 Task: Look for space in Unaí, Brazil from 6th June, 2023 to 8th June, 2023 for 2 adults in price range Rs.7000 to Rs.12000. Place can be private room with 1  bedroom having 2 beds and 1 bathroom. Property type can be flat. Amenities needed are: wifi, washing machine, . Booking option can be shelf check-in. Required host language is Spanish.
Action: Mouse moved to (443, 128)
Screenshot: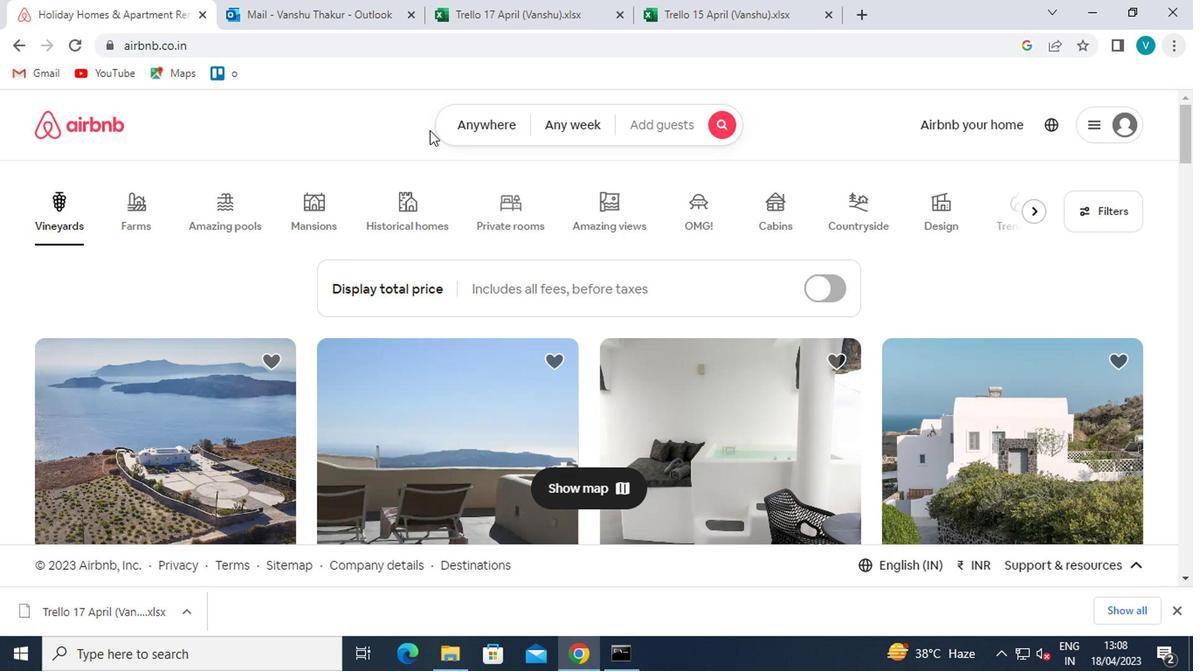 
Action: Mouse pressed left at (443, 128)
Screenshot: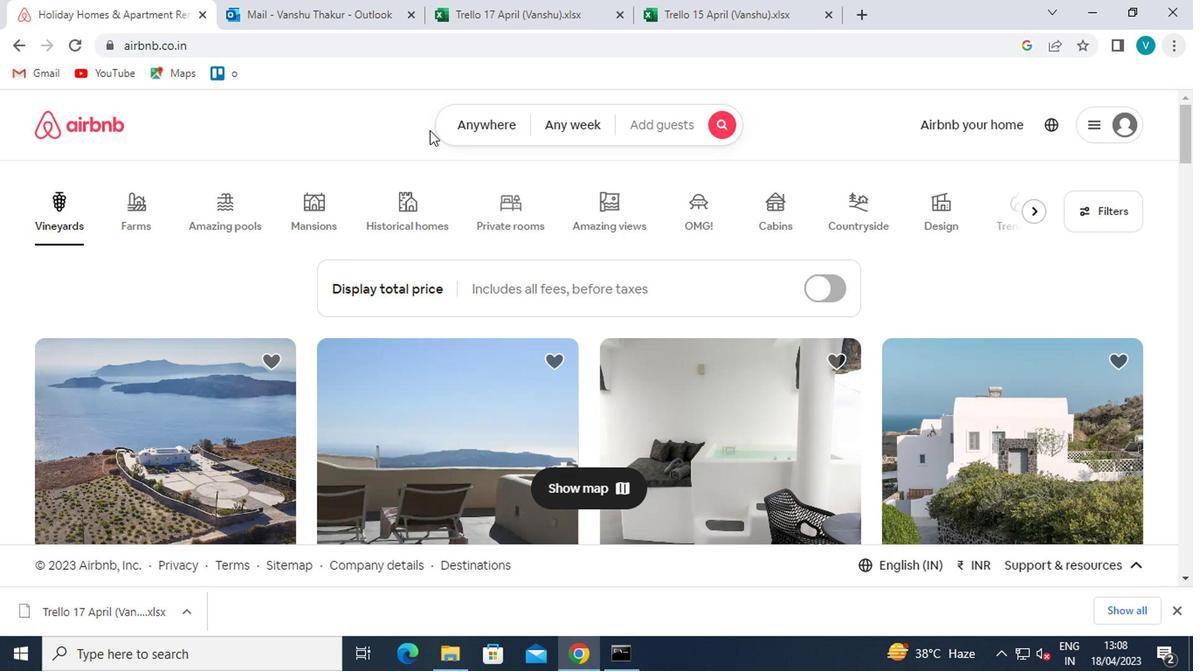 
Action: Mouse moved to (349, 198)
Screenshot: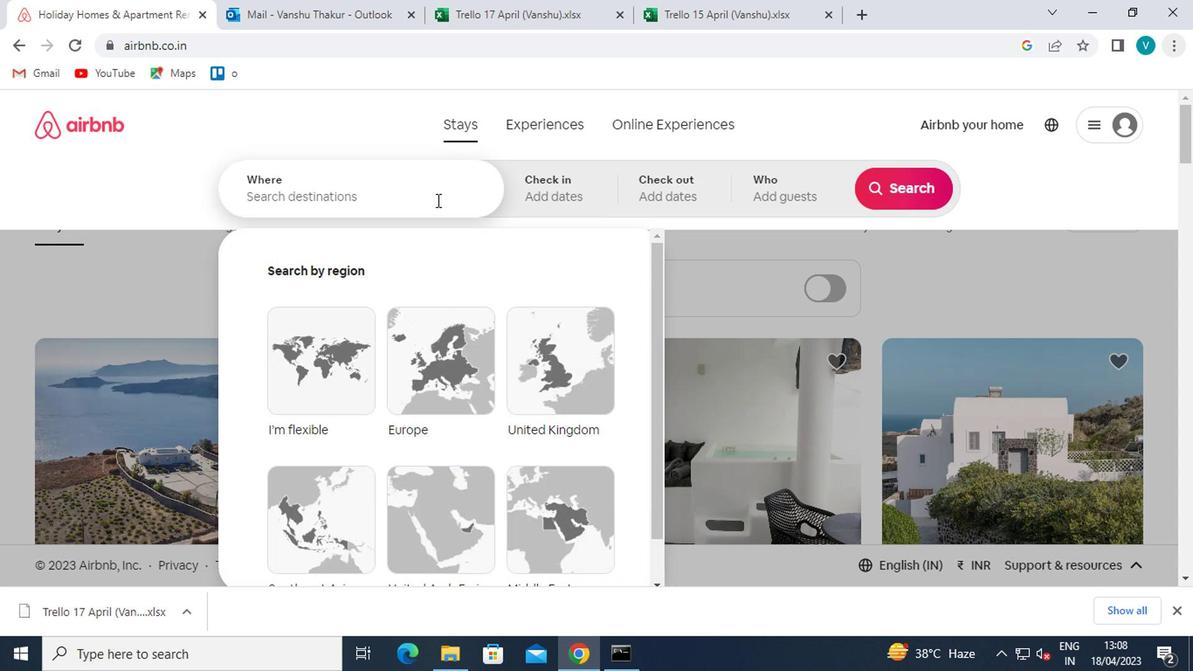 
Action: Mouse pressed left at (349, 198)
Screenshot: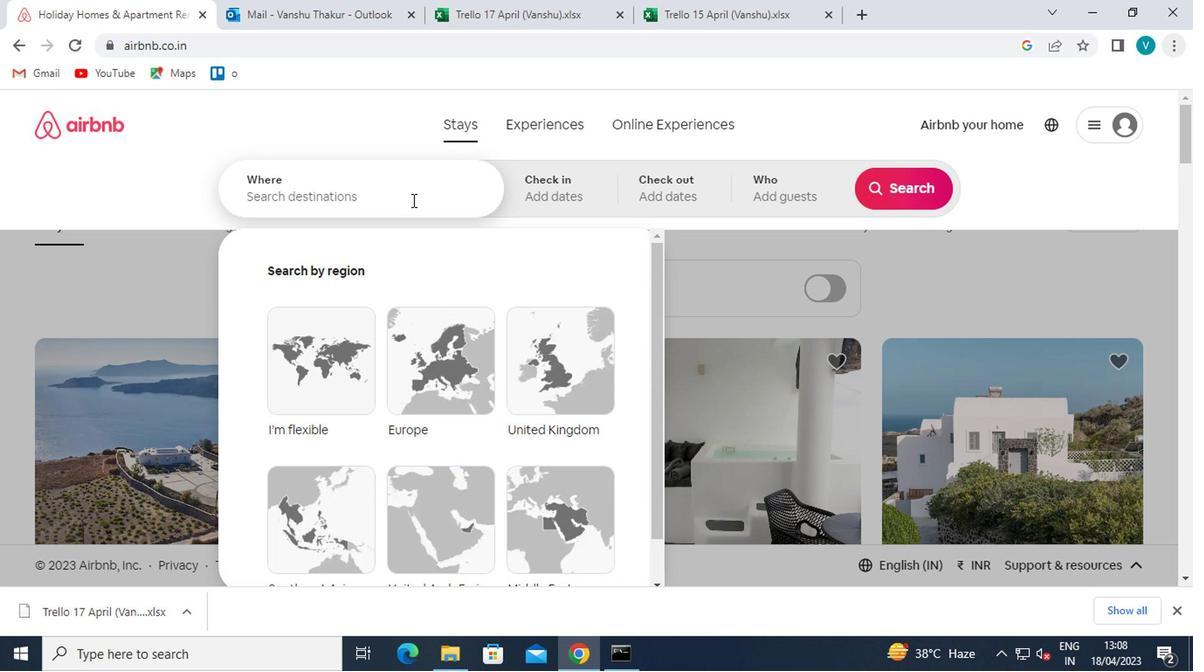 
Action: Mouse moved to (354, 195)
Screenshot: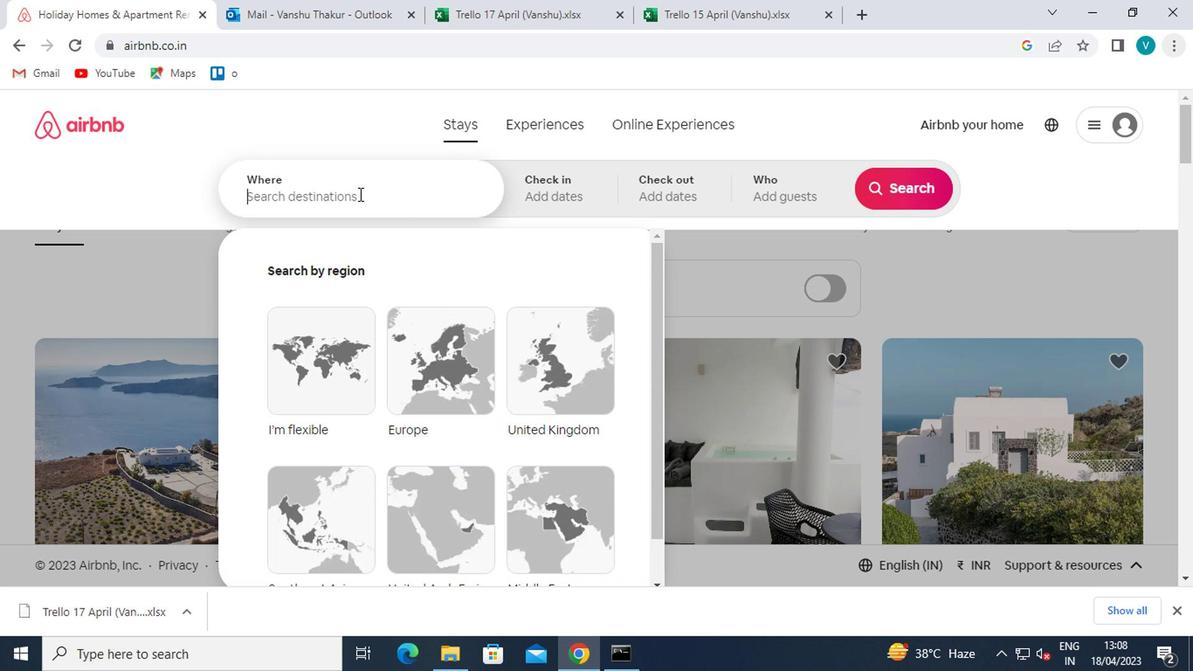 
Action: Key pressed <Key.shift>UNAI
Screenshot: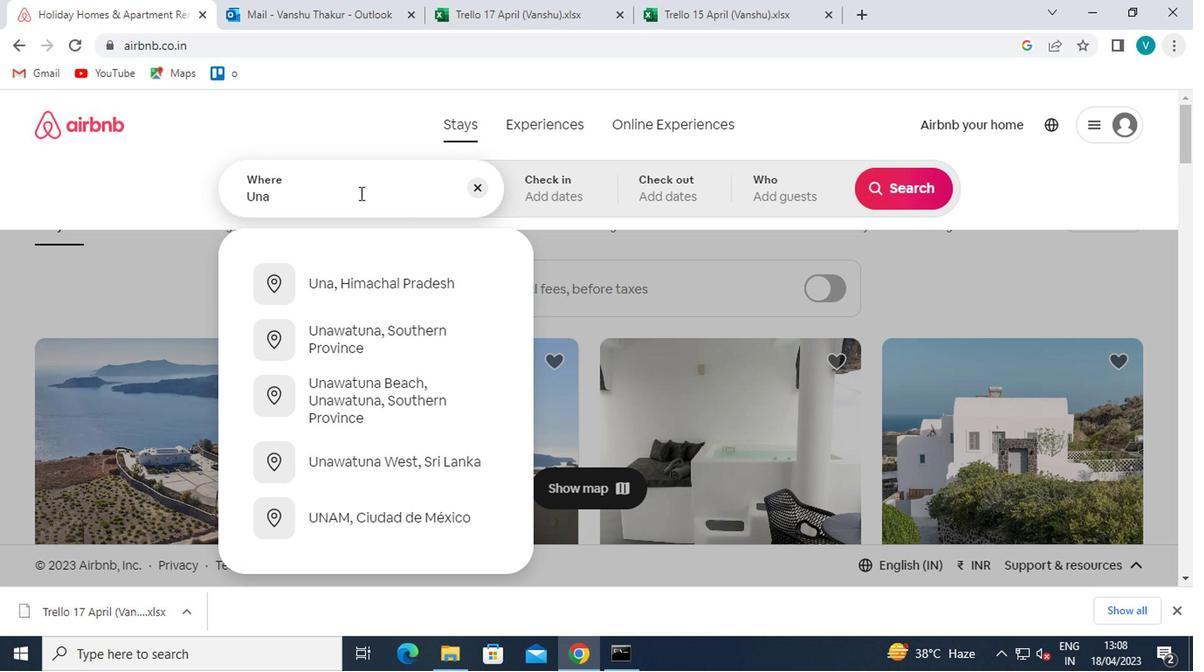 
Action: Mouse moved to (359, 330)
Screenshot: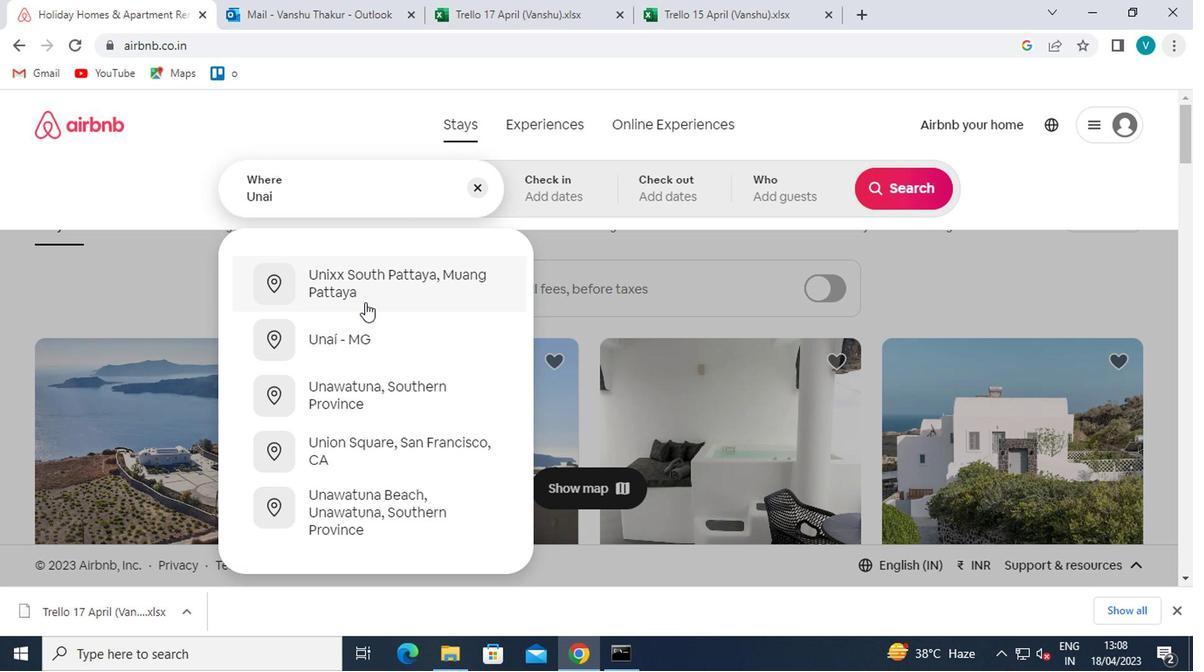 
Action: Mouse pressed left at (359, 330)
Screenshot: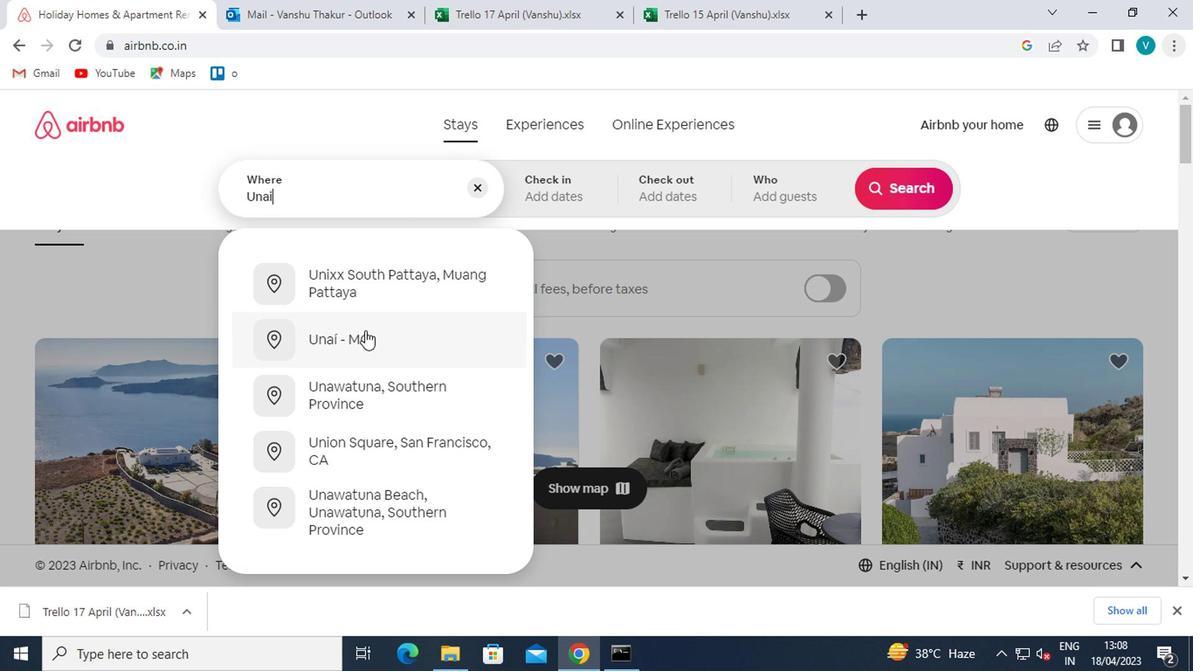 
Action: Mouse moved to (906, 341)
Screenshot: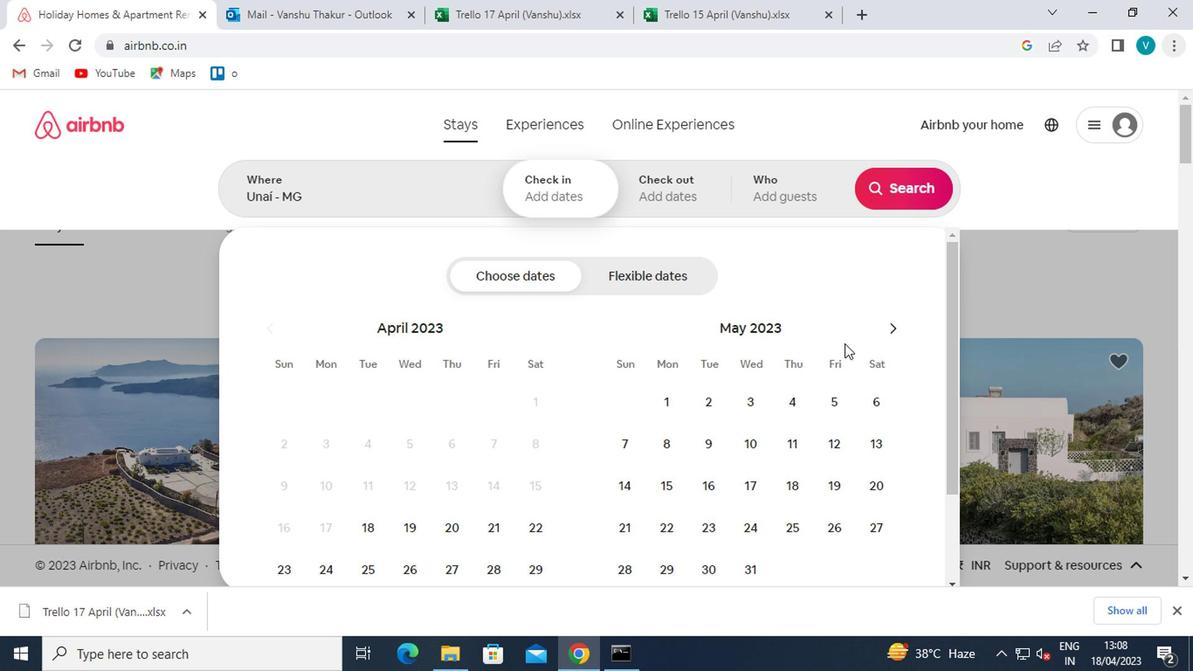 
Action: Mouse pressed left at (906, 341)
Screenshot: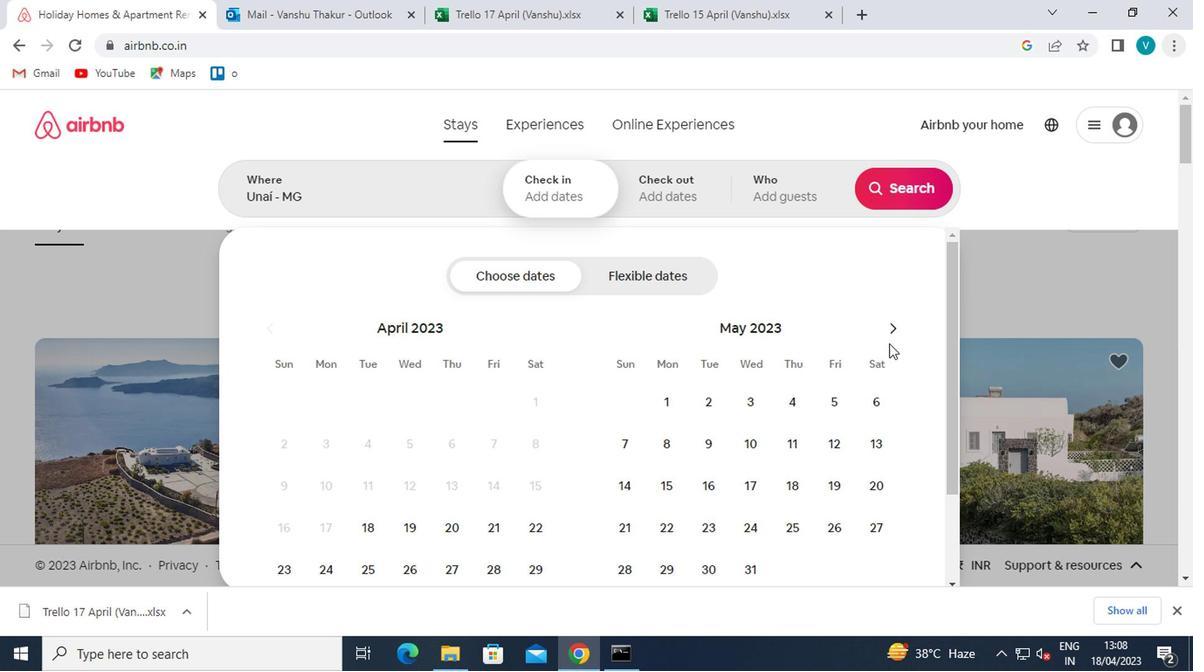 
Action: Mouse moved to (899, 336)
Screenshot: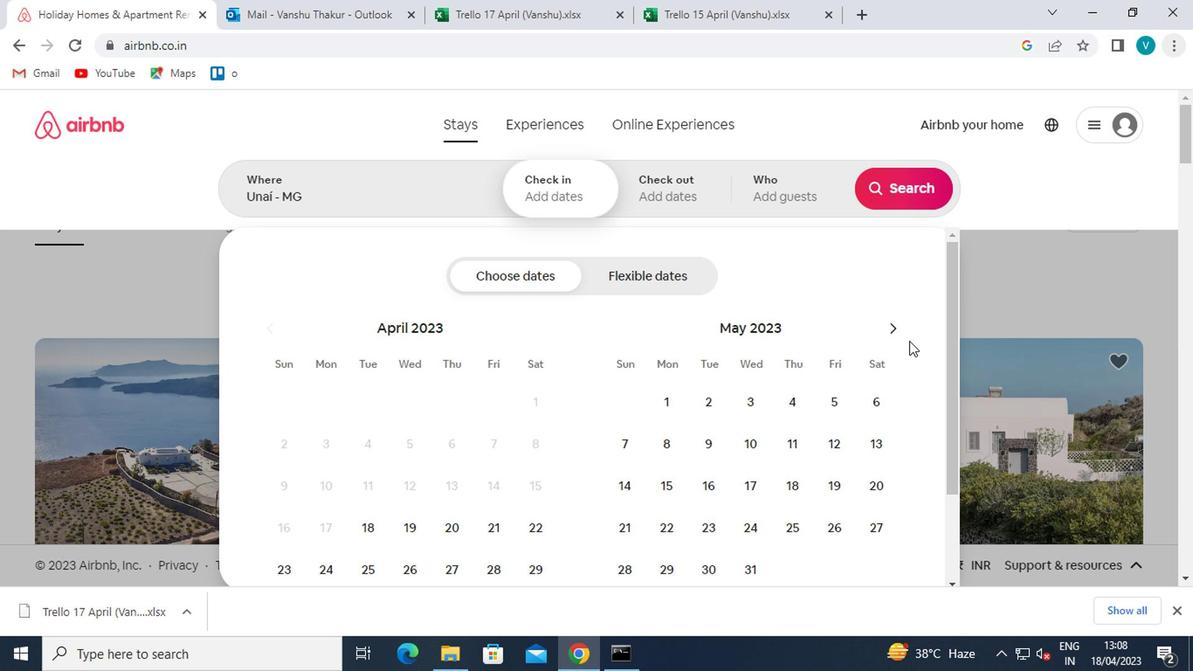 
Action: Mouse pressed left at (899, 336)
Screenshot: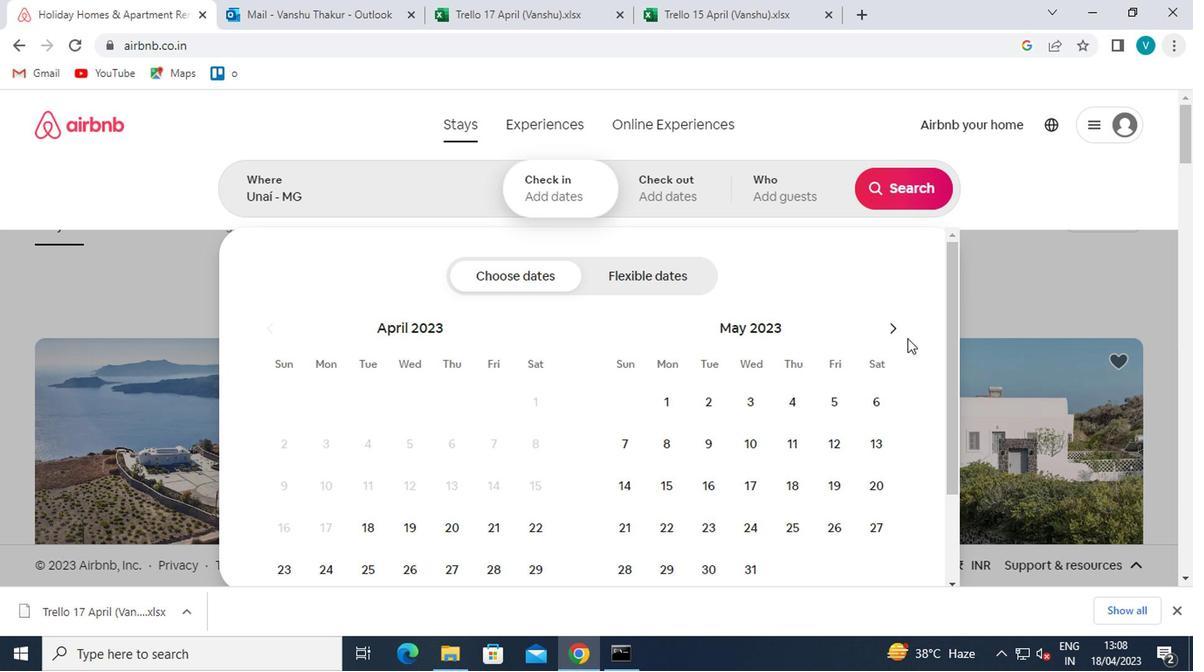 
Action: Mouse moved to (706, 439)
Screenshot: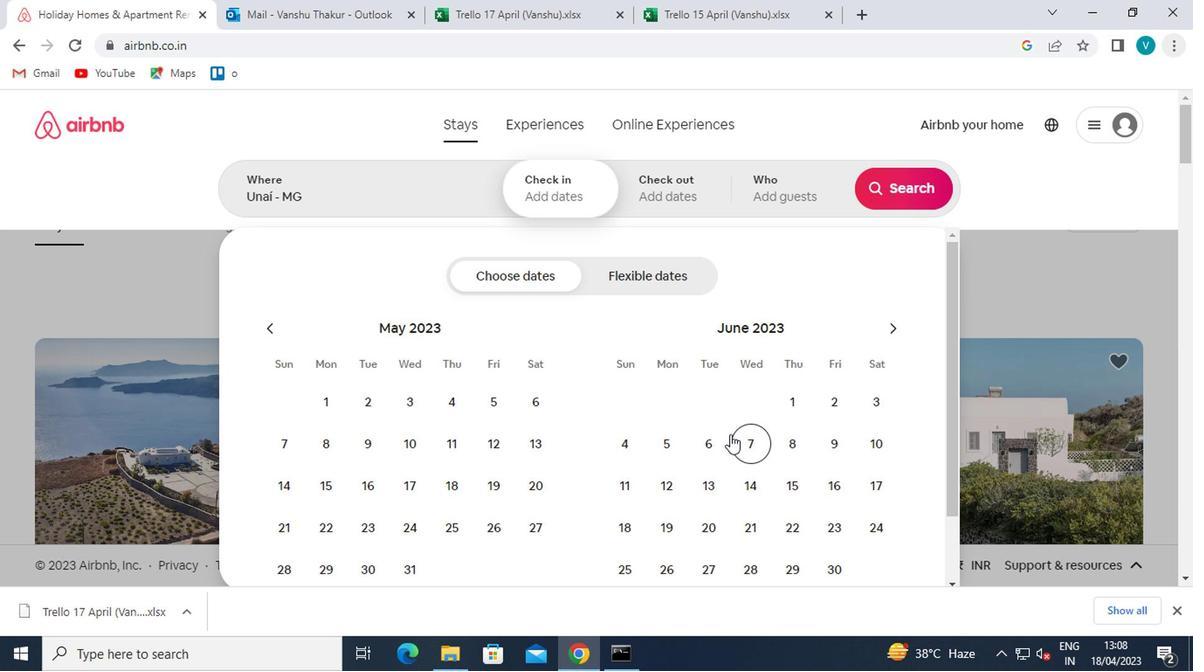 
Action: Mouse pressed left at (706, 439)
Screenshot: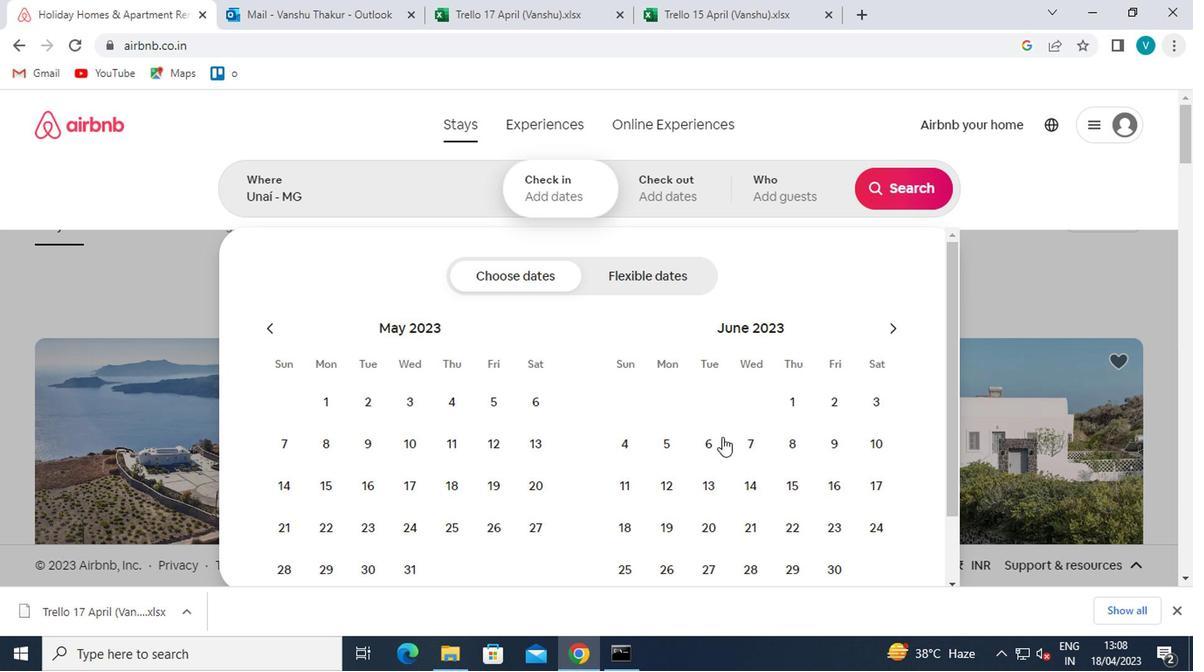 
Action: Mouse moved to (797, 448)
Screenshot: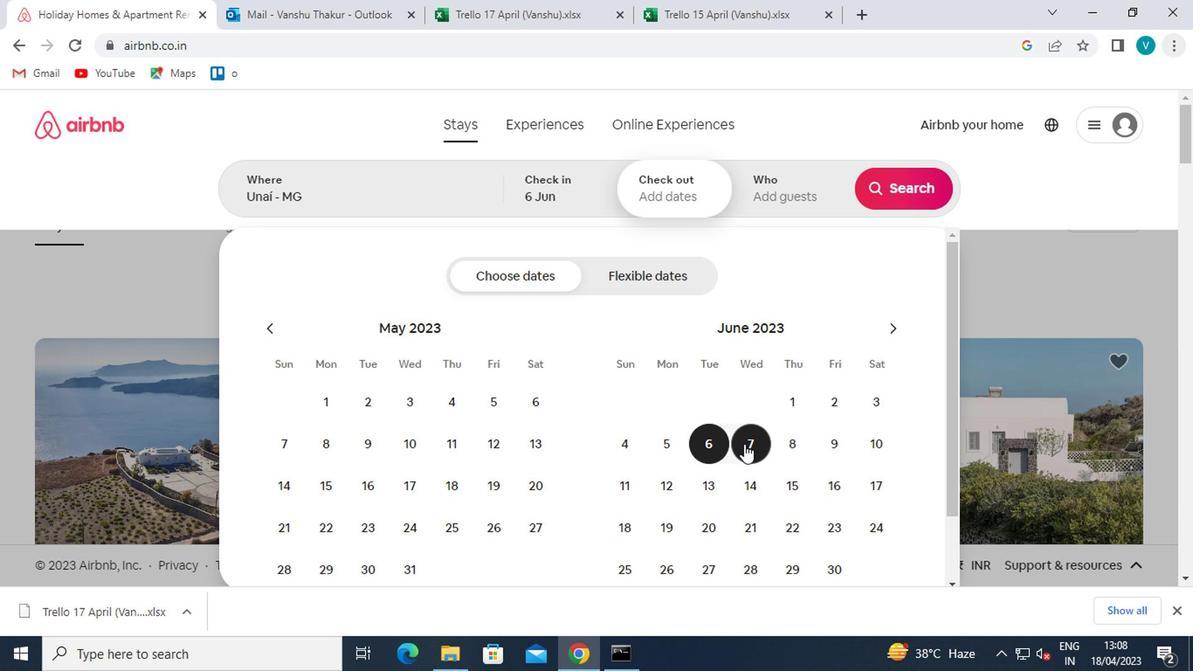 
Action: Mouse pressed left at (797, 448)
Screenshot: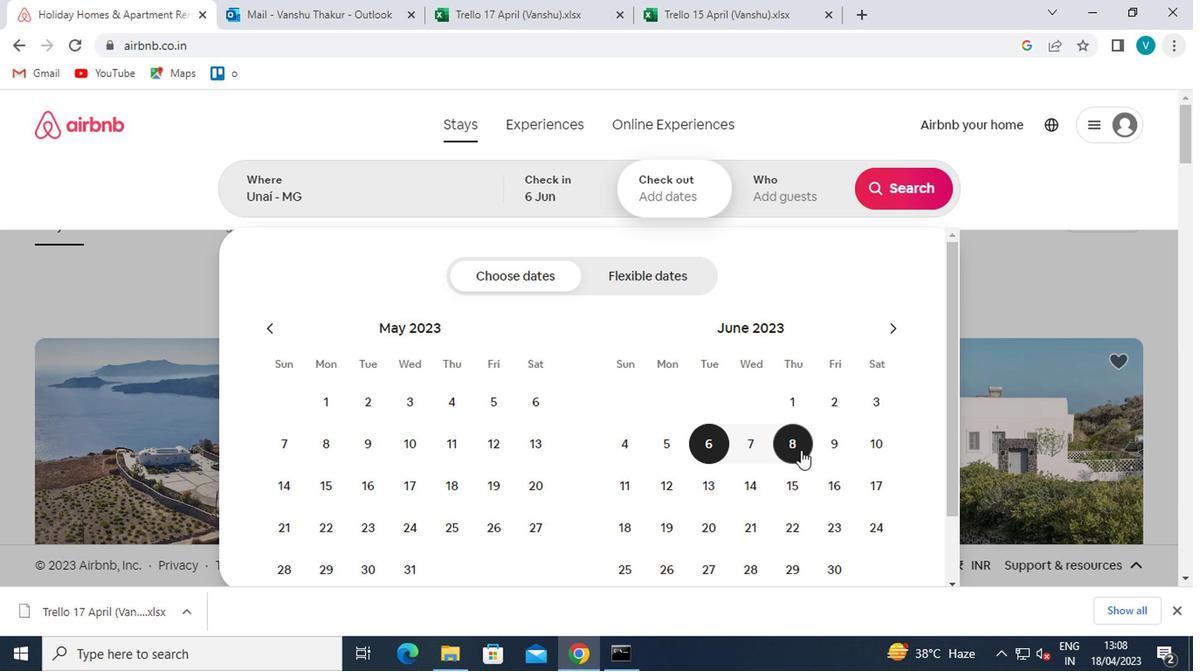 
Action: Mouse moved to (784, 198)
Screenshot: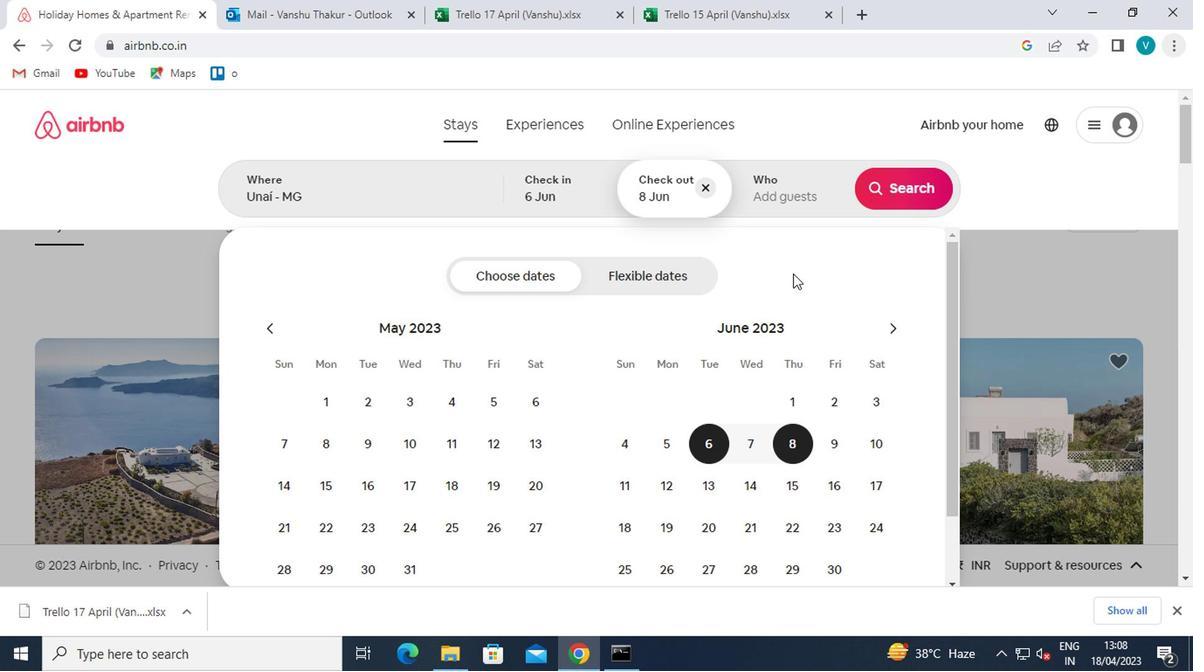 
Action: Mouse pressed left at (784, 198)
Screenshot: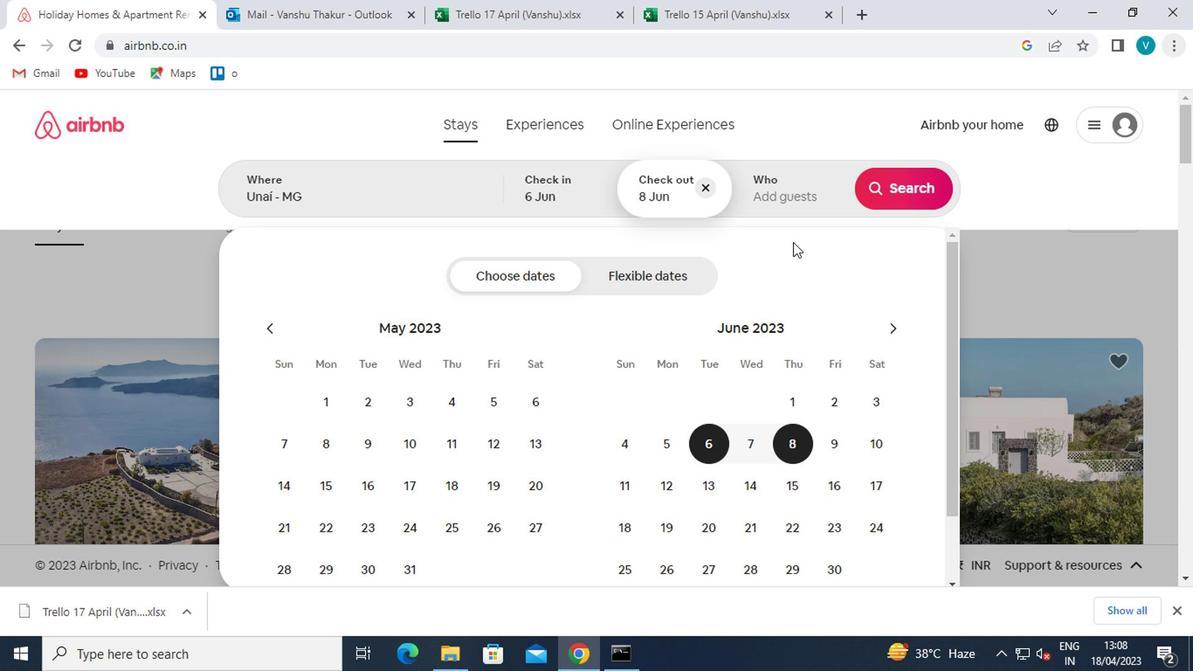 
Action: Mouse moved to (897, 284)
Screenshot: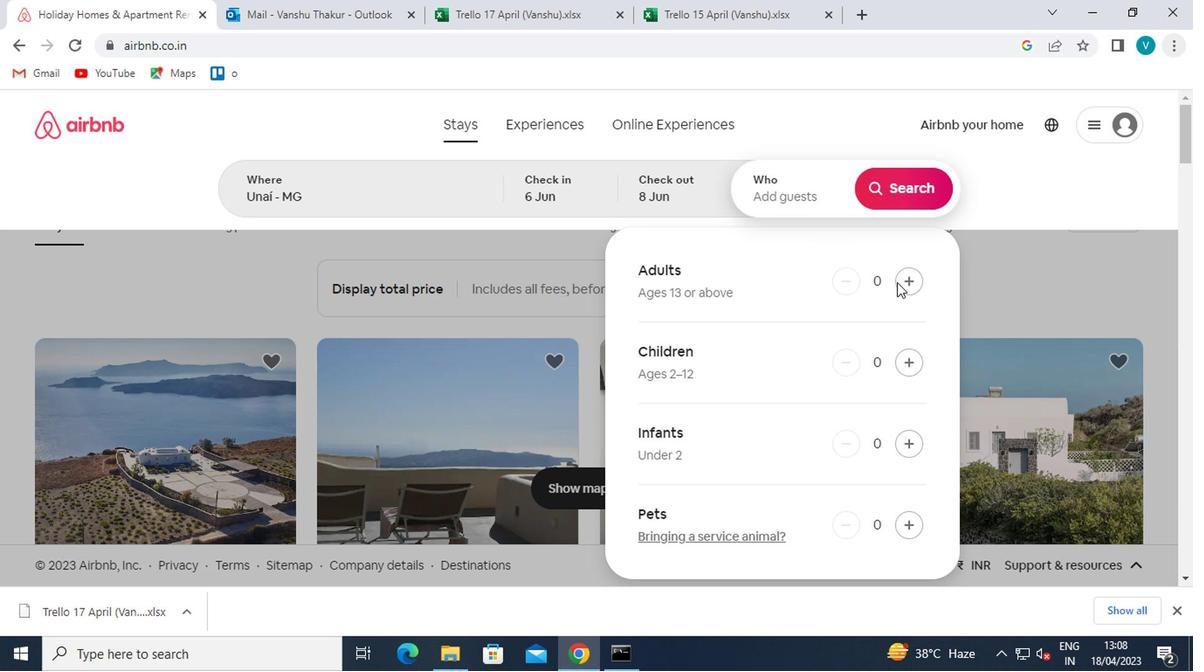 
Action: Mouse pressed left at (897, 284)
Screenshot: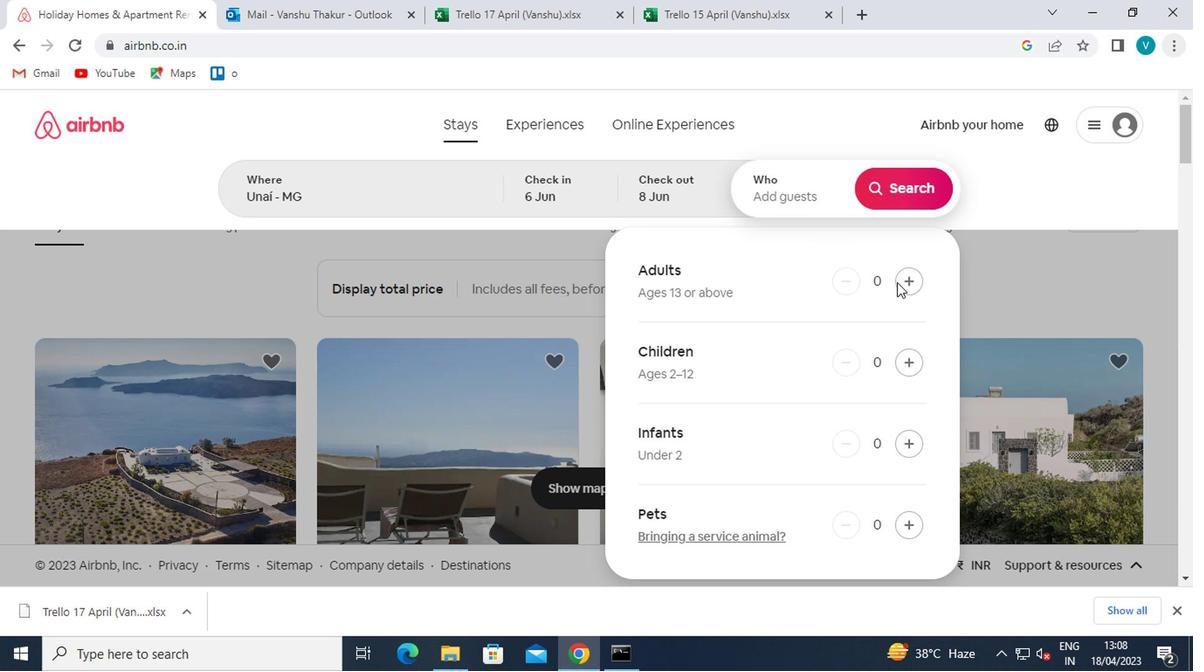 
Action: Mouse moved to (898, 284)
Screenshot: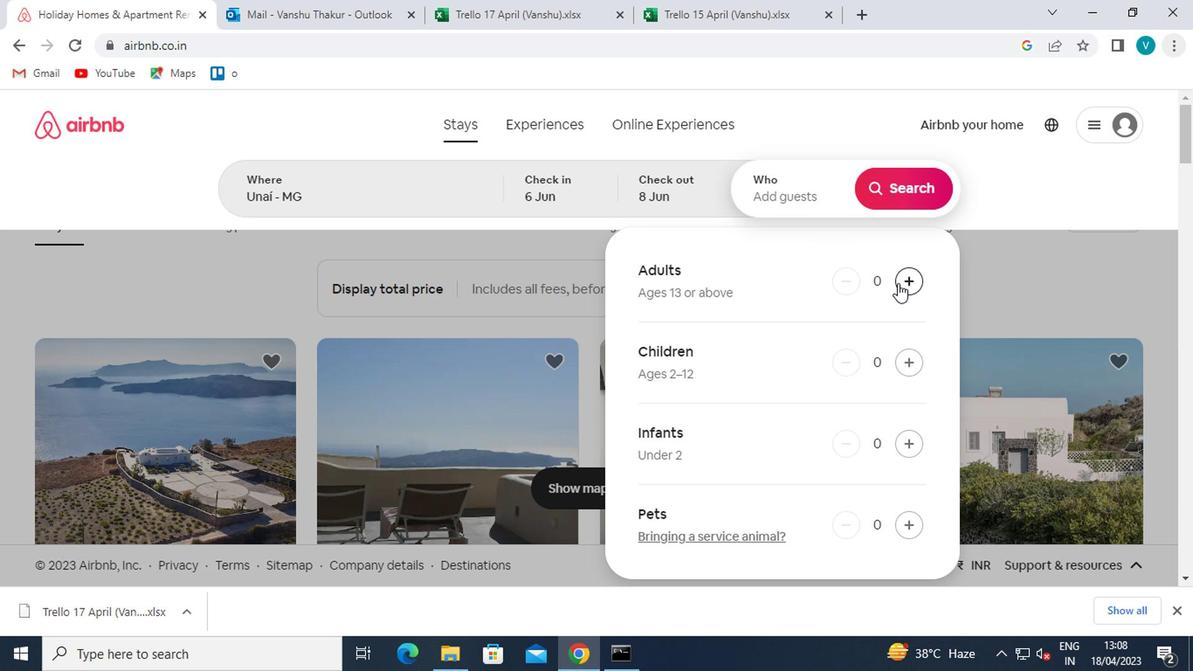 
Action: Mouse pressed left at (898, 284)
Screenshot: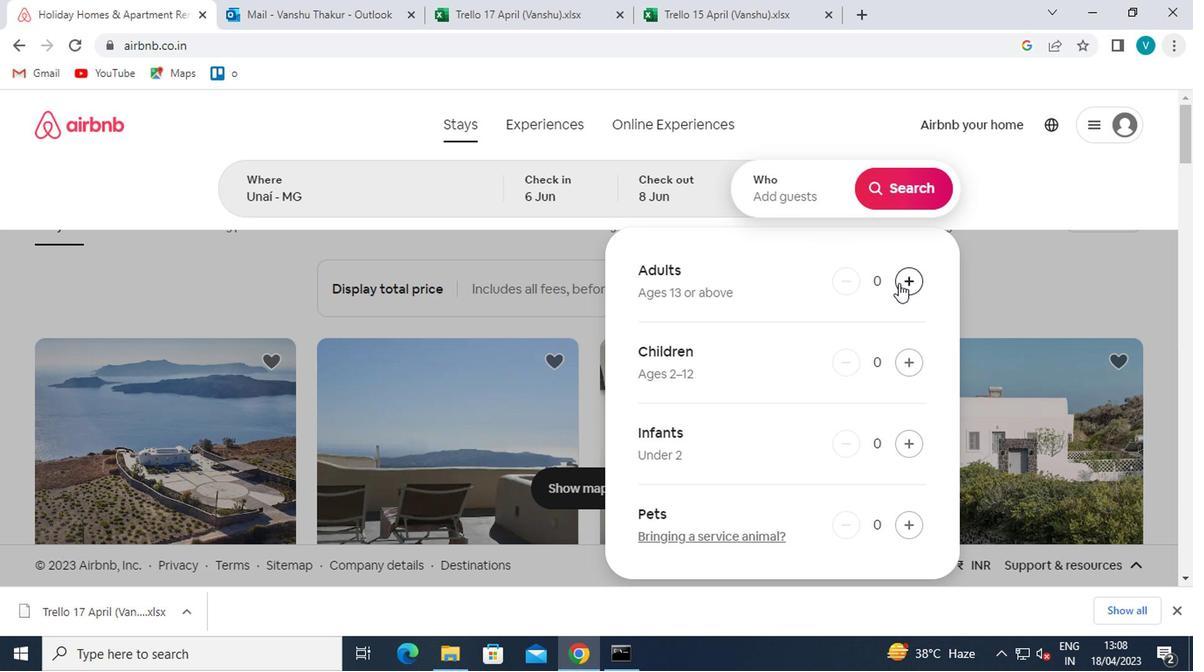 
Action: Mouse moved to (903, 194)
Screenshot: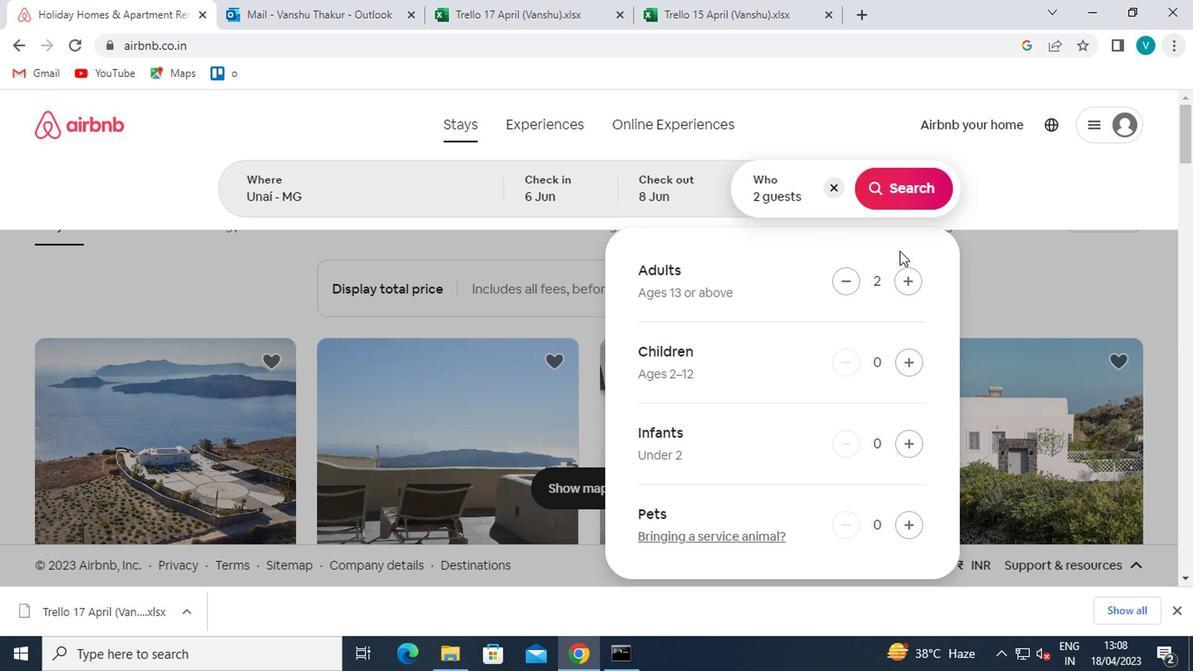 
Action: Mouse pressed left at (903, 194)
Screenshot: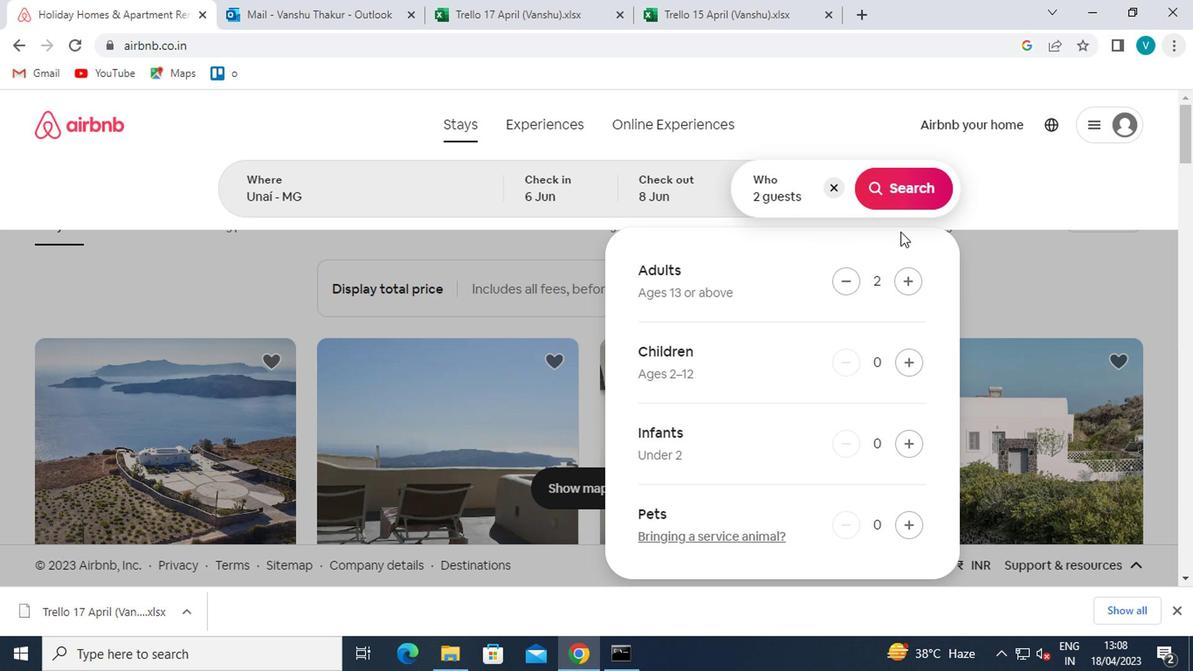 
Action: Mouse moved to (1104, 189)
Screenshot: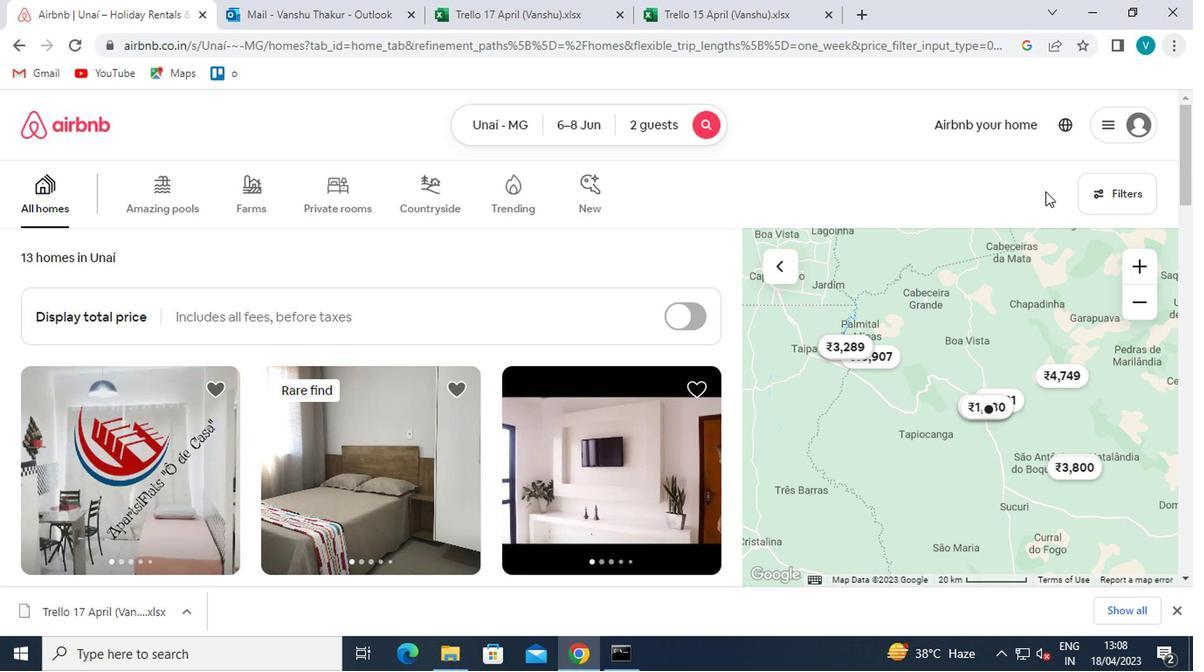 
Action: Mouse pressed left at (1104, 189)
Screenshot: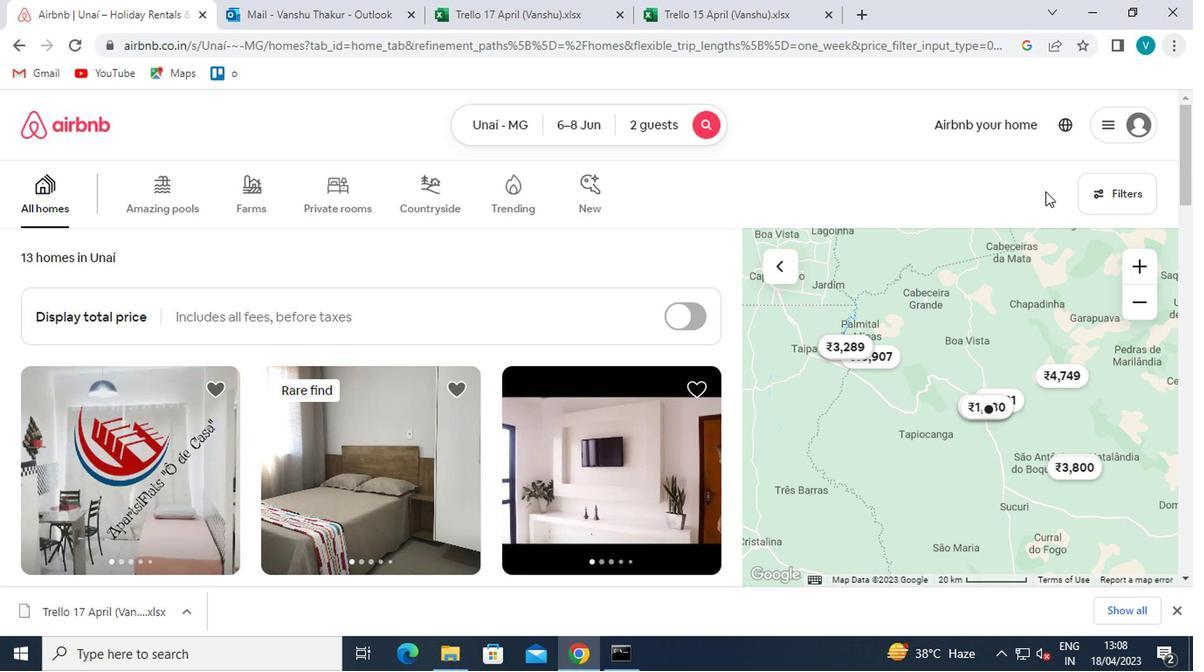 
Action: Mouse moved to (441, 425)
Screenshot: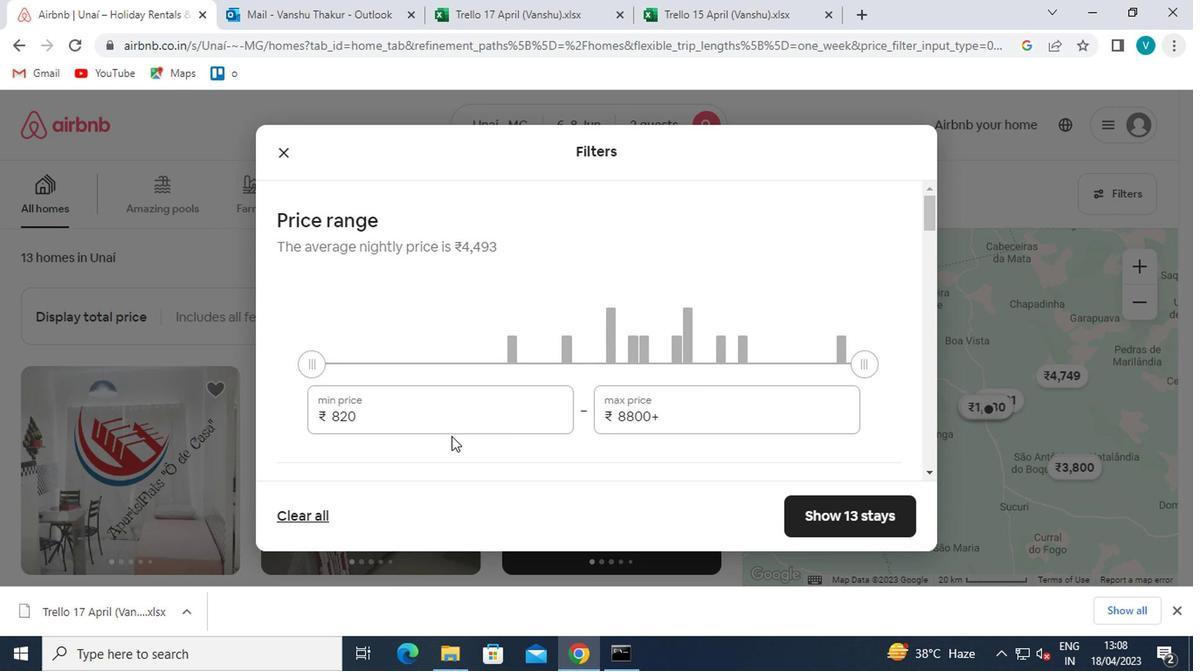 
Action: Mouse pressed left at (441, 425)
Screenshot: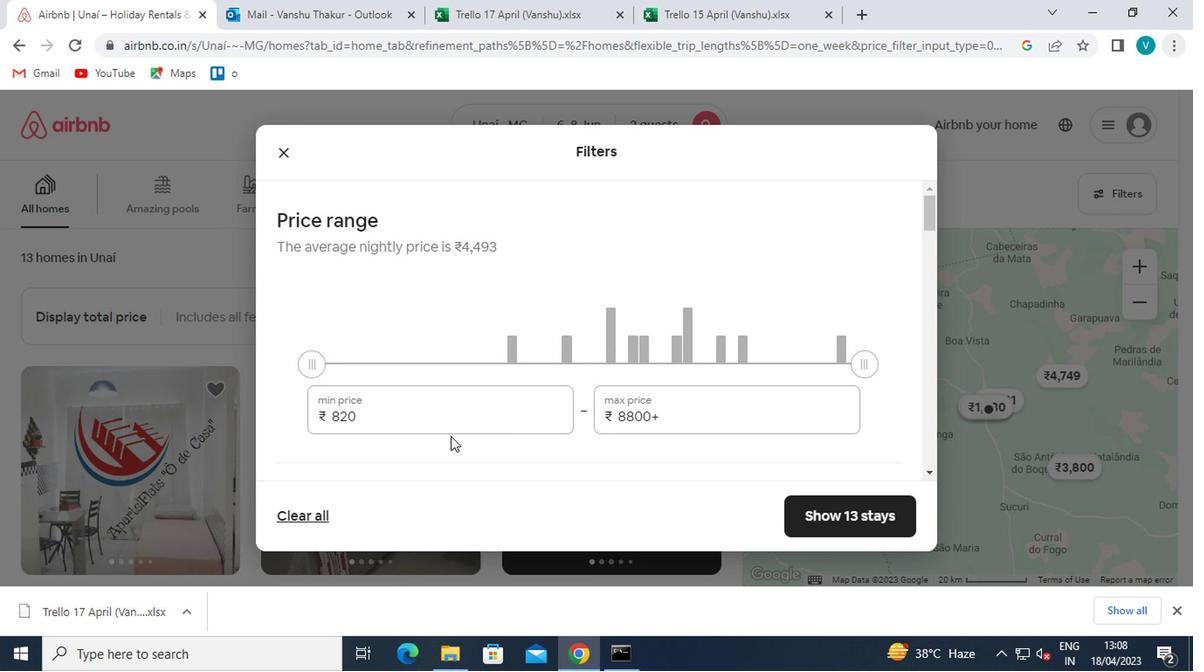 
Action: Mouse moved to (441, 424)
Screenshot: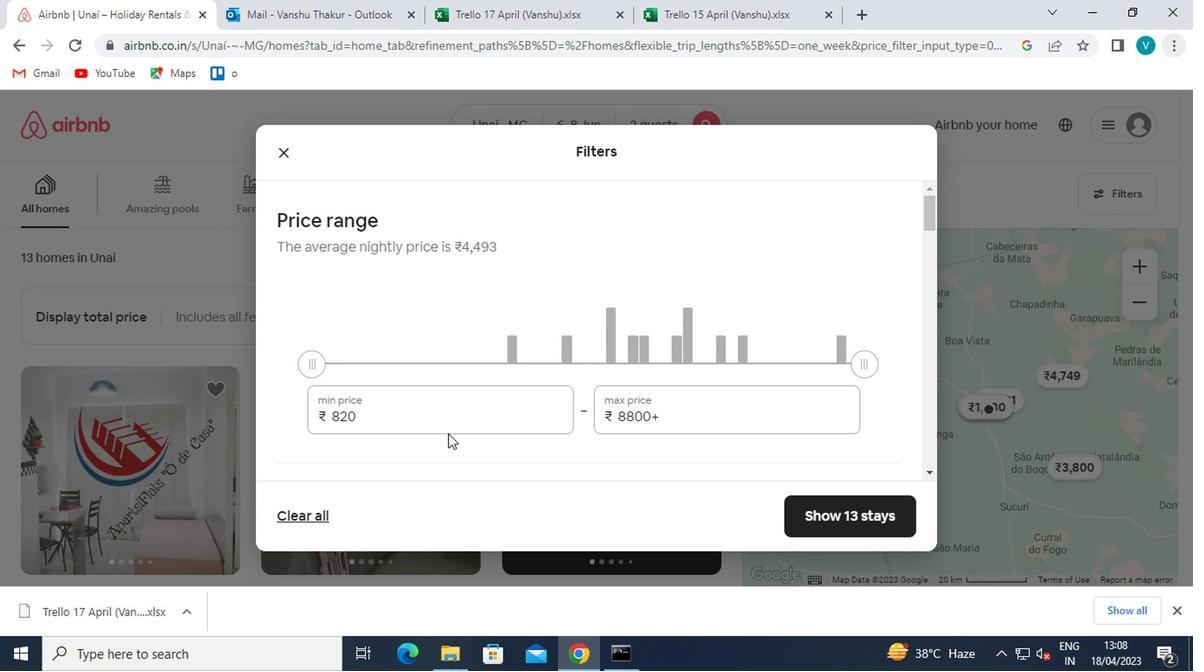 
Action: Key pressed <Key.backspace><Key.backspace><Key.backspace>7000
Screenshot: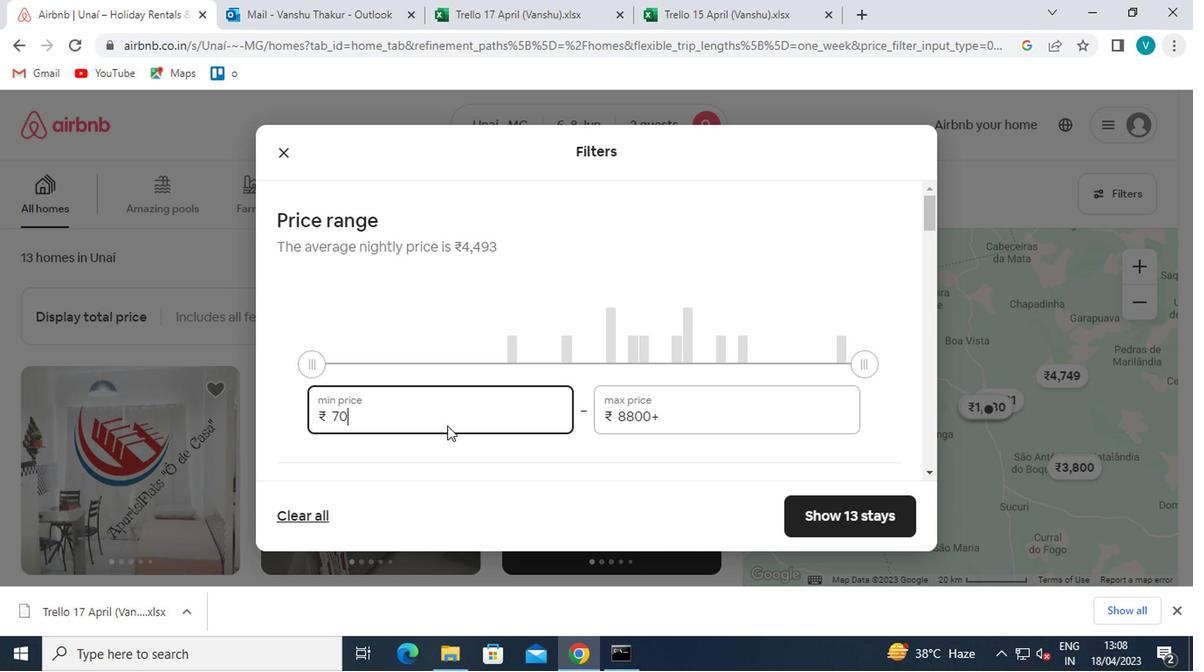
Action: Mouse moved to (715, 412)
Screenshot: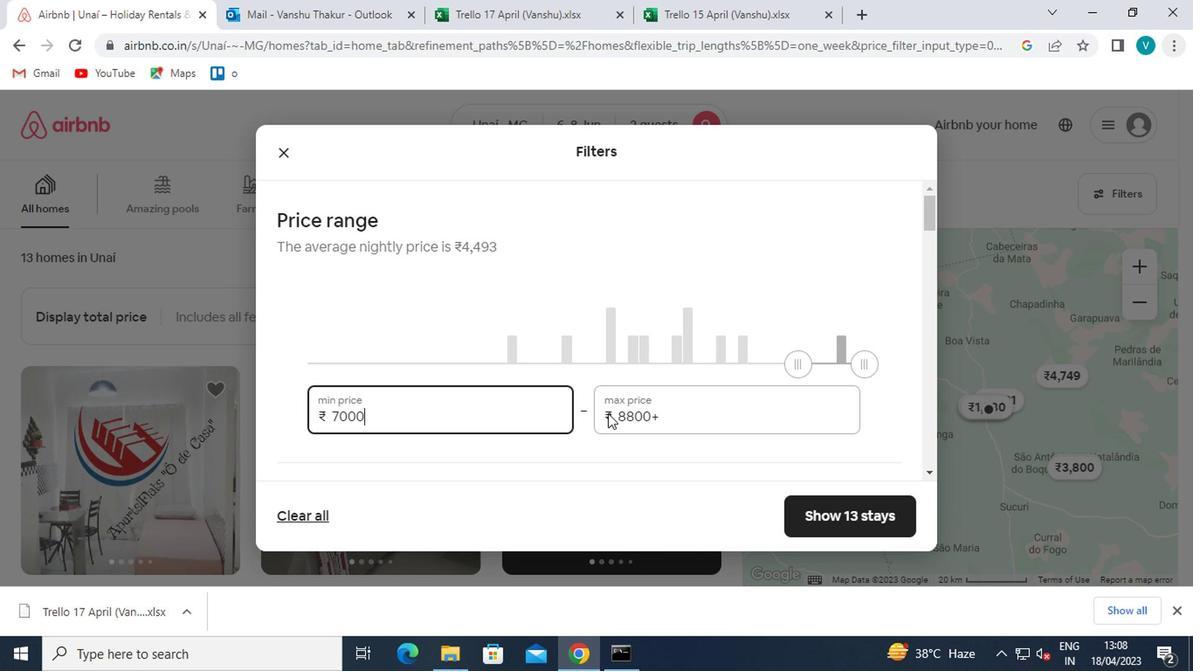 
Action: Mouse pressed left at (715, 412)
Screenshot: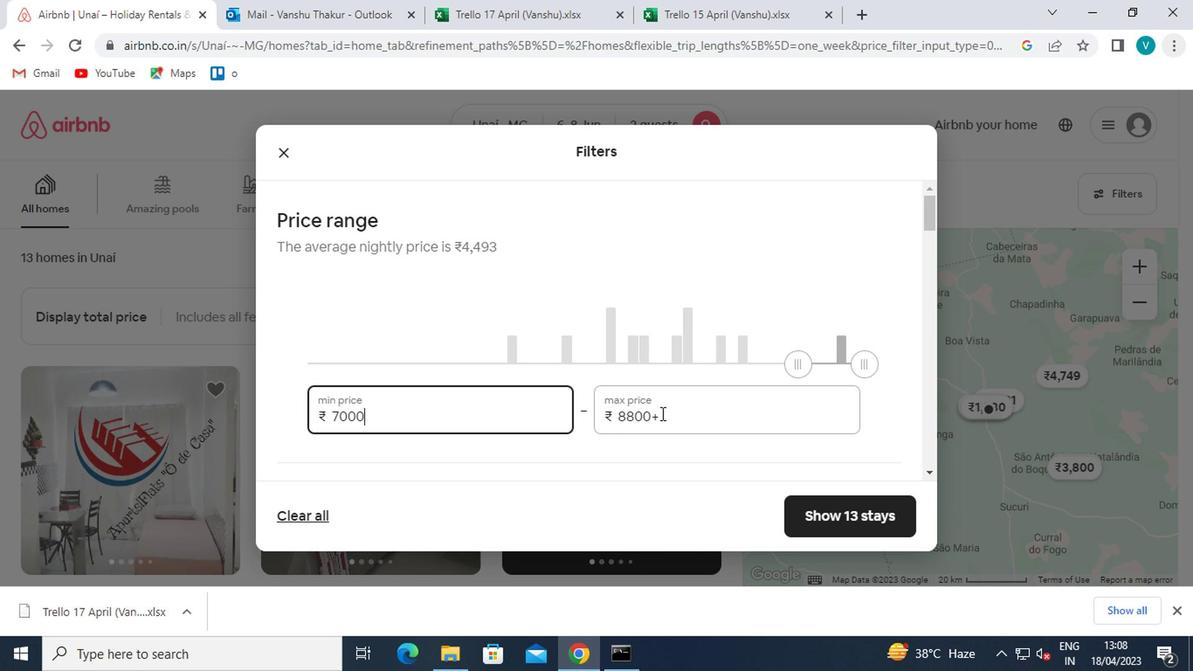 
Action: Mouse moved to (711, 415)
Screenshot: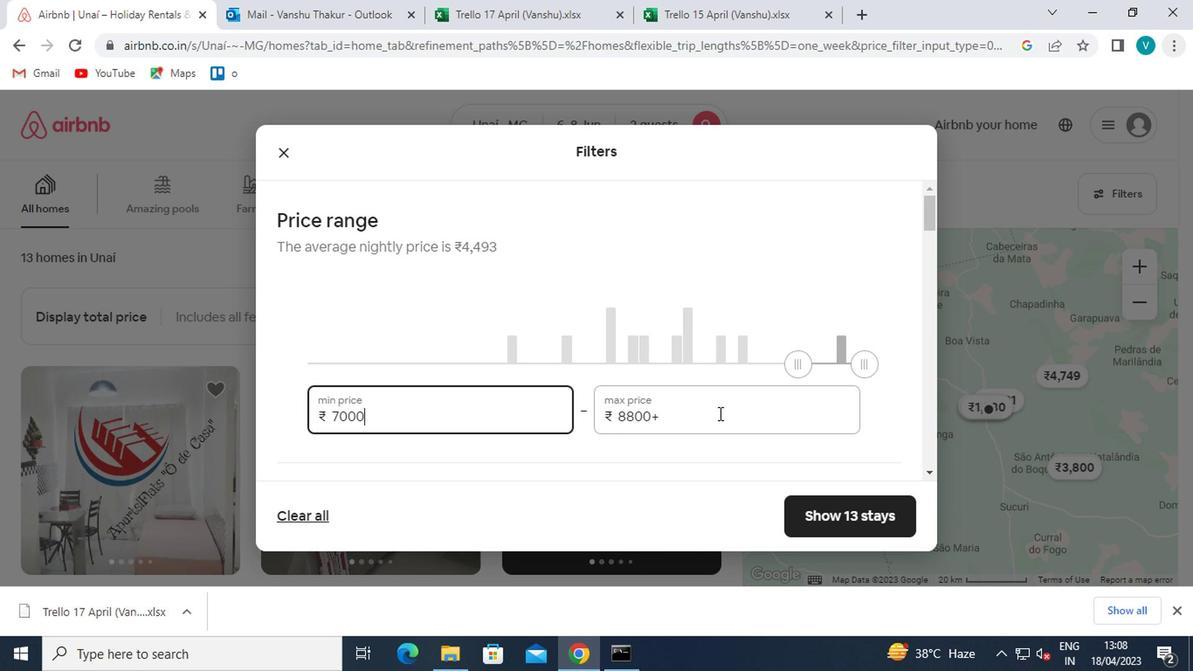 
Action: Key pressed <Key.backspace><Key.backspace><Key.backspace><Key.backspace><Key.backspace>12000
Screenshot: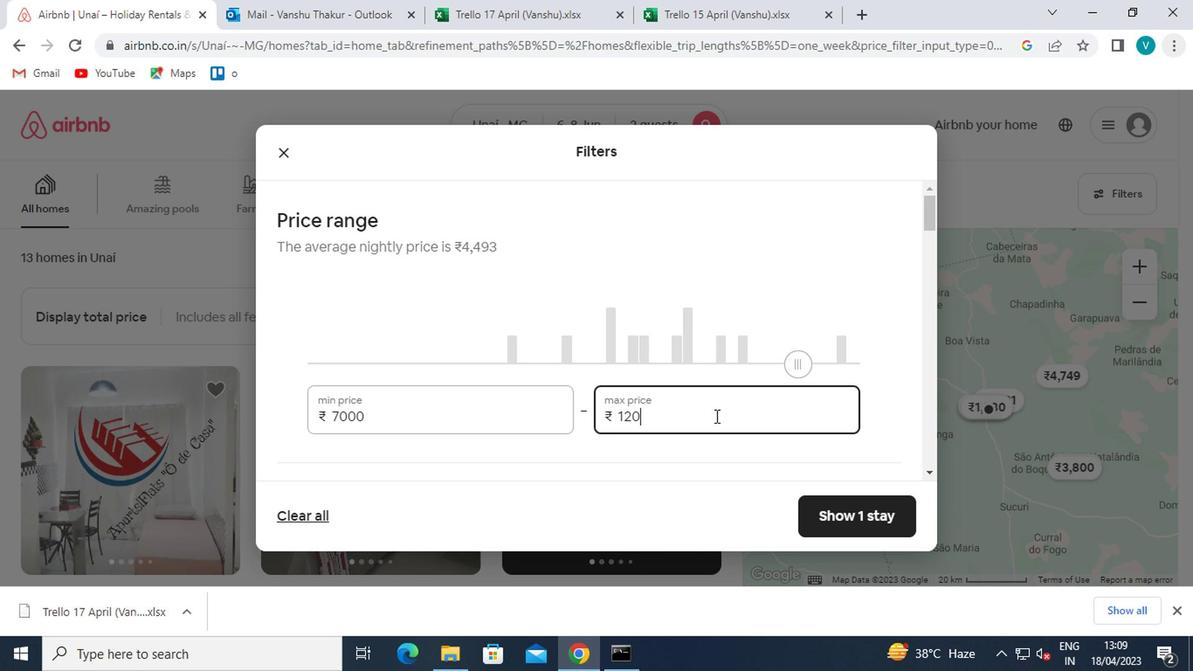 
Action: Mouse moved to (719, 416)
Screenshot: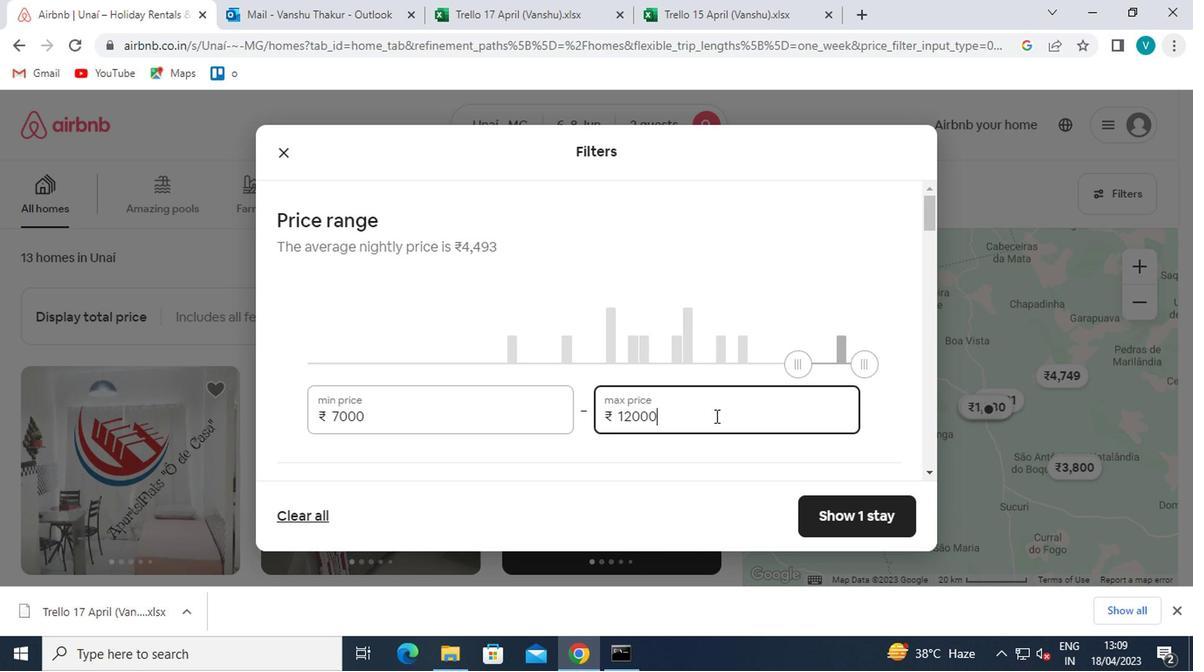 
Action: Mouse scrolled (719, 415) with delta (0, -1)
Screenshot: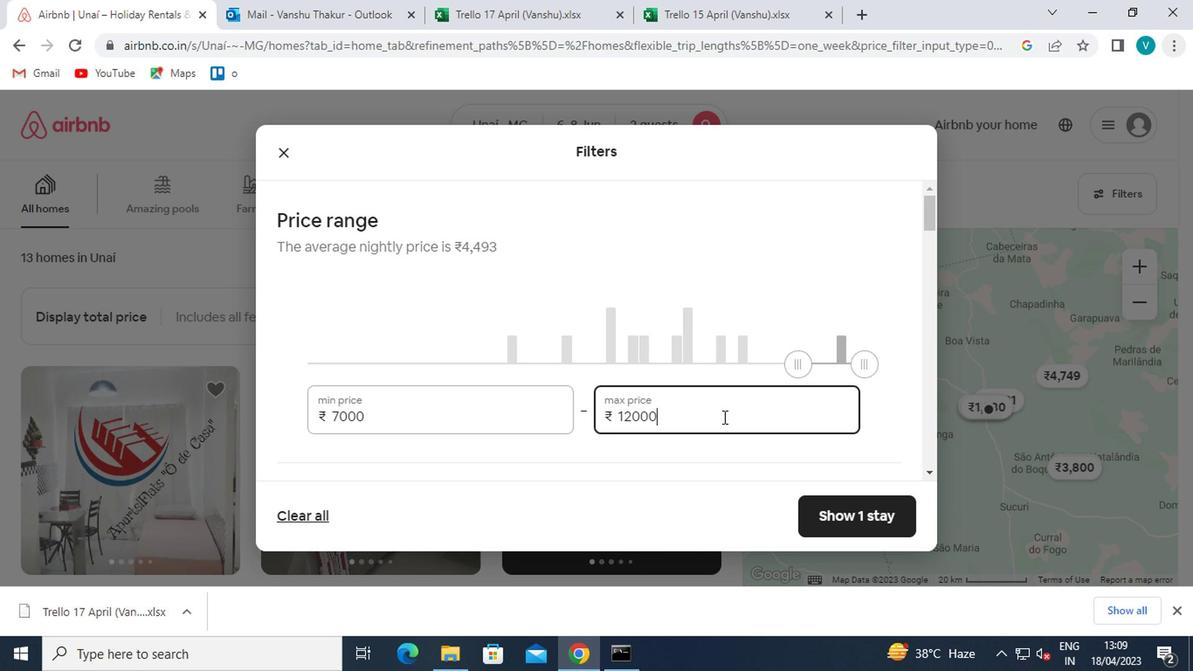 
Action: Mouse scrolled (719, 415) with delta (0, -1)
Screenshot: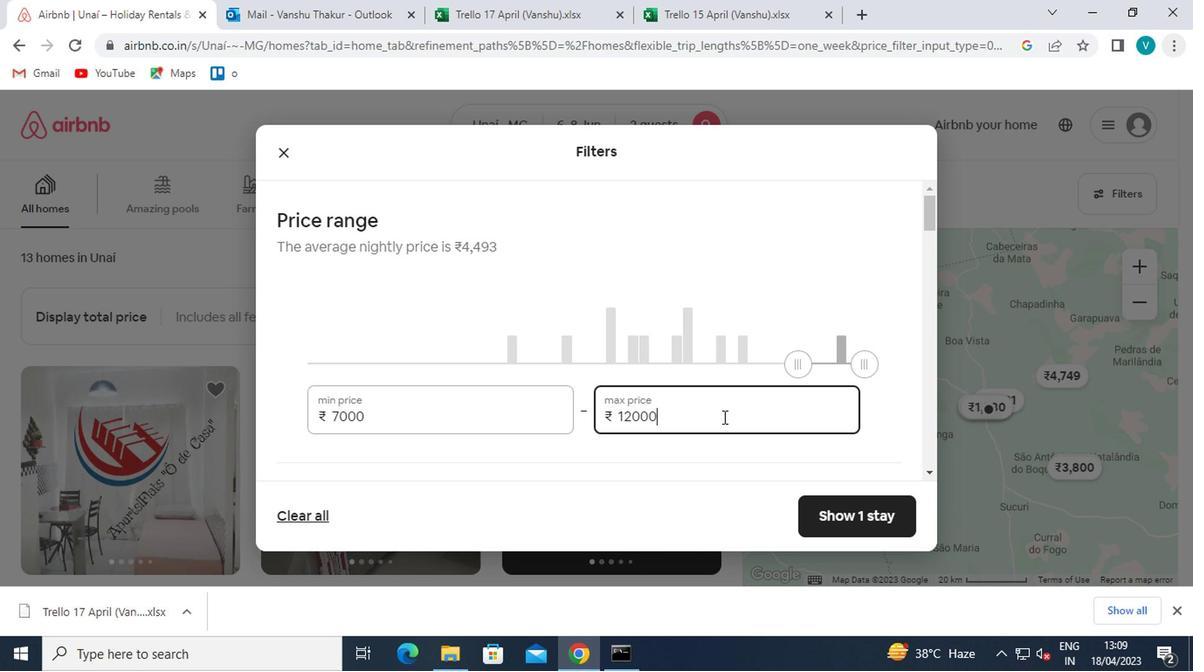 
Action: Mouse scrolled (719, 415) with delta (0, -1)
Screenshot: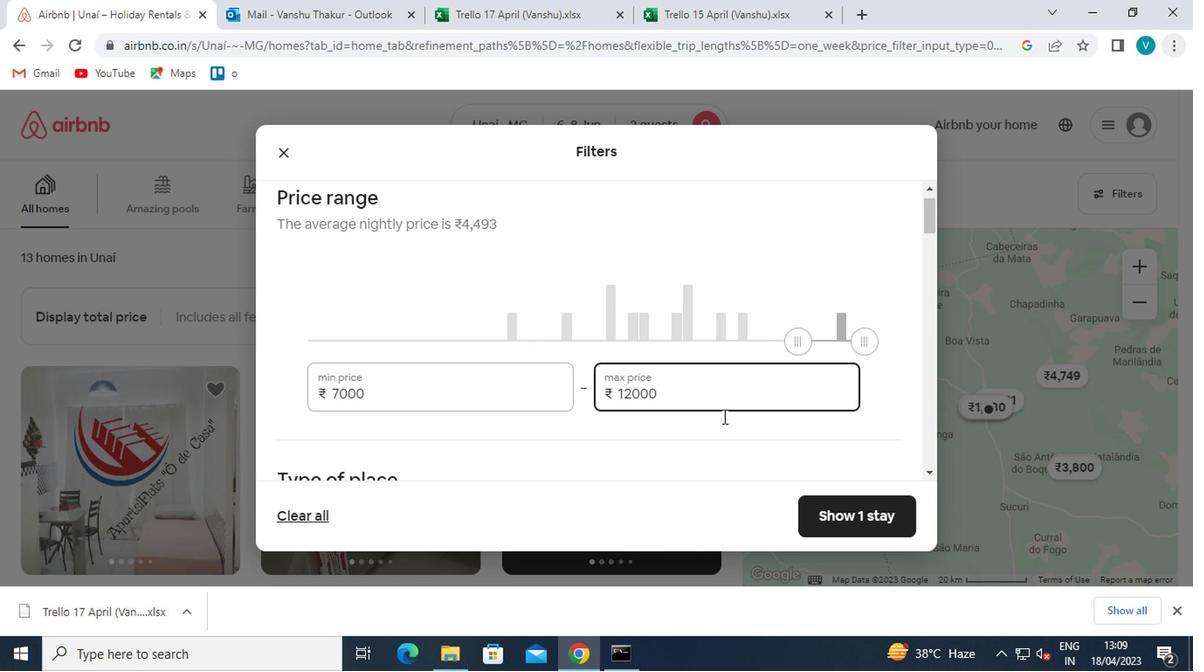 
Action: Mouse moved to (603, 307)
Screenshot: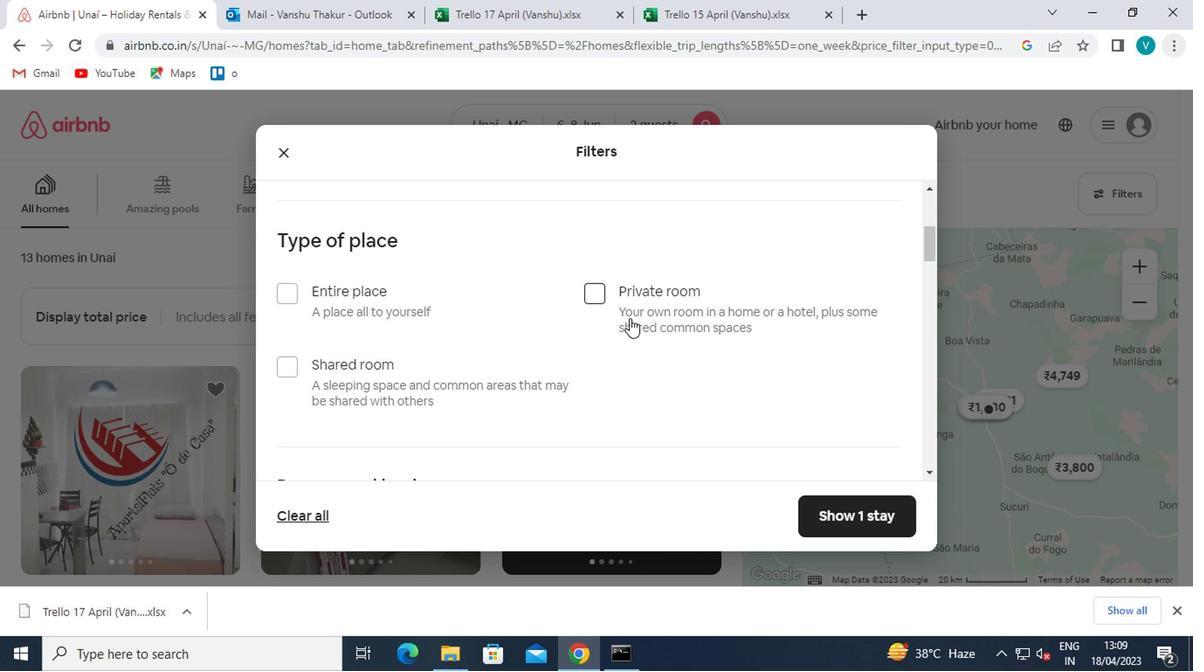 
Action: Mouse pressed left at (603, 307)
Screenshot: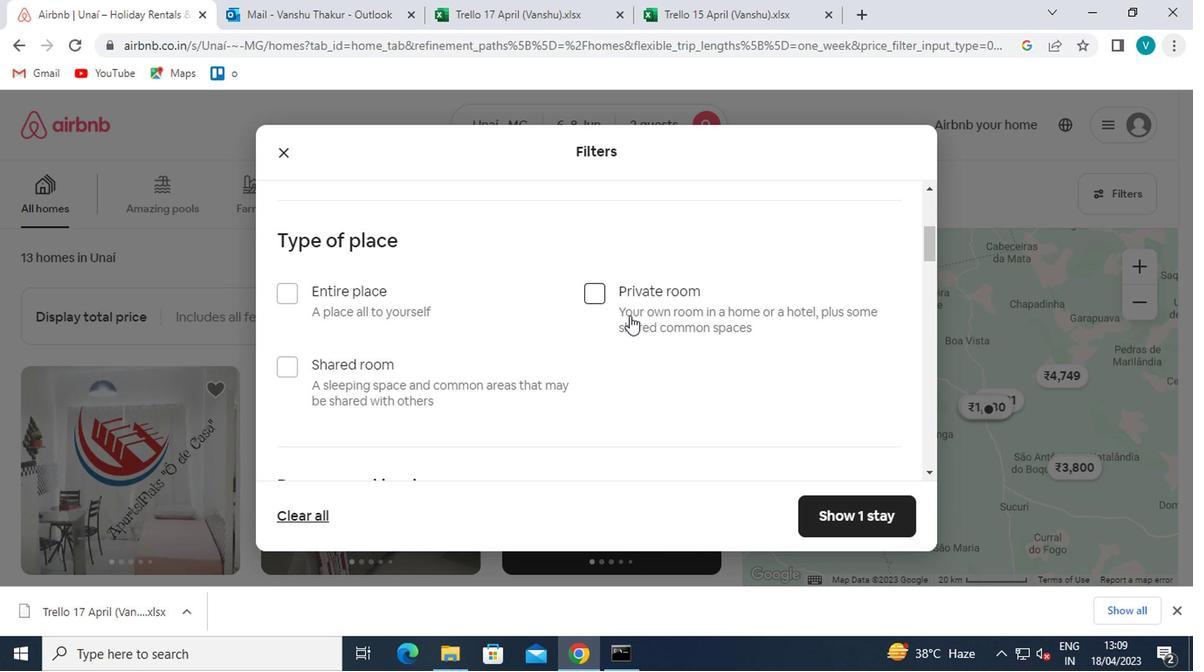 
Action: Mouse moved to (598, 310)
Screenshot: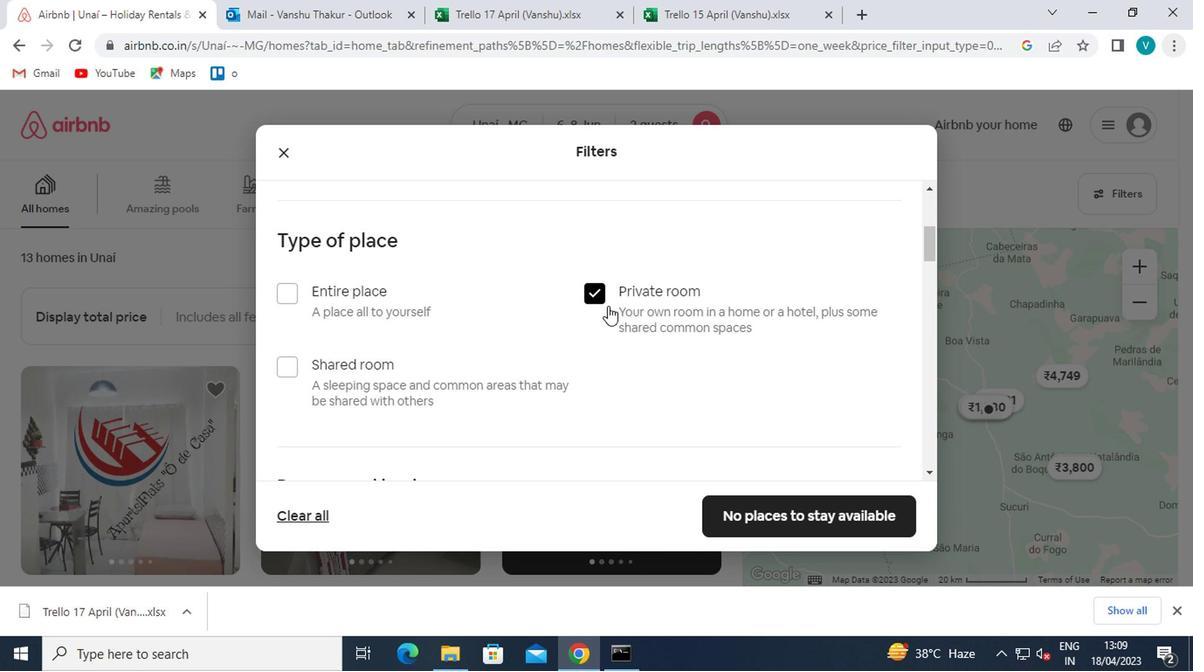 
Action: Mouse scrolled (598, 309) with delta (0, 0)
Screenshot: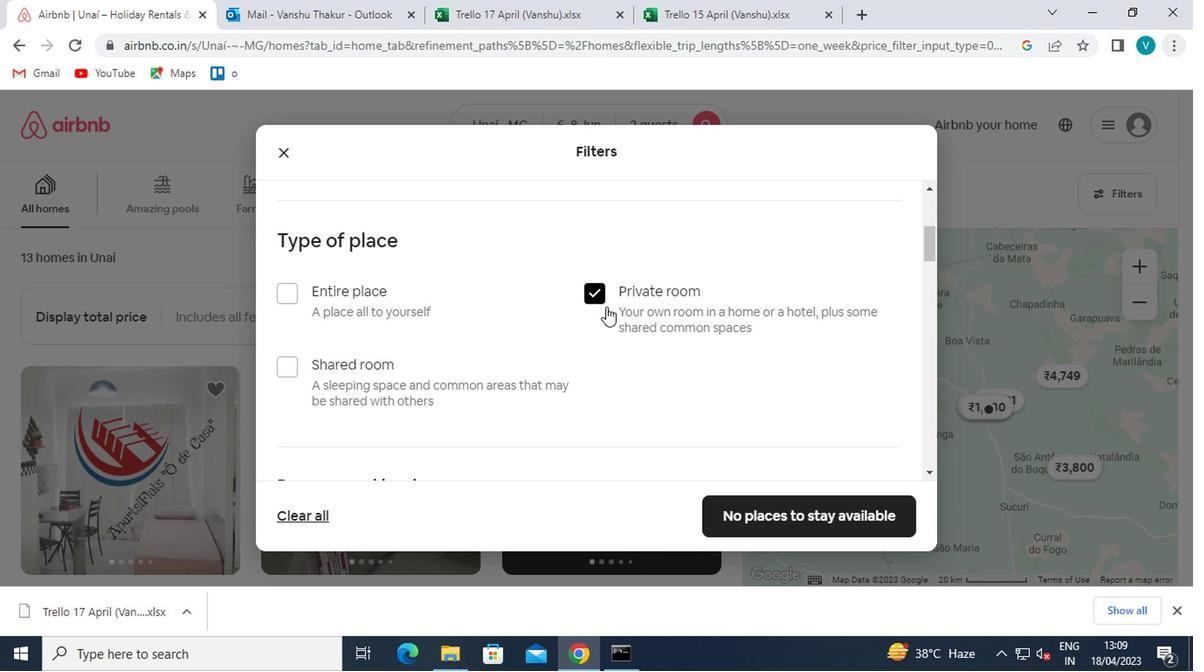 
Action: Mouse scrolled (598, 309) with delta (0, 0)
Screenshot: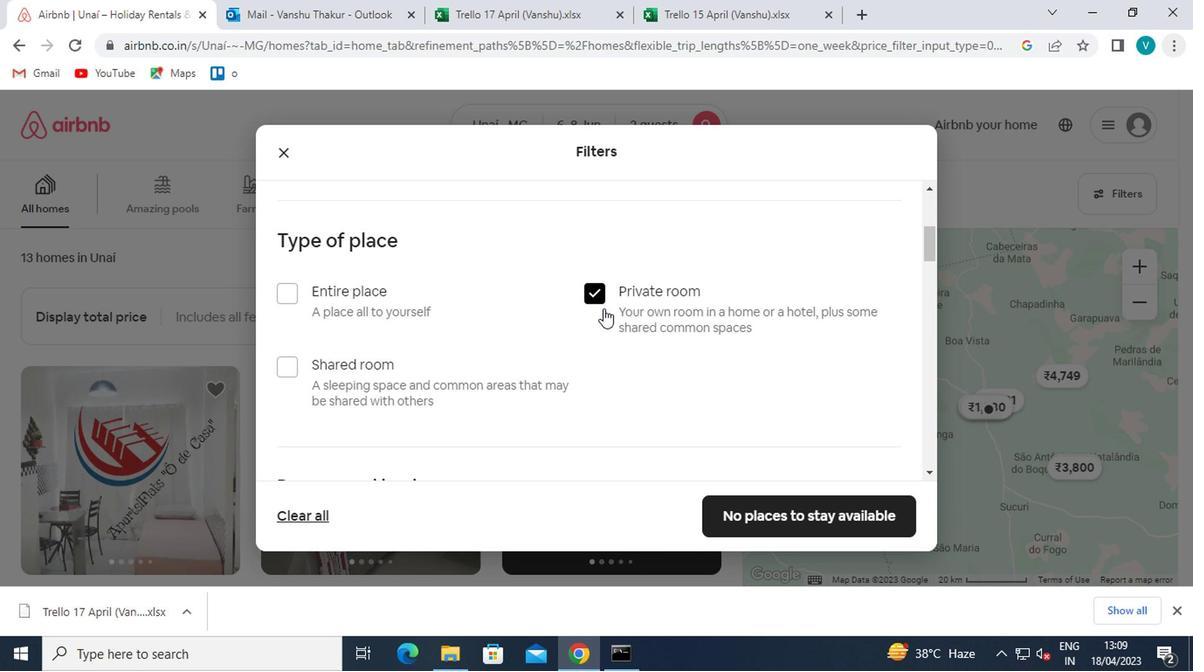 
Action: Mouse moved to (598, 310)
Screenshot: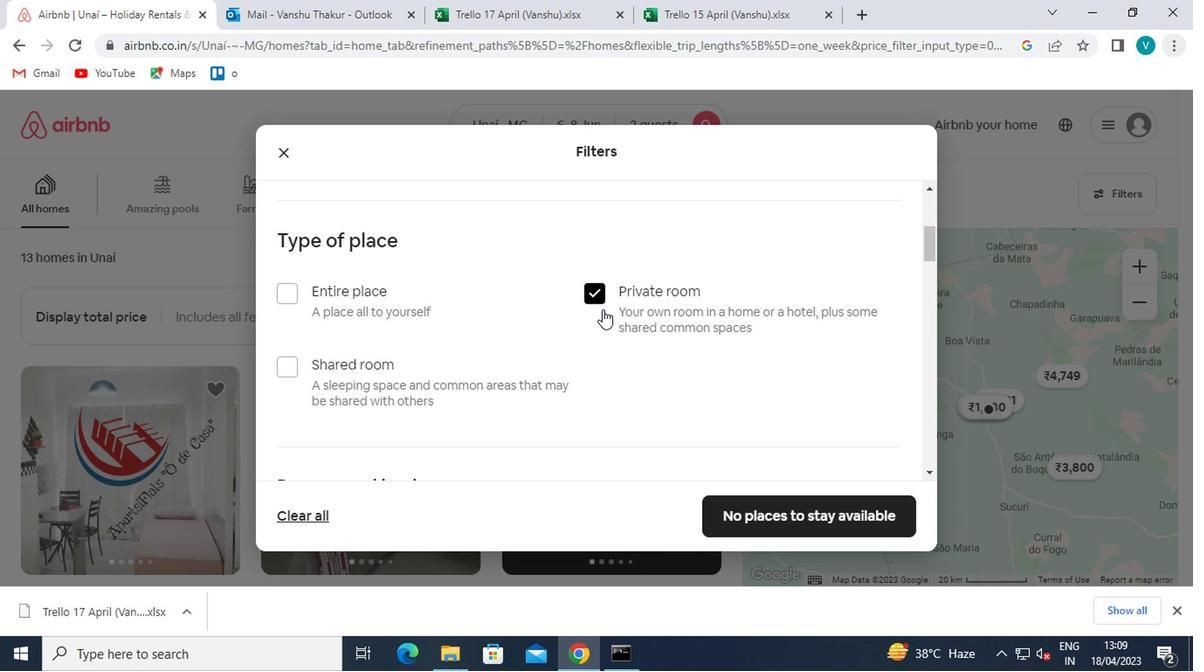 
Action: Mouse scrolled (598, 310) with delta (0, 0)
Screenshot: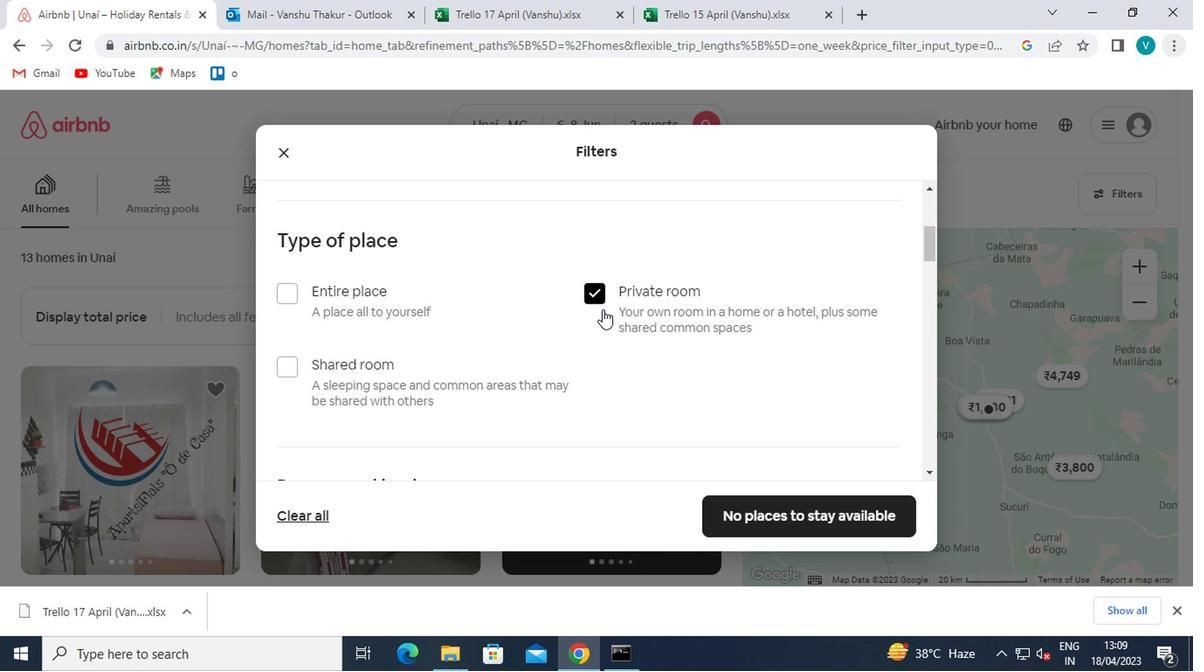 
Action: Mouse moved to (377, 316)
Screenshot: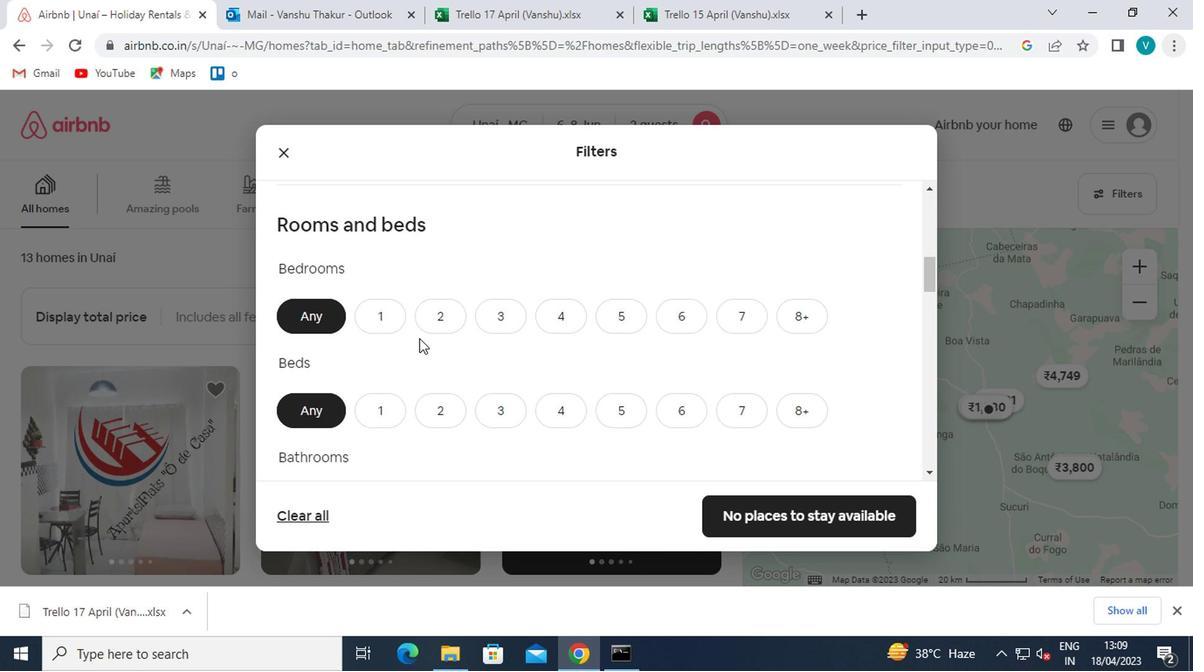 
Action: Mouse pressed left at (377, 316)
Screenshot: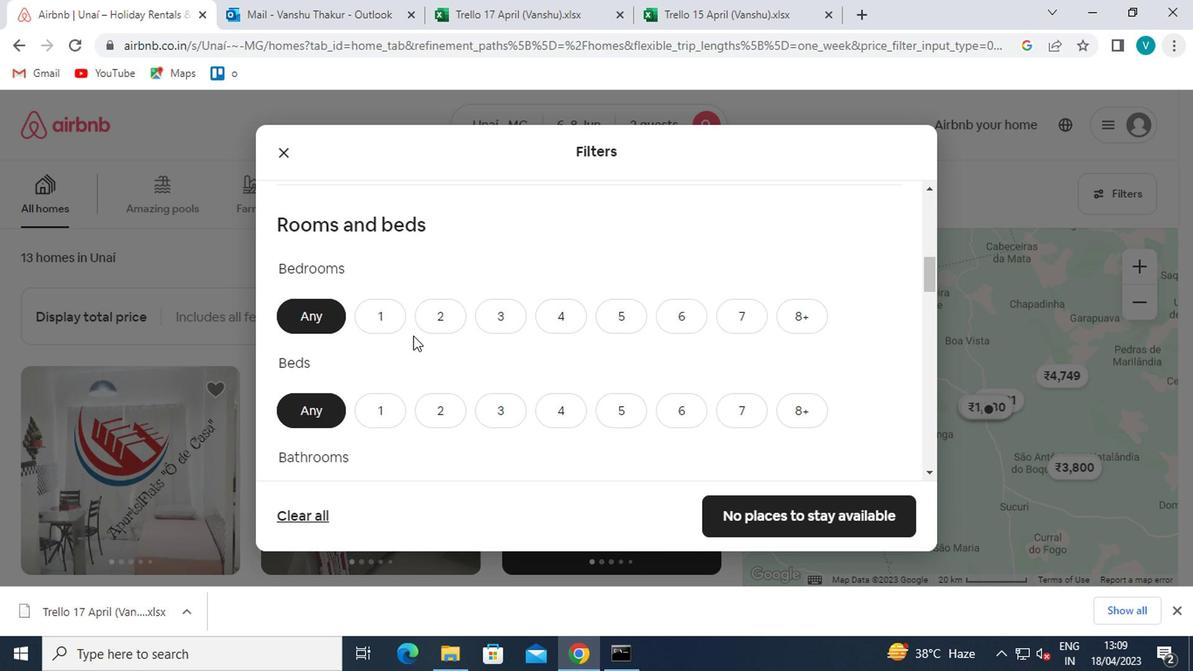 
Action: Mouse moved to (441, 406)
Screenshot: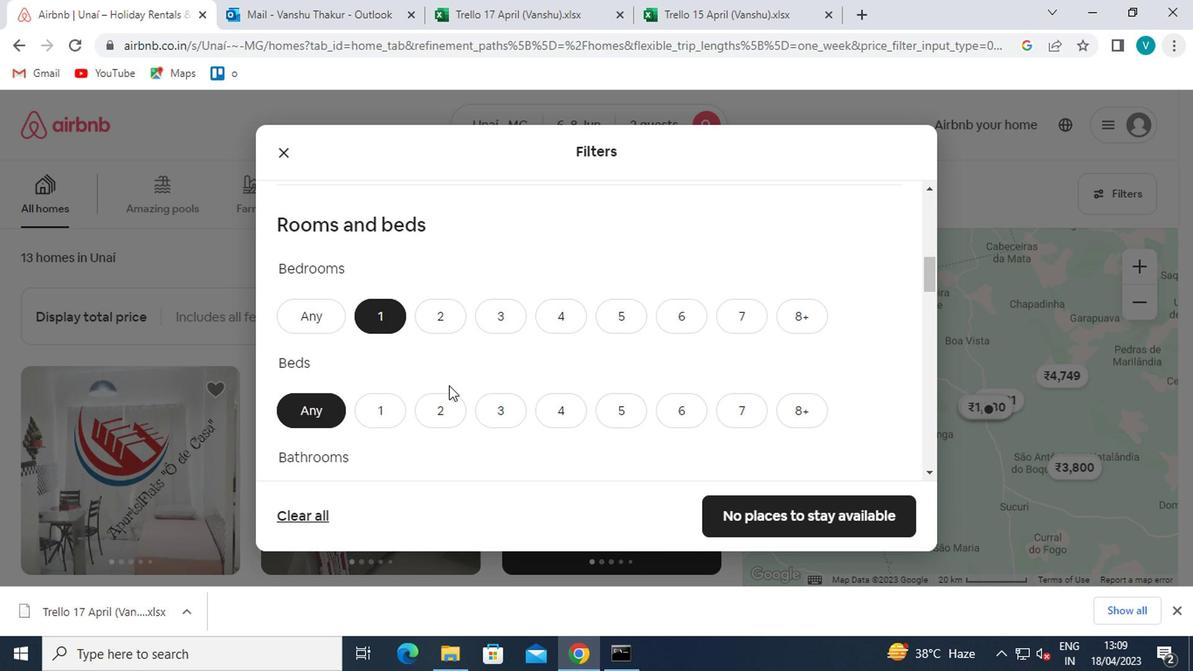 
Action: Mouse pressed left at (441, 406)
Screenshot: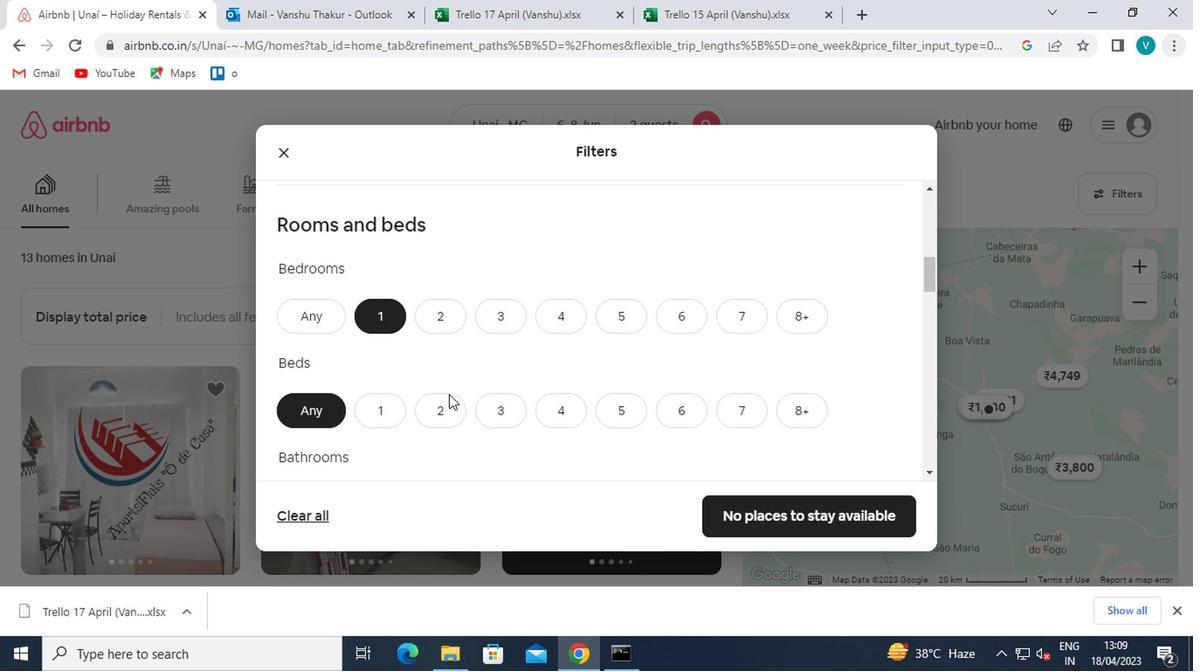 
Action: Mouse moved to (441, 408)
Screenshot: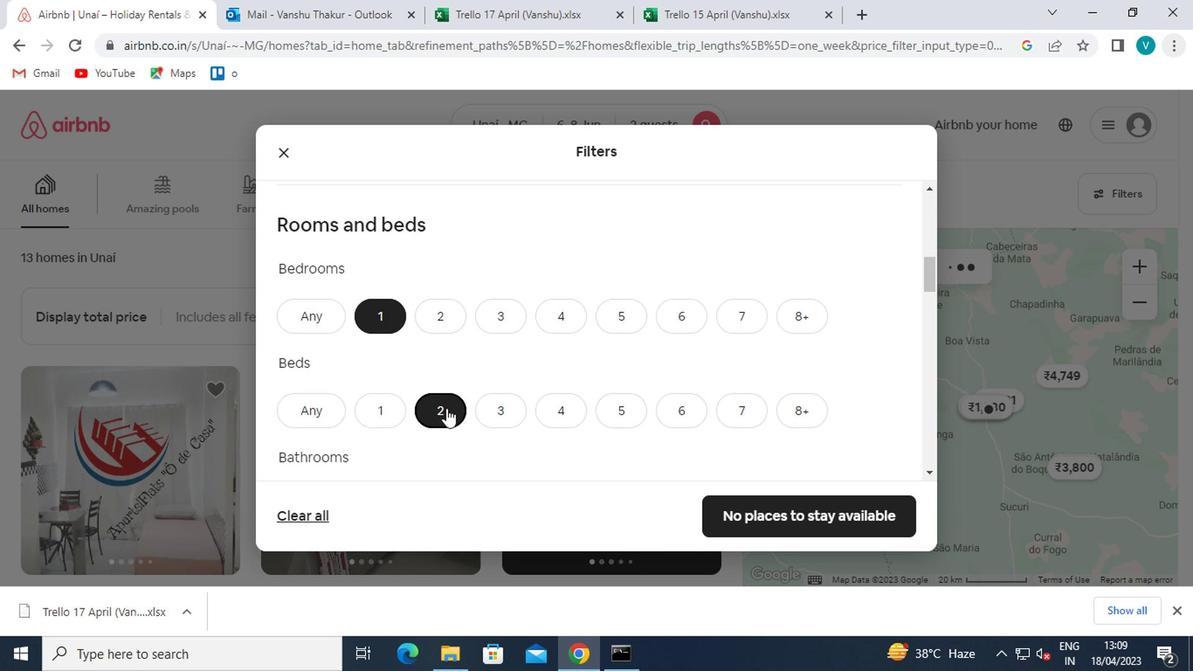 
Action: Mouse scrolled (441, 407) with delta (0, 0)
Screenshot: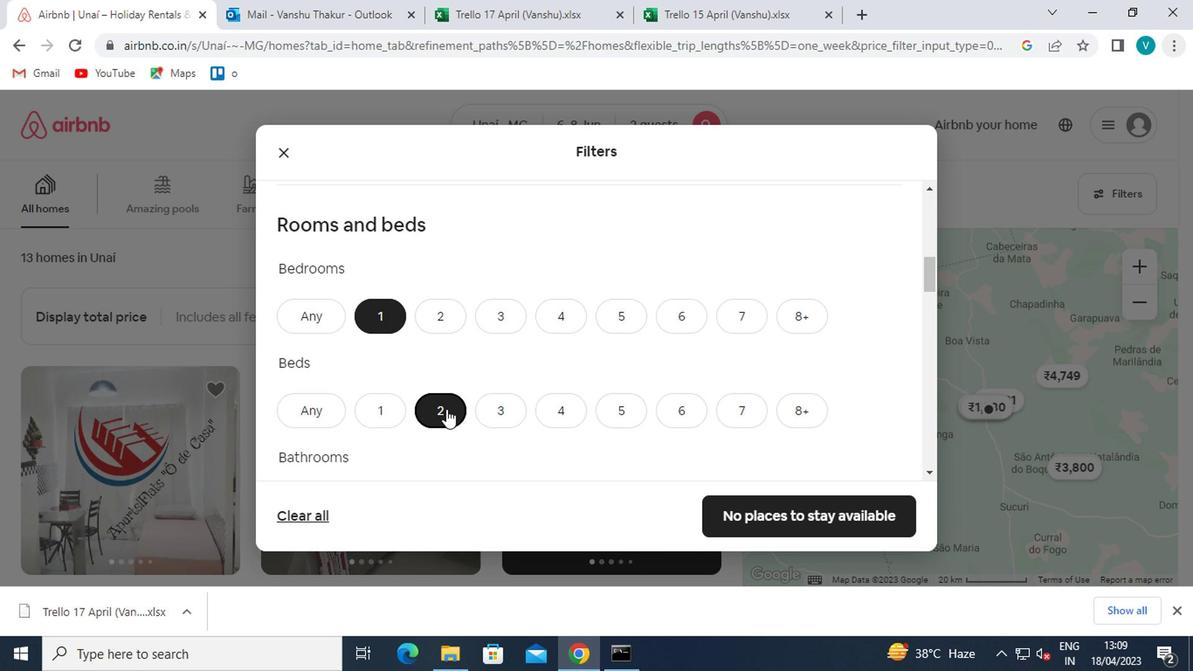 
Action: Mouse scrolled (441, 407) with delta (0, 0)
Screenshot: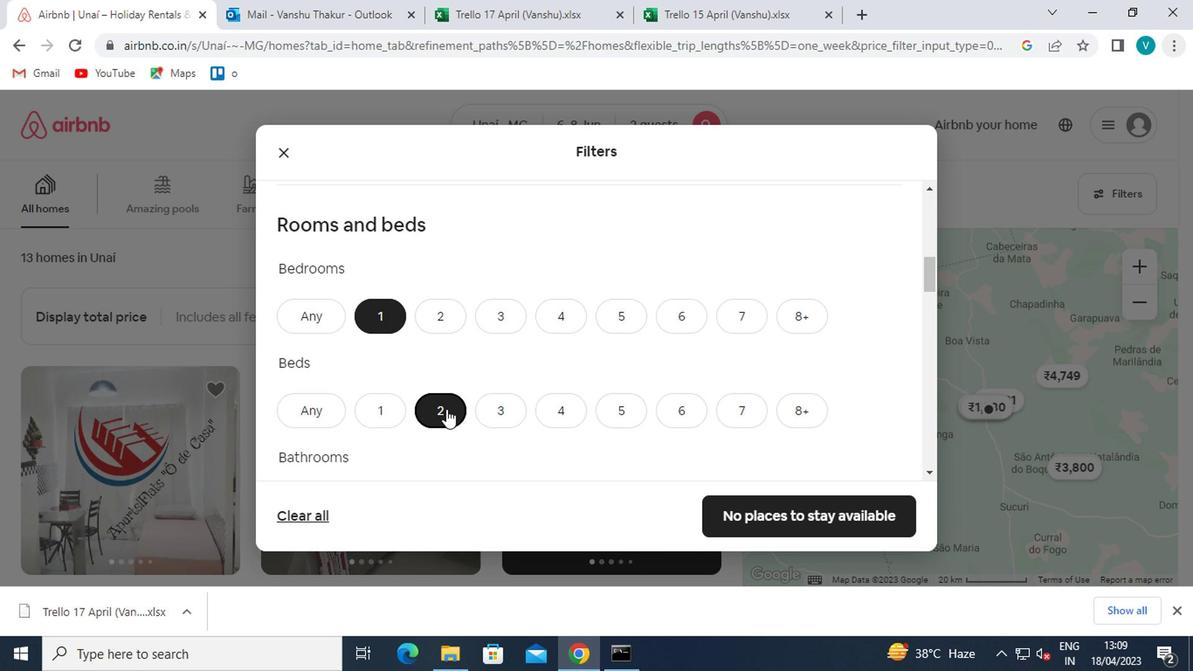 
Action: Mouse moved to (397, 343)
Screenshot: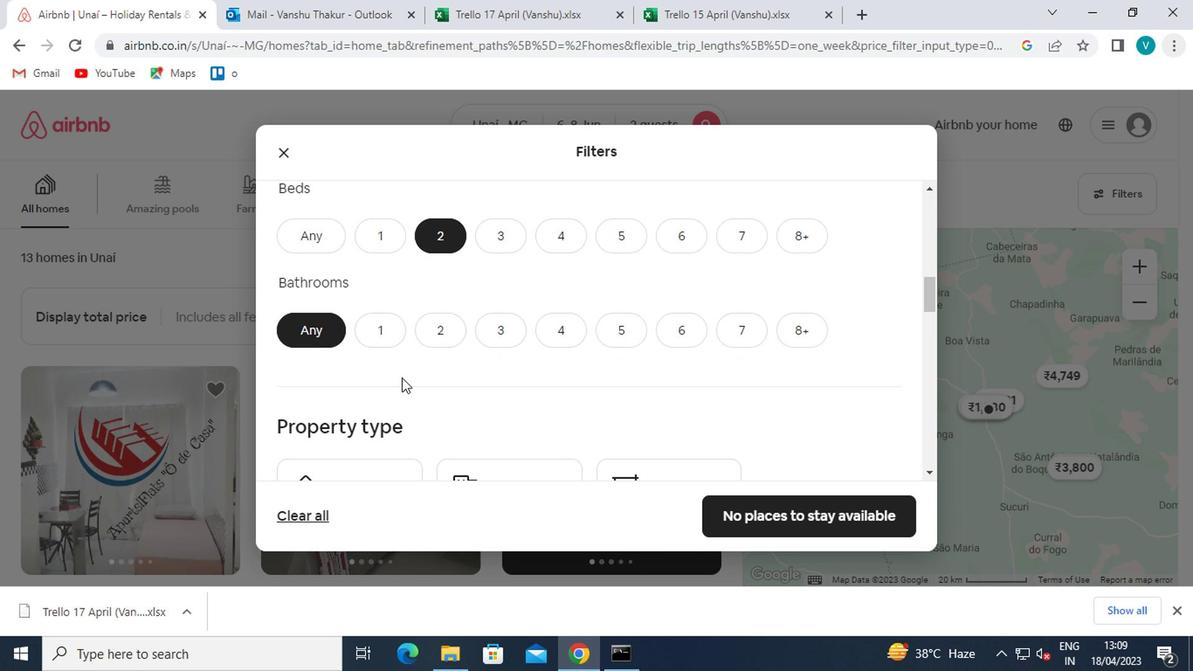 
Action: Mouse pressed left at (397, 343)
Screenshot: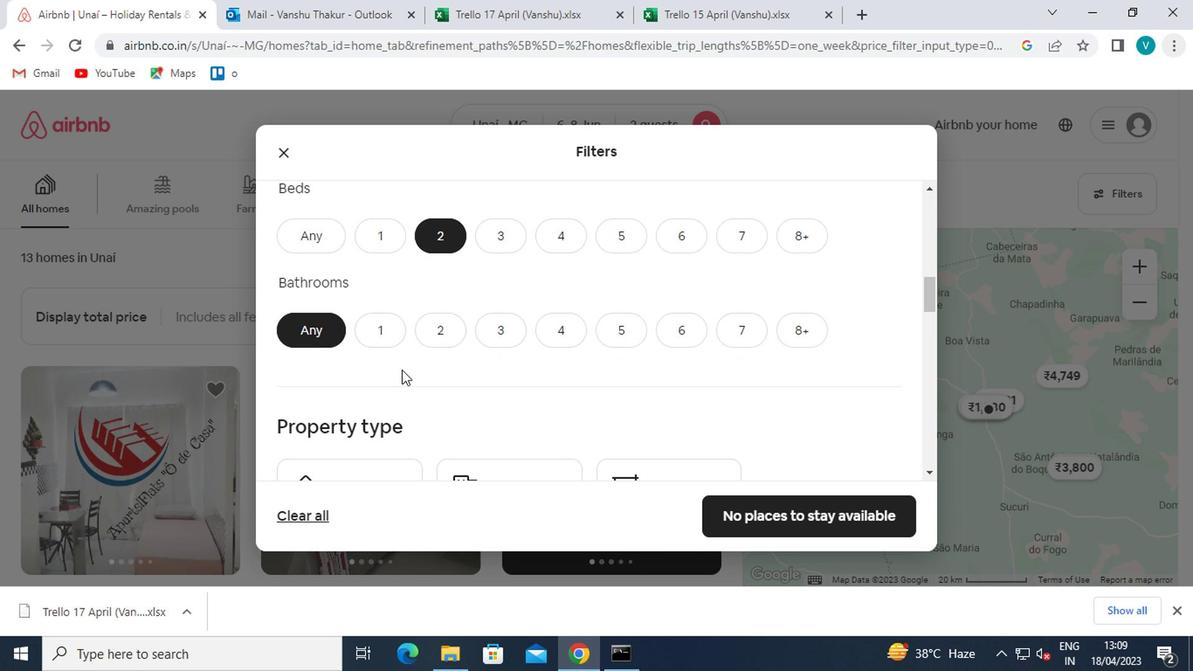 
Action: Mouse moved to (392, 337)
Screenshot: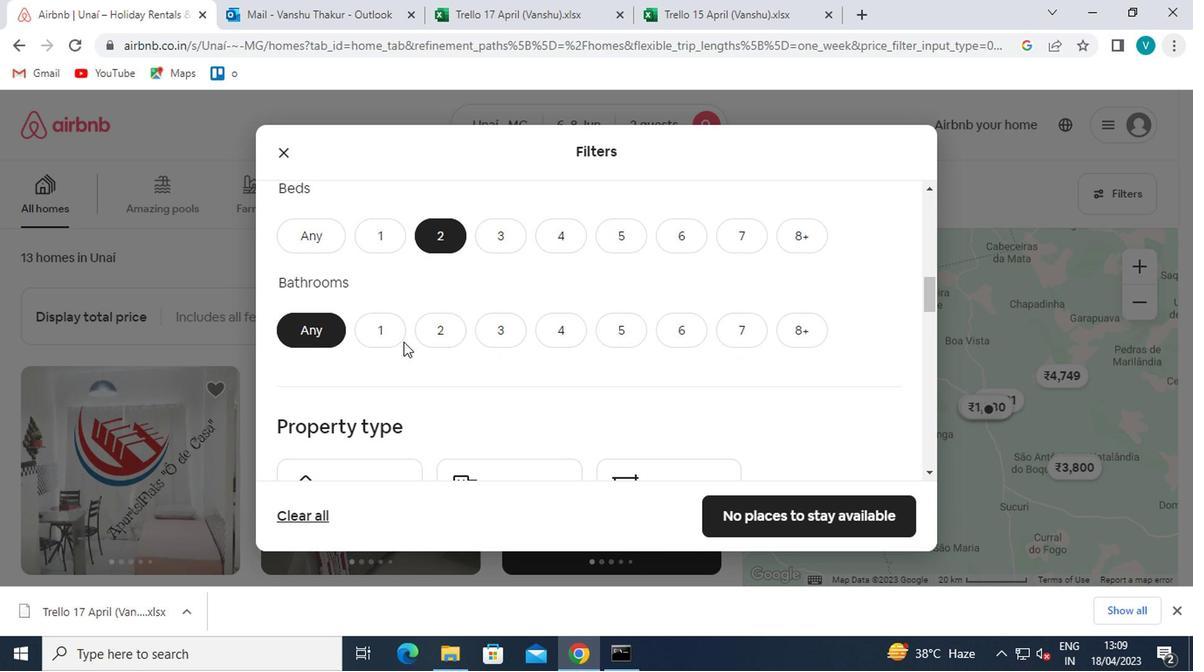 
Action: Mouse pressed left at (392, 337)
Screenshot: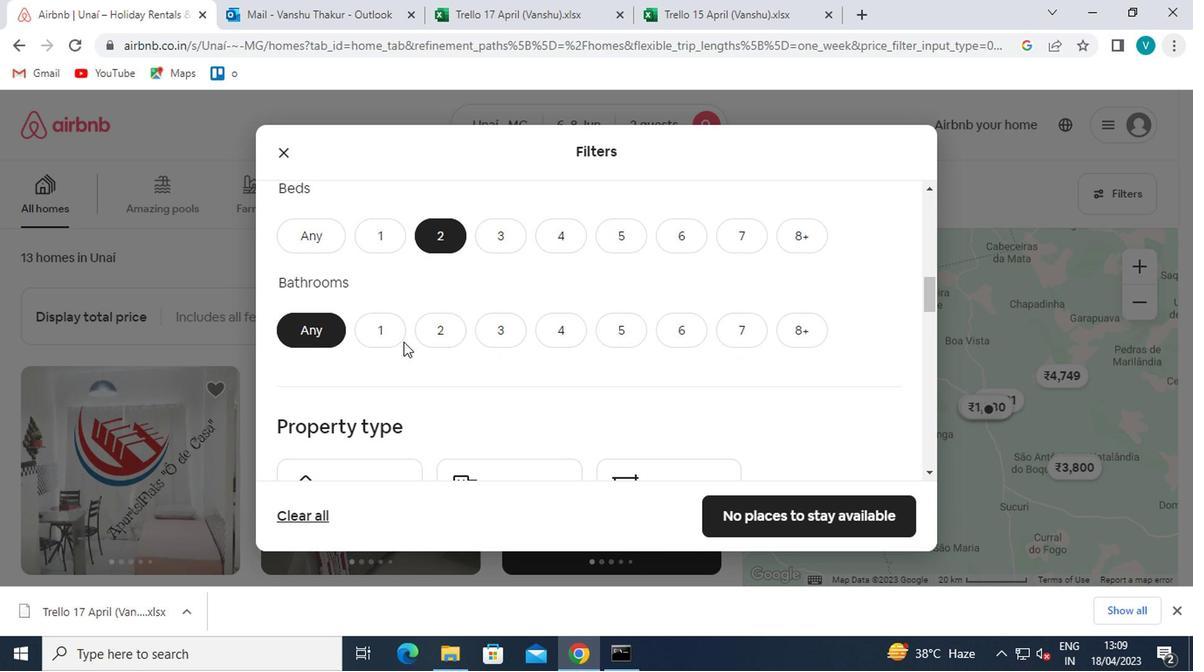 
Action: Mouse moved to (395, 334)
Screenshot: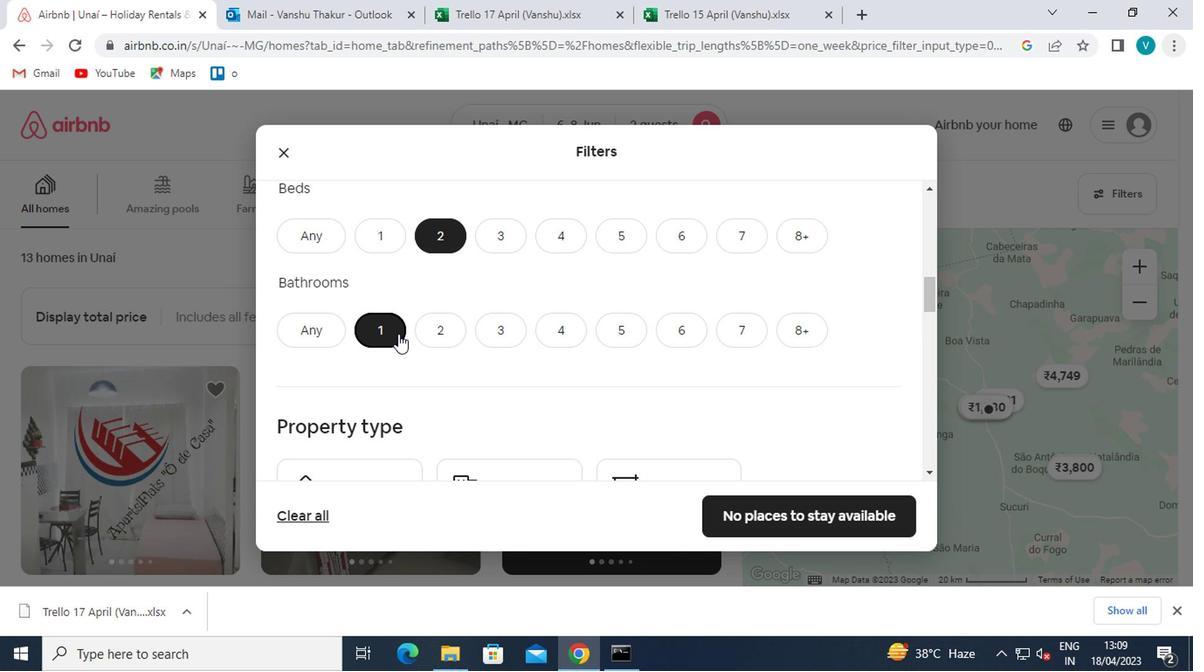 
Action: Mouse scrolled (395, 333) with delta (0, 0)
Screenshot: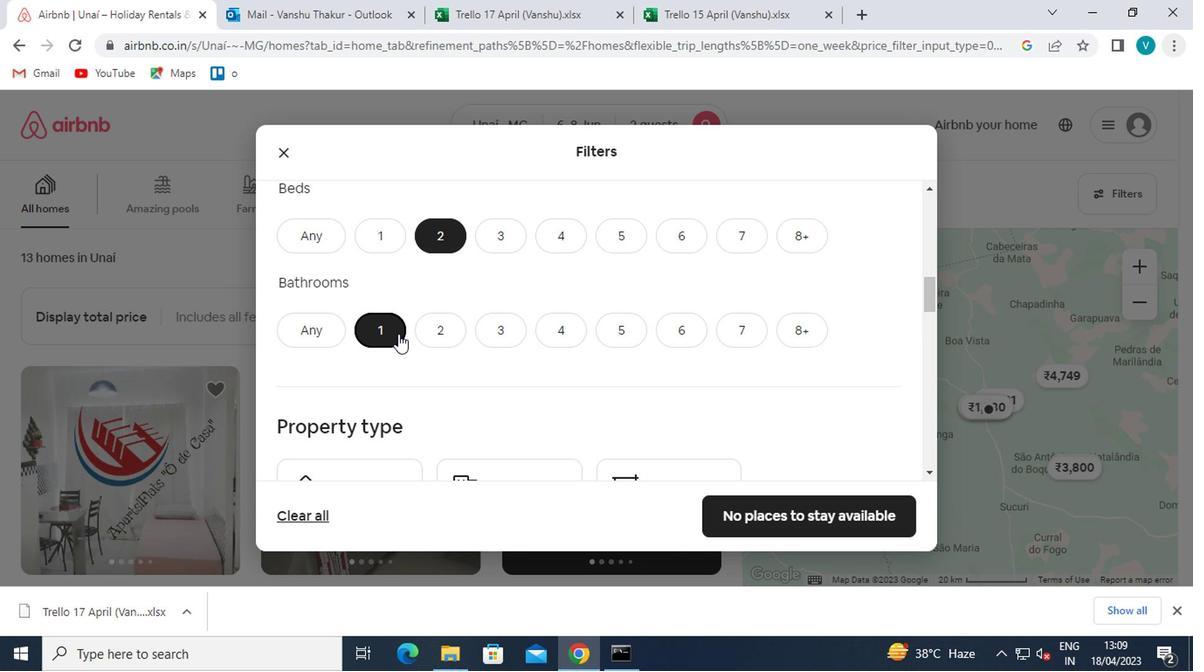 
Action: Mouse moved to (396, 336)
Screenshot: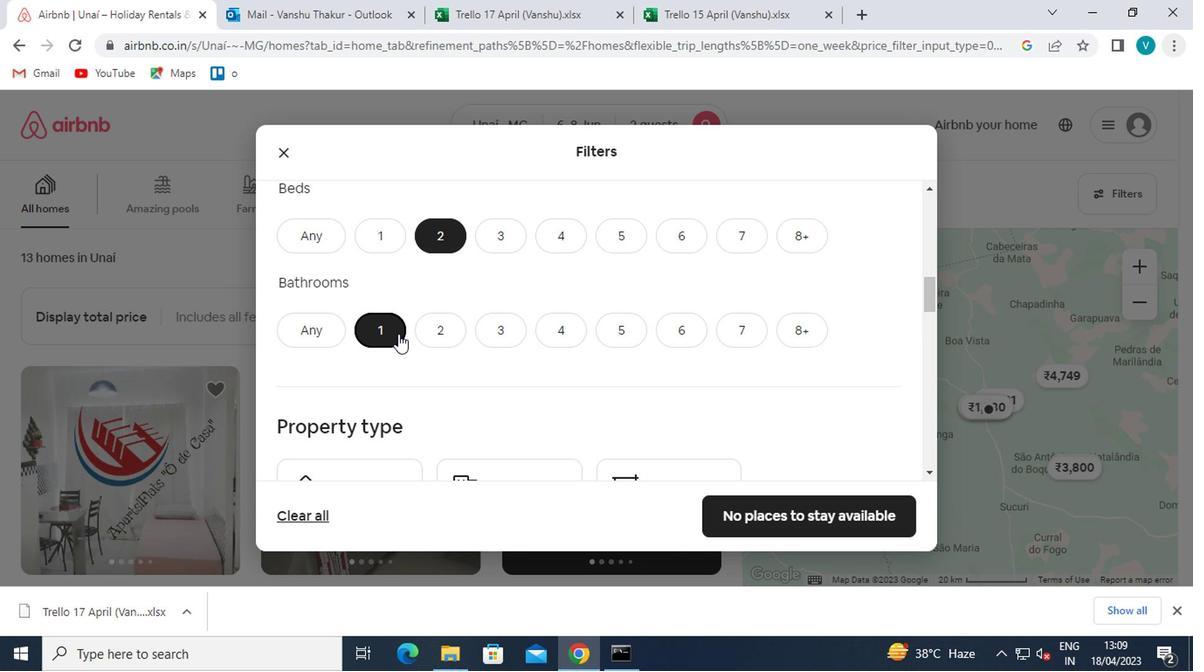
Action: Mouse scrolled (396, 334) with delta (0, -1)
Screenshot: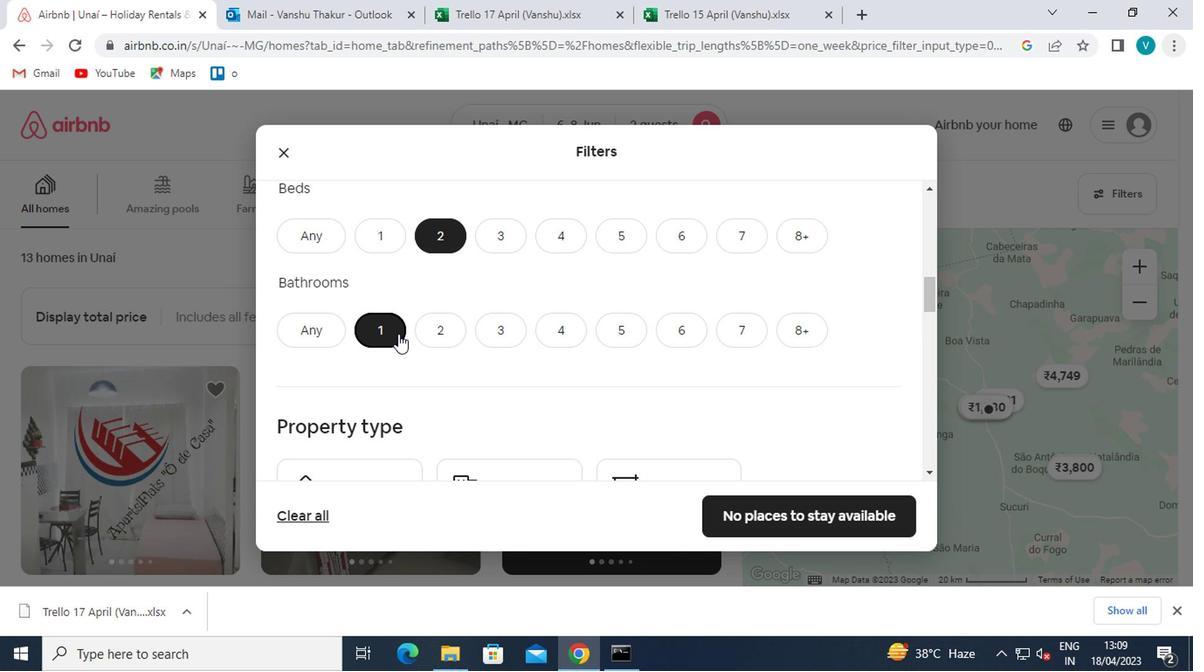 
Action: Mouse moved to (466, 332)
Screenshot: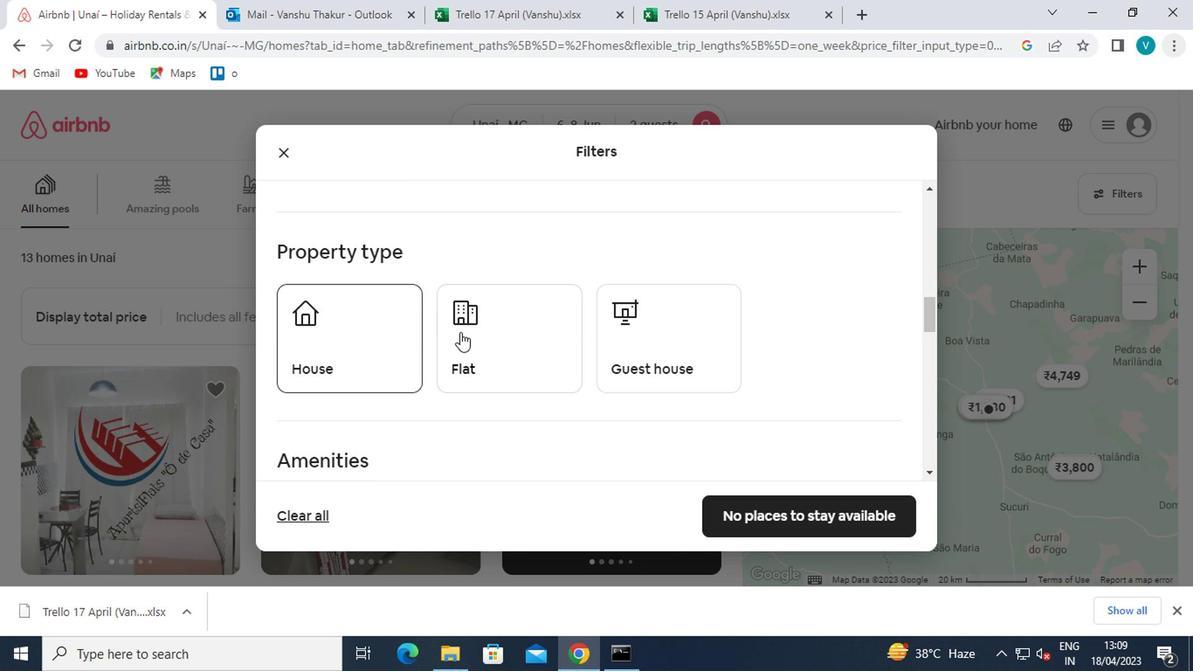
Action: Mouse pressed left at (466, 332)
Screenshot: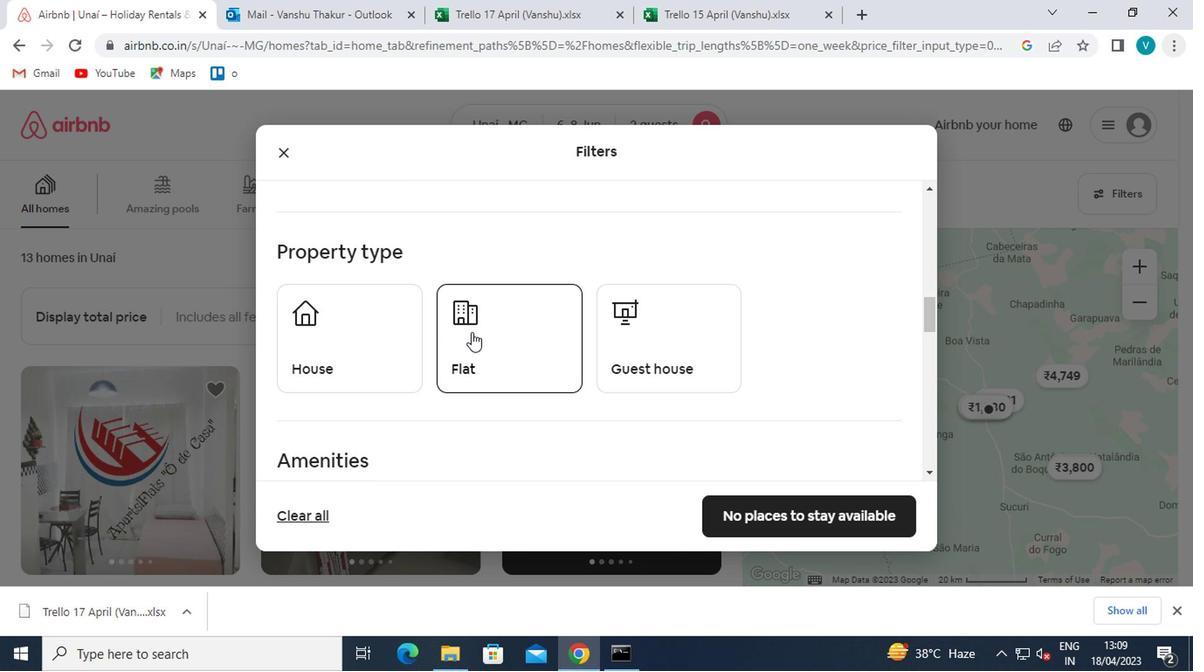 
Action: Mouse moved to (467, 332)
Screenshot: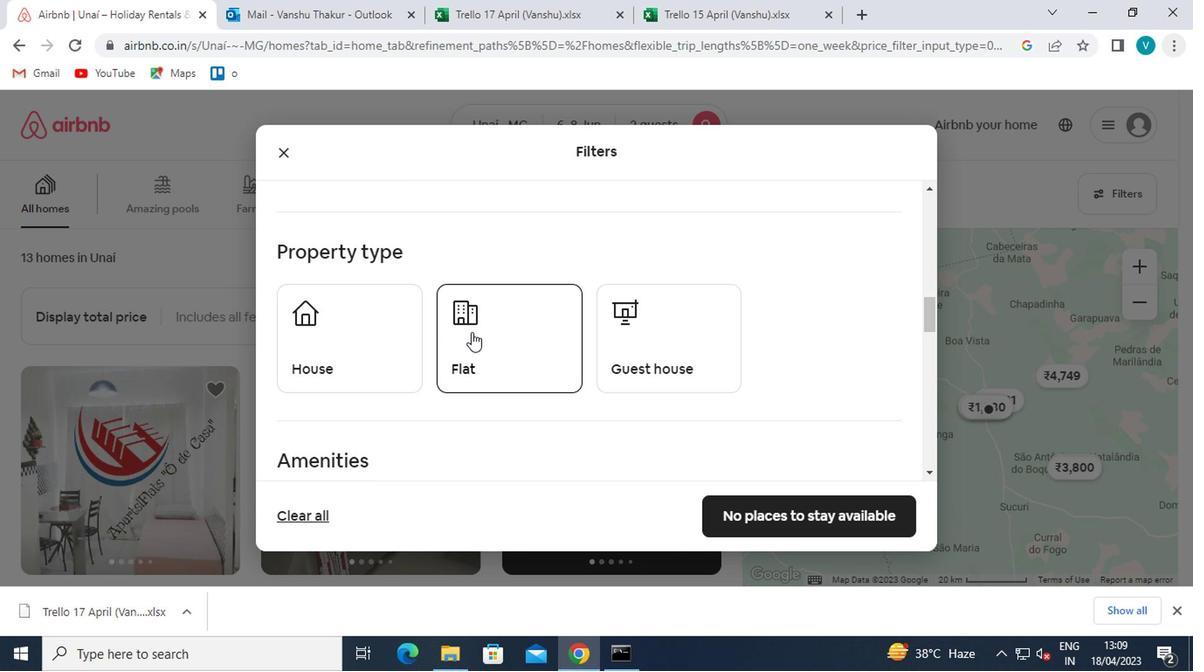 
Action: Mouse scrolled (467, 331) with delta (0, 0)
Screenshot: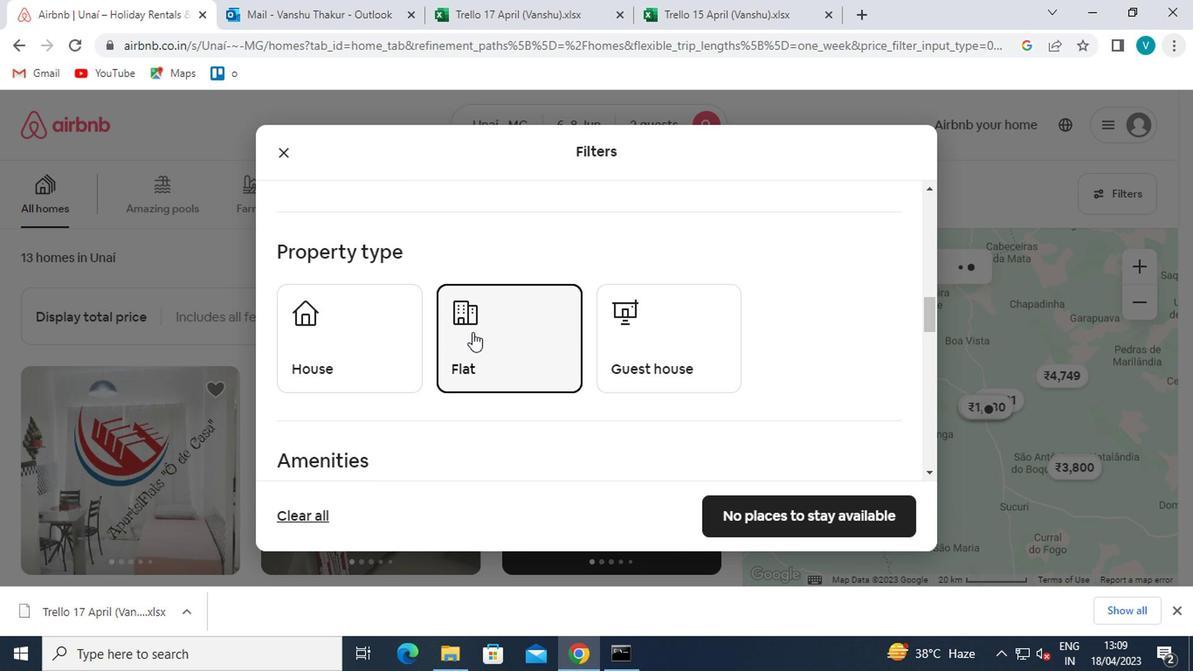 
Action: Mouse scrolled (467, 331) with delta (0, 0)
Screenshot: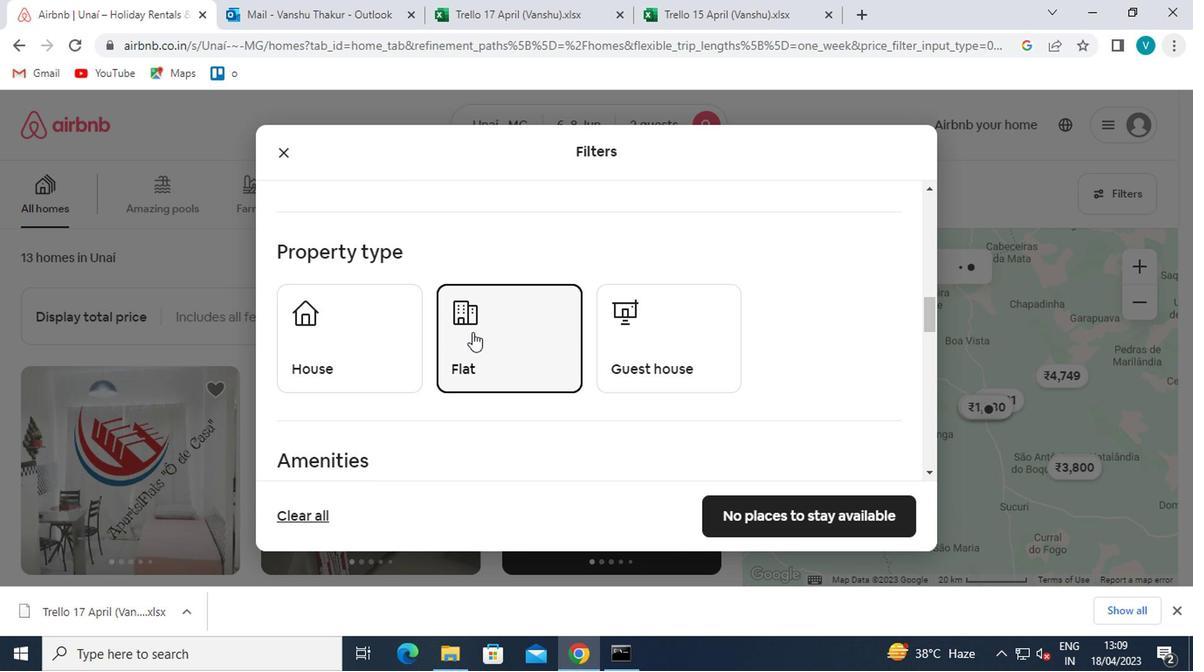 
Action: Mouse moved to (467, 333)
Screenshot: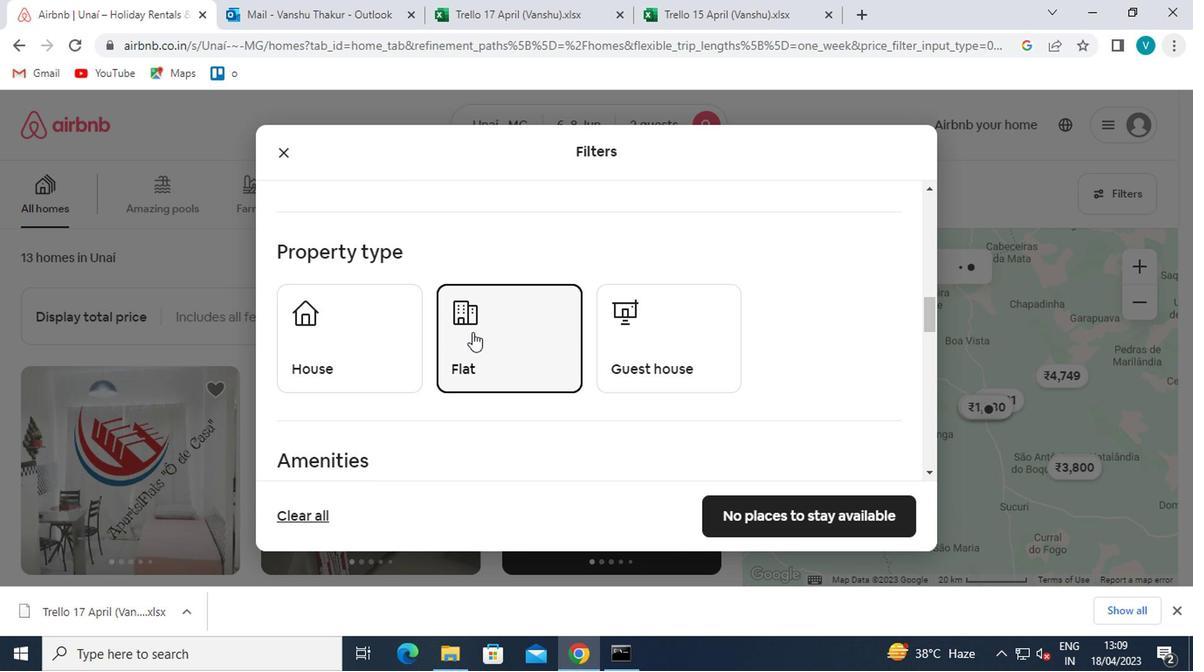
Action: Mouse scrolled (467, 332) with delta (0, -1)
Screenshot: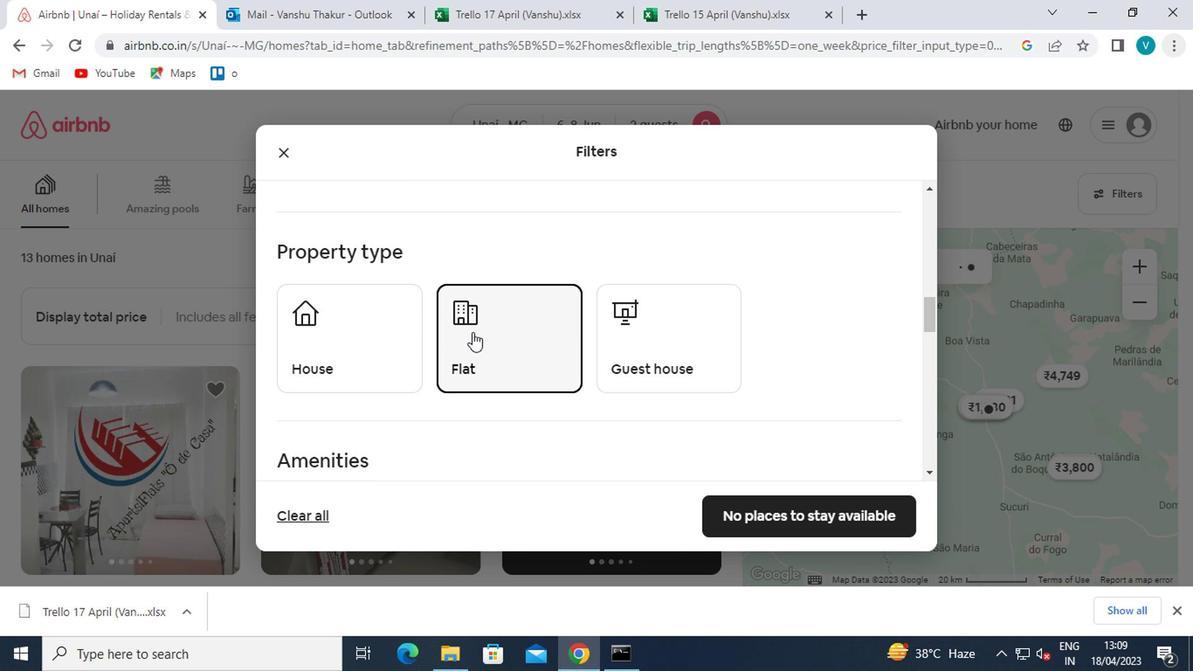 
Action: Mouse moved to (589, 295)
Screenshot: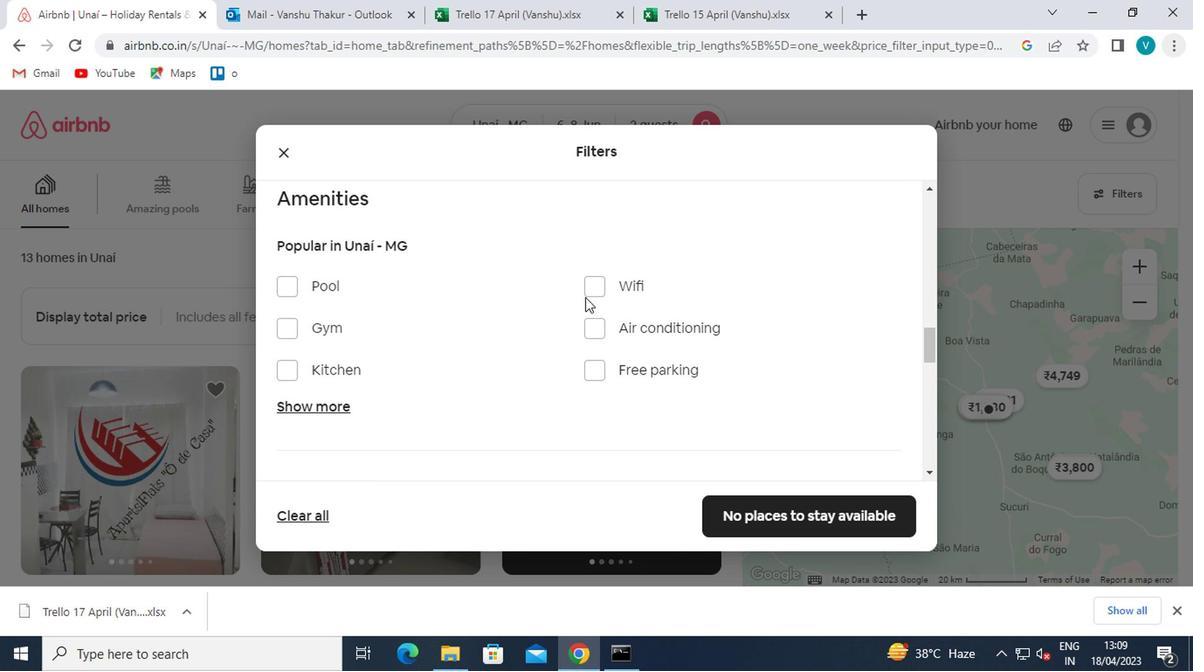 
Action: Mouse pressed left at (589, 295)
Screenshot: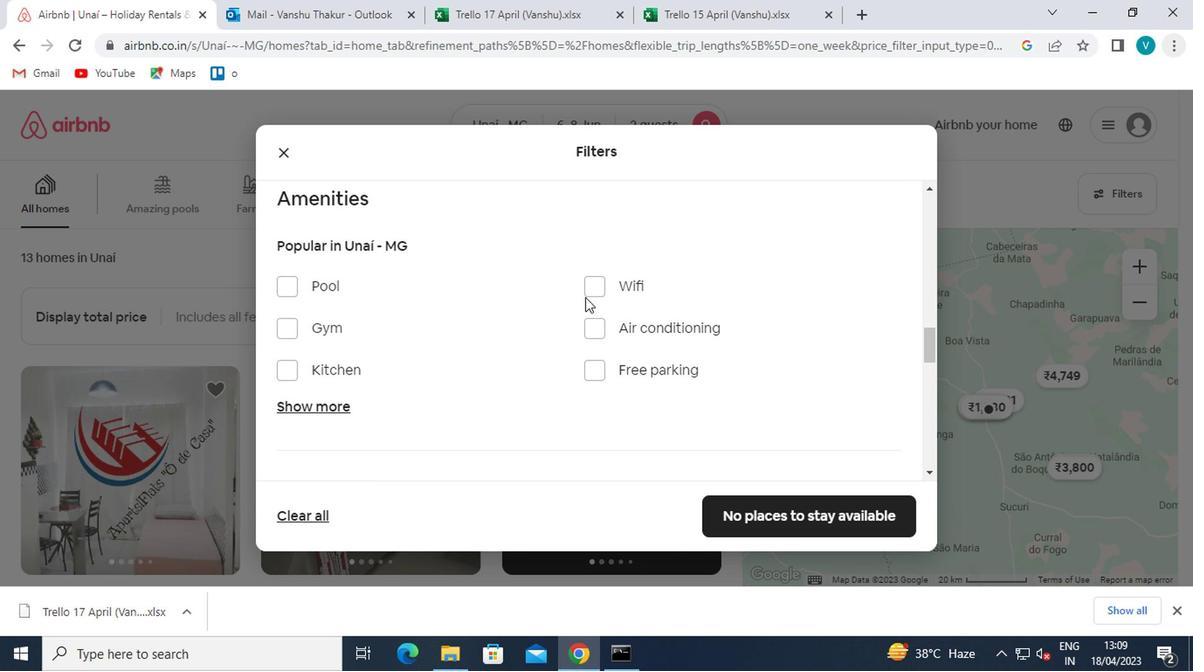 
Action: Mouse moved to (324, 405)
Screenshot: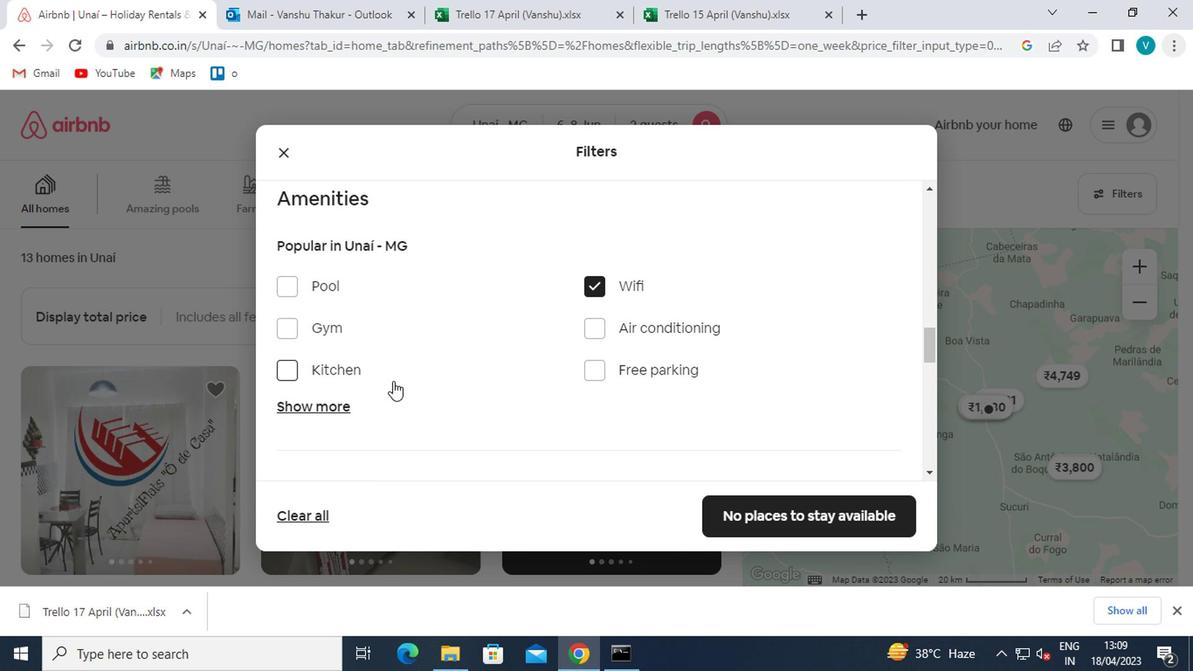 
Action: Mouse pressed left at (324, 405)
Screenshot: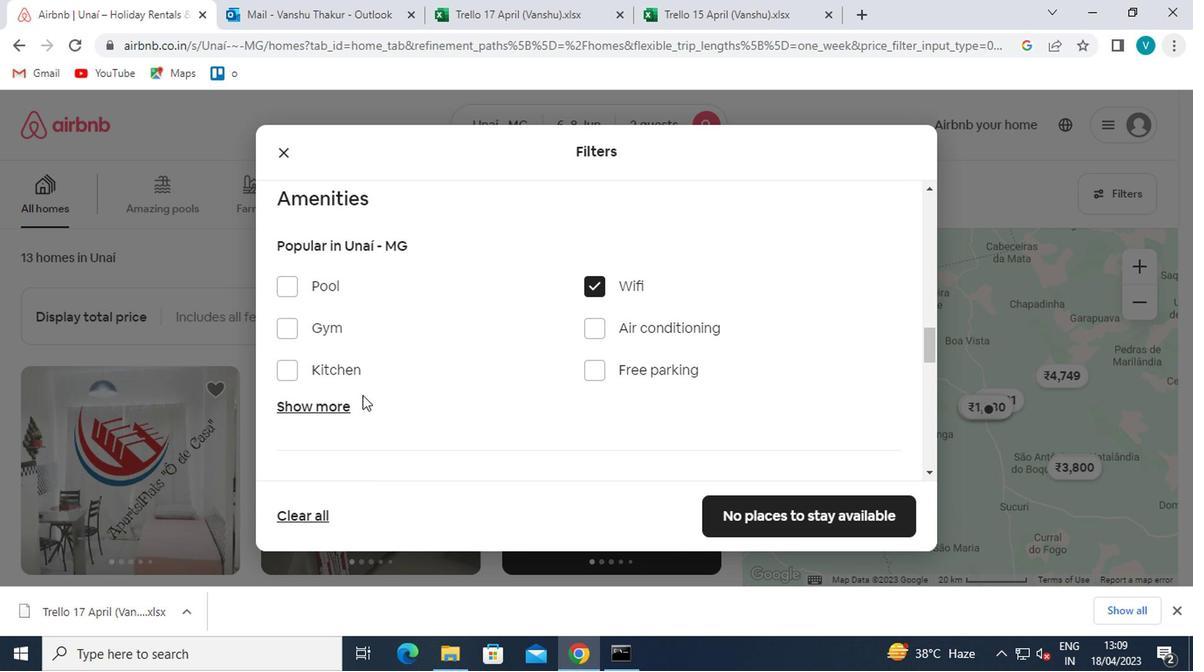 
Action: Mouse moved to (333, 406)
Screenshot: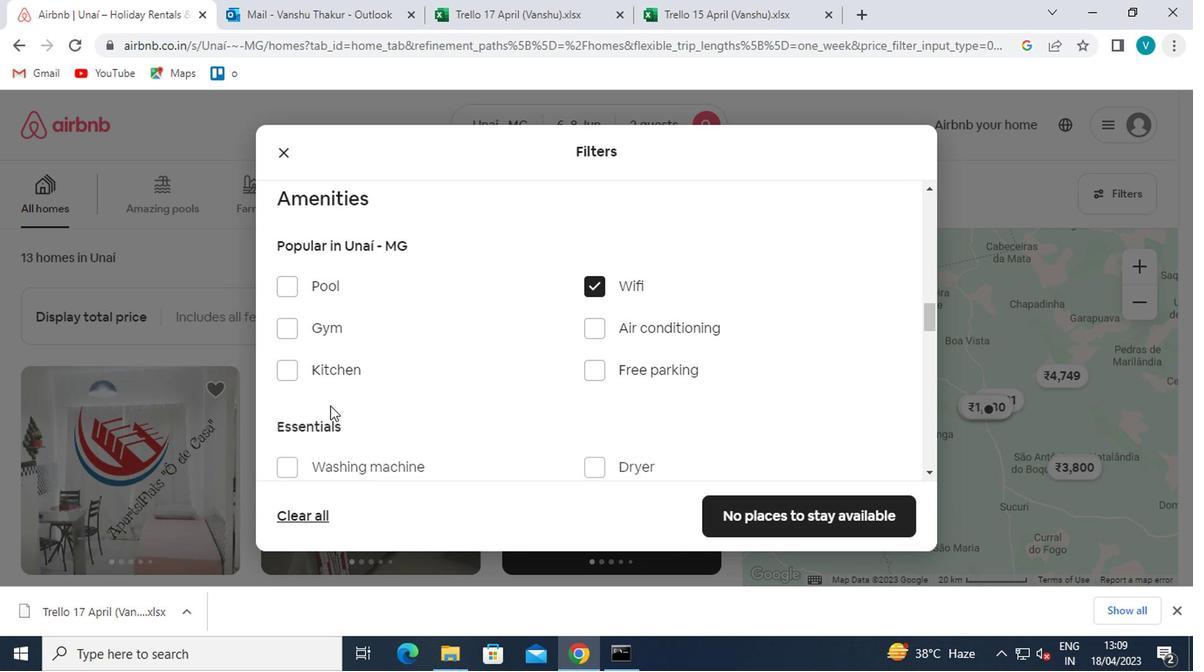 
Action: Mouse scrolled (333, 405) with delta (0, 0)
Screenshot: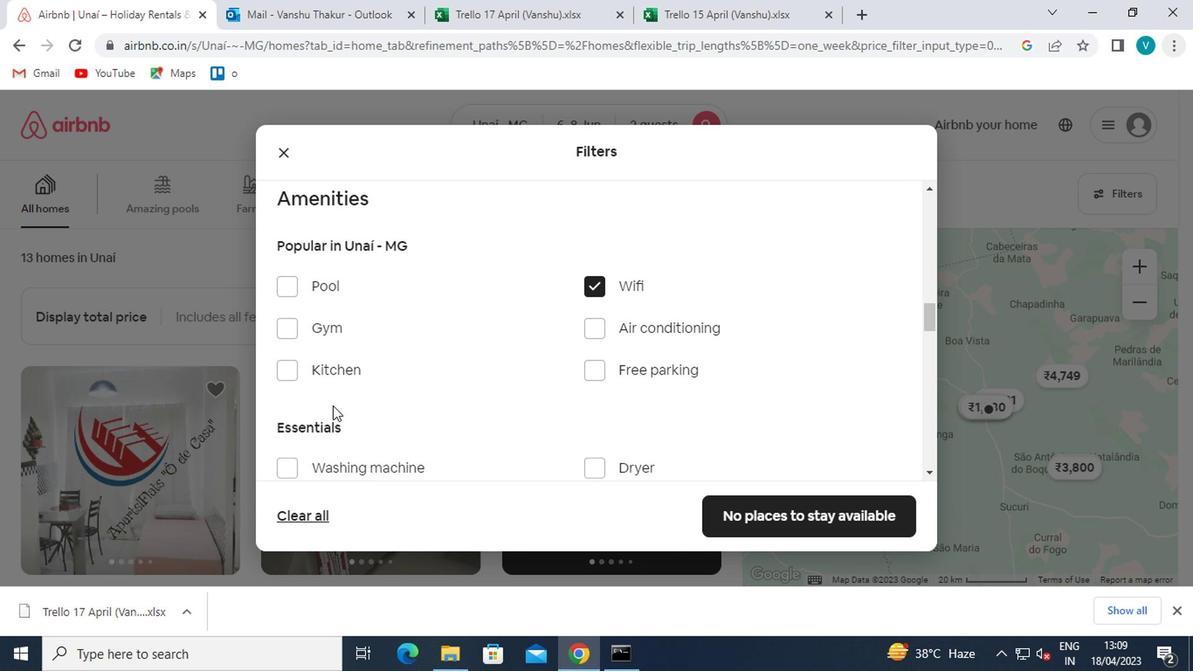 
Action: Mouse moved to (284, 382)
Screenshot: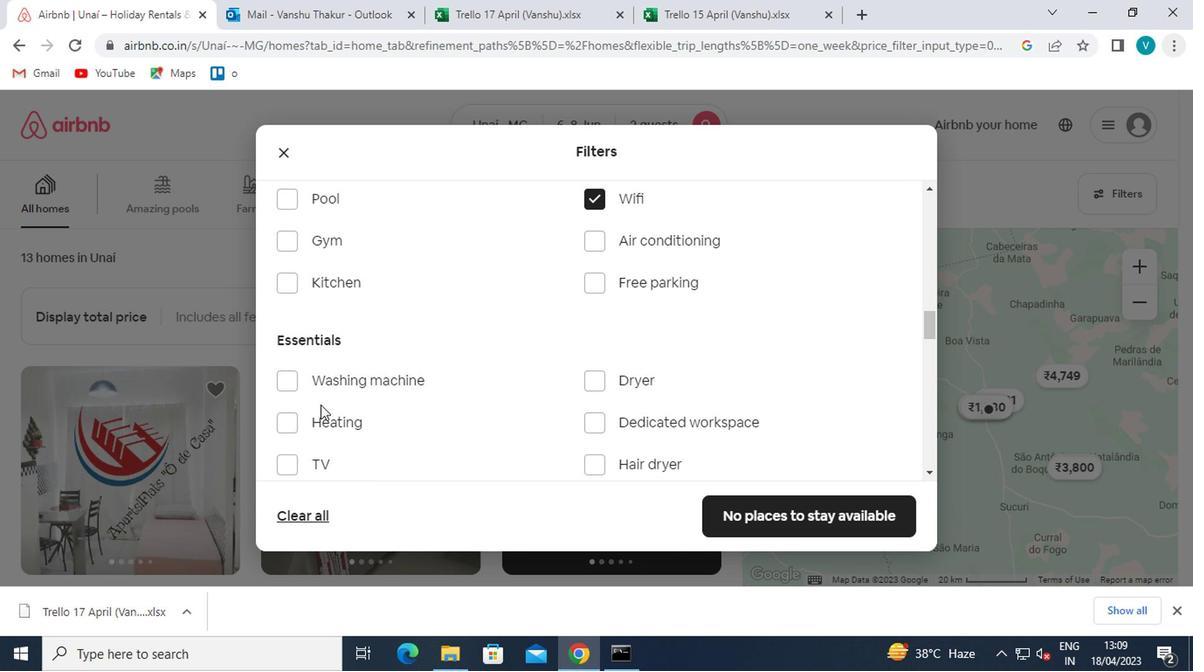
Action: Mouse pressed left at (284, 382)
Screenshot: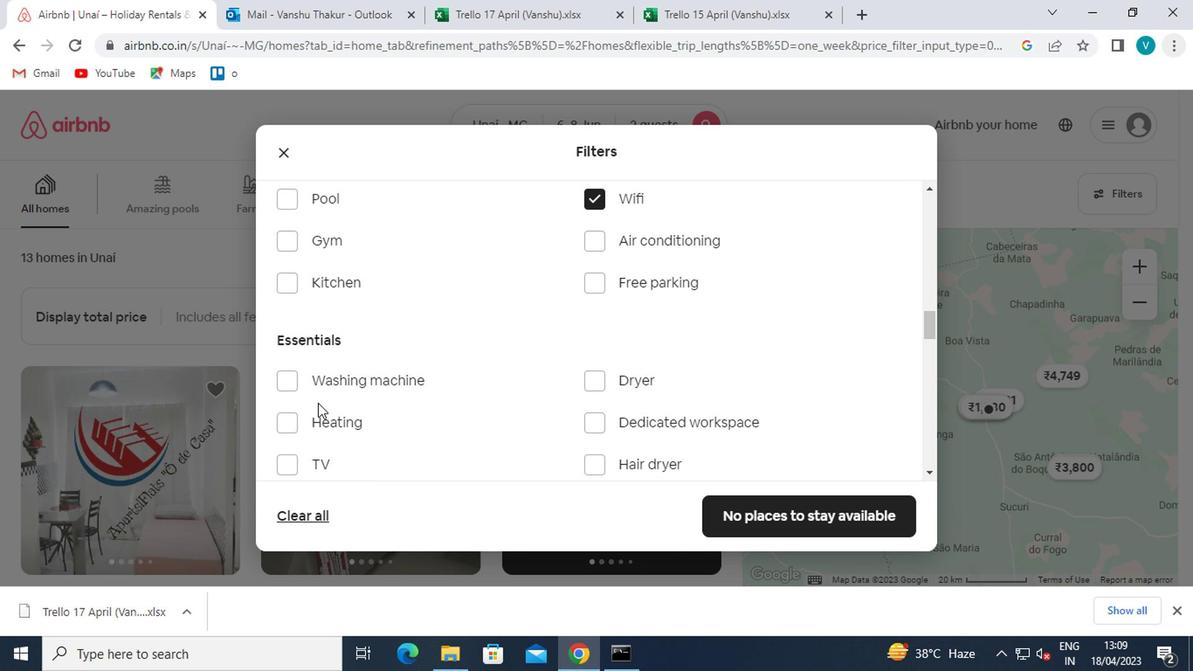 
Action: Mouse moved to (284, 380)
Screenshot: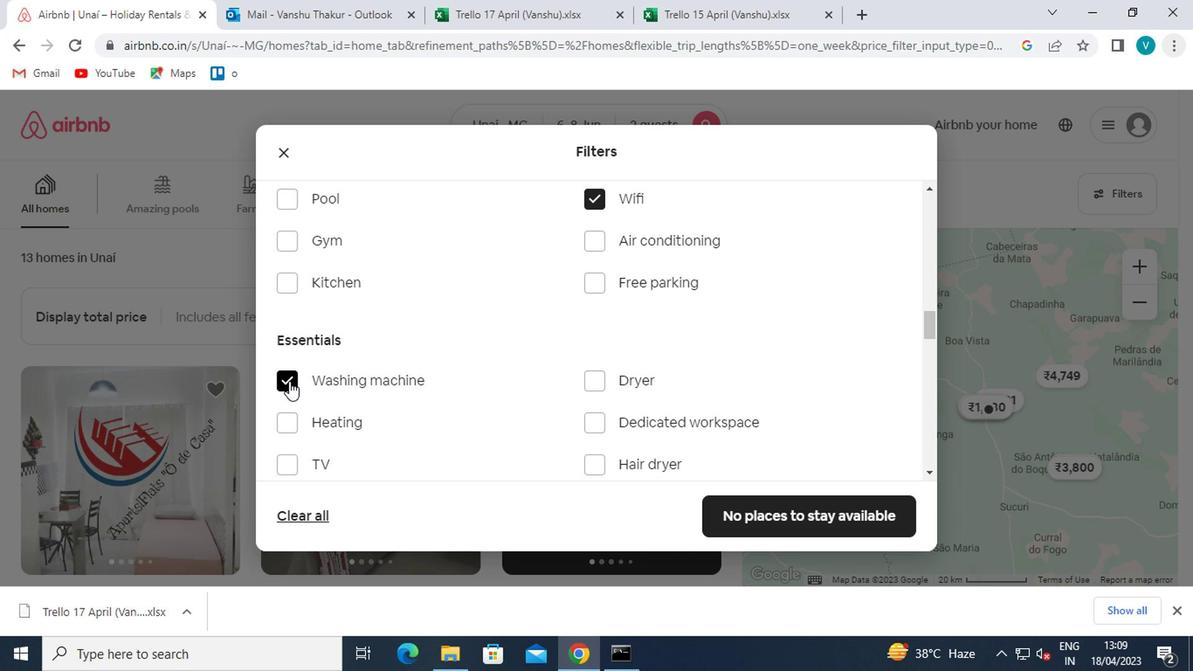 
Action: Mouse scrolled (284, 379) with delta (0, -1)
Screenshot: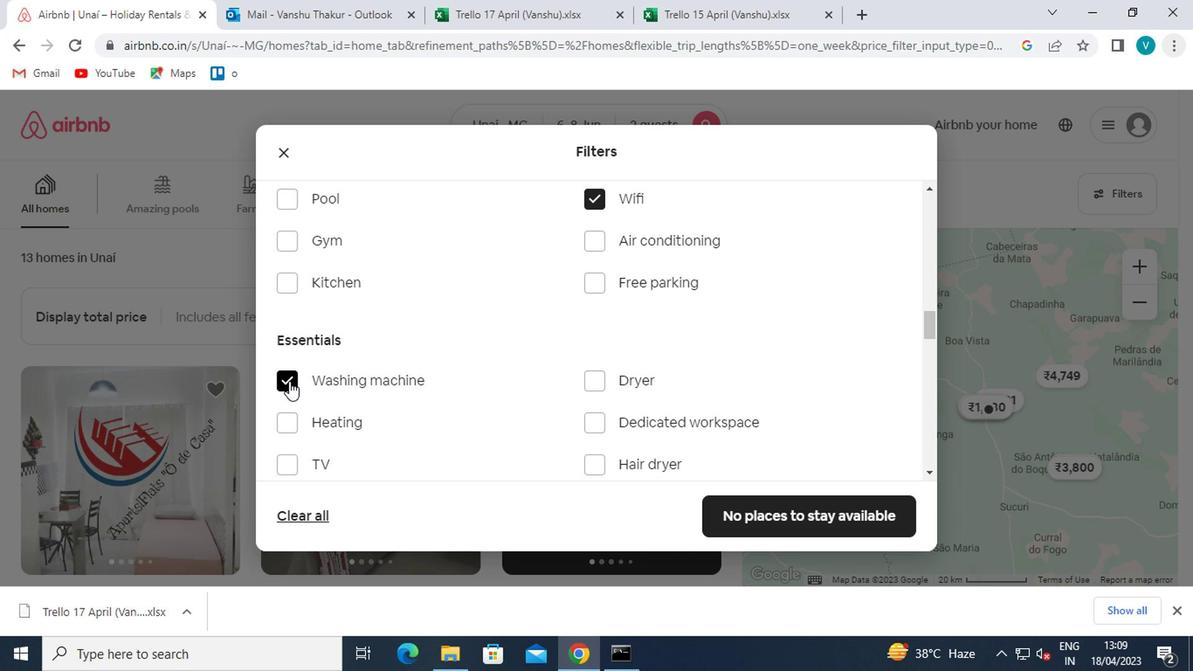 
Action: Mouse scrolled (284, 379) with delta (0, -1)
Screenshot: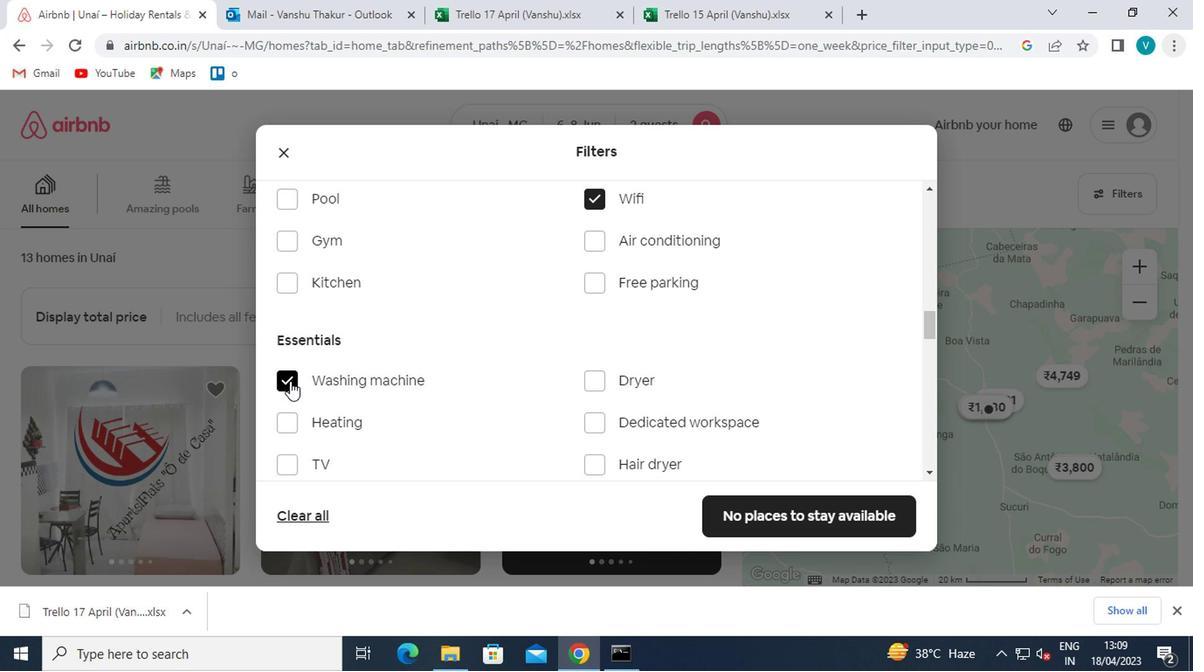 
Action: Mouse scrolled (284, 379) with delta (0, -1)
Screenshot: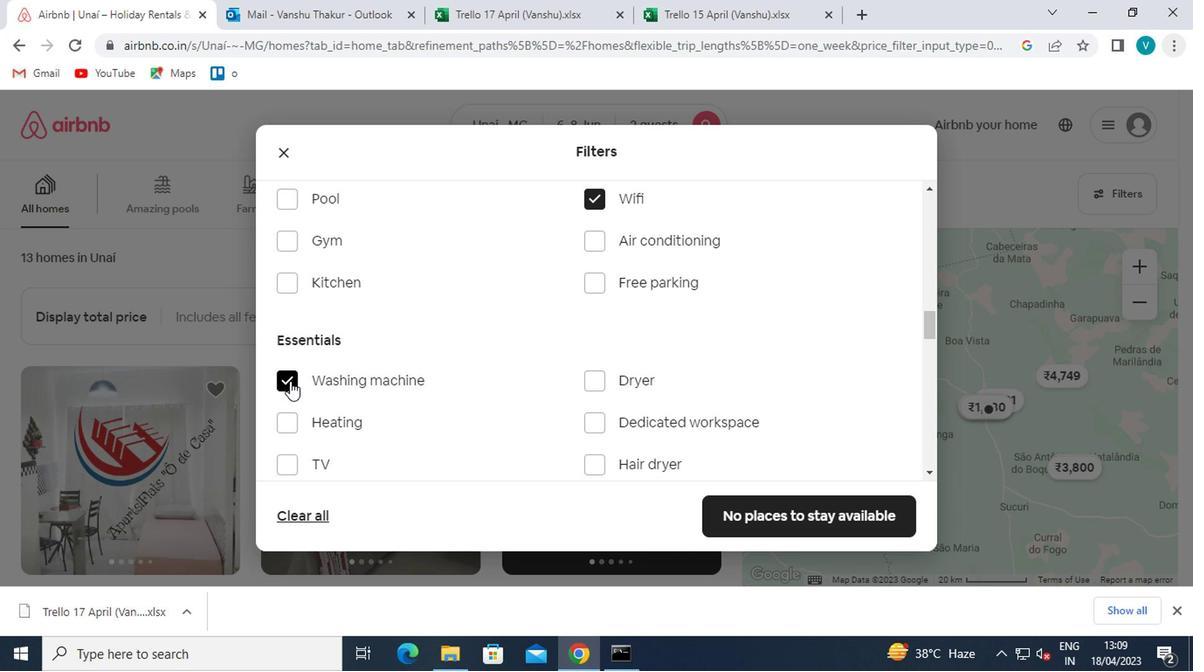 
Action: Mouse scrolled (284, 379) with delta (0, -1)
Screenshot: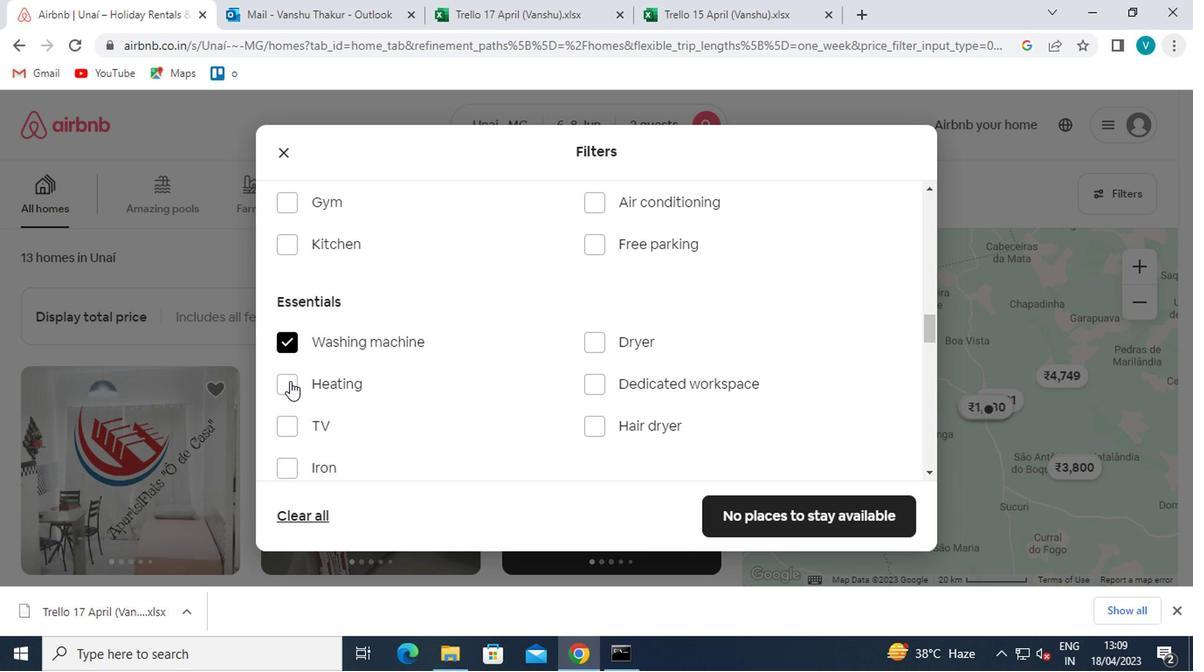 
Action: Mouse moved to (284, 379)
Screenshot: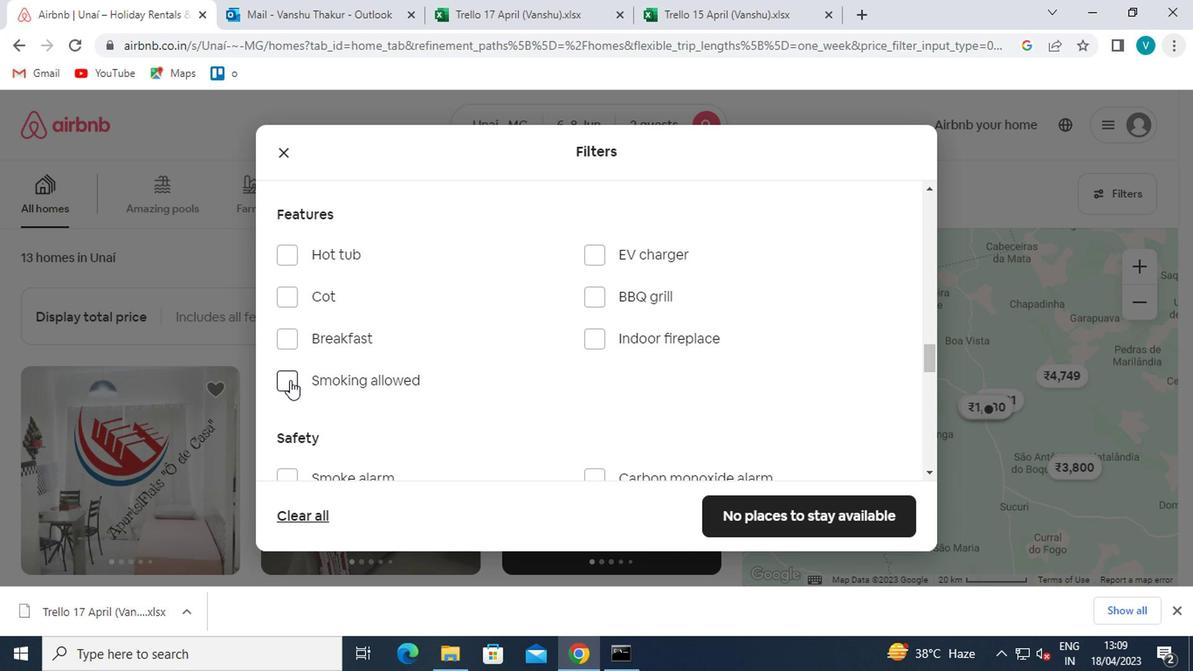 
Action: Mouse scrolled (284, 379) with delta (0, 0)
Screenshot: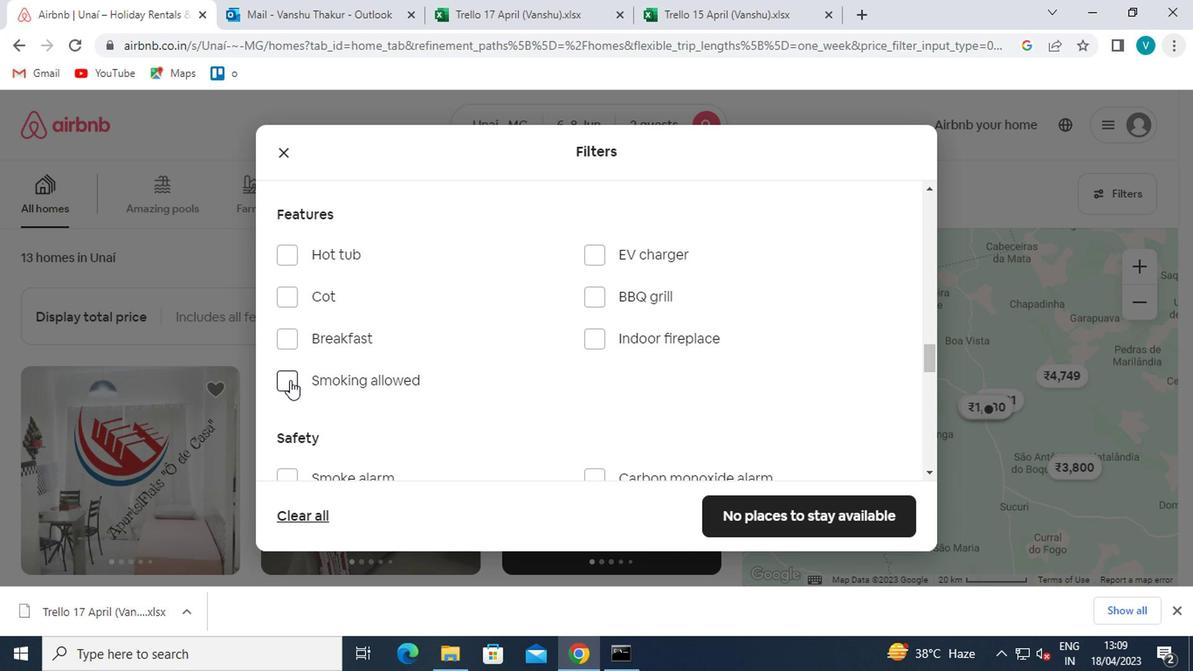 
Action: Mouse moved to (284, 379)
Screenshot: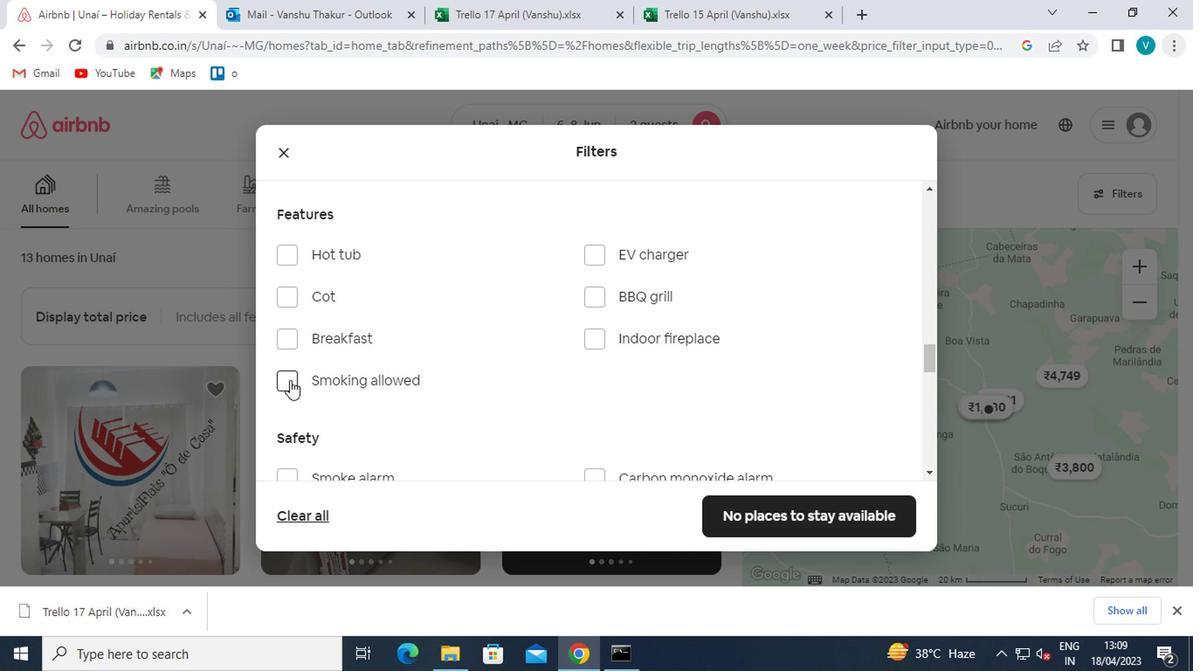 
Action: Mouse scrolled (284, 379) with delta (0, 0)
Screenshot: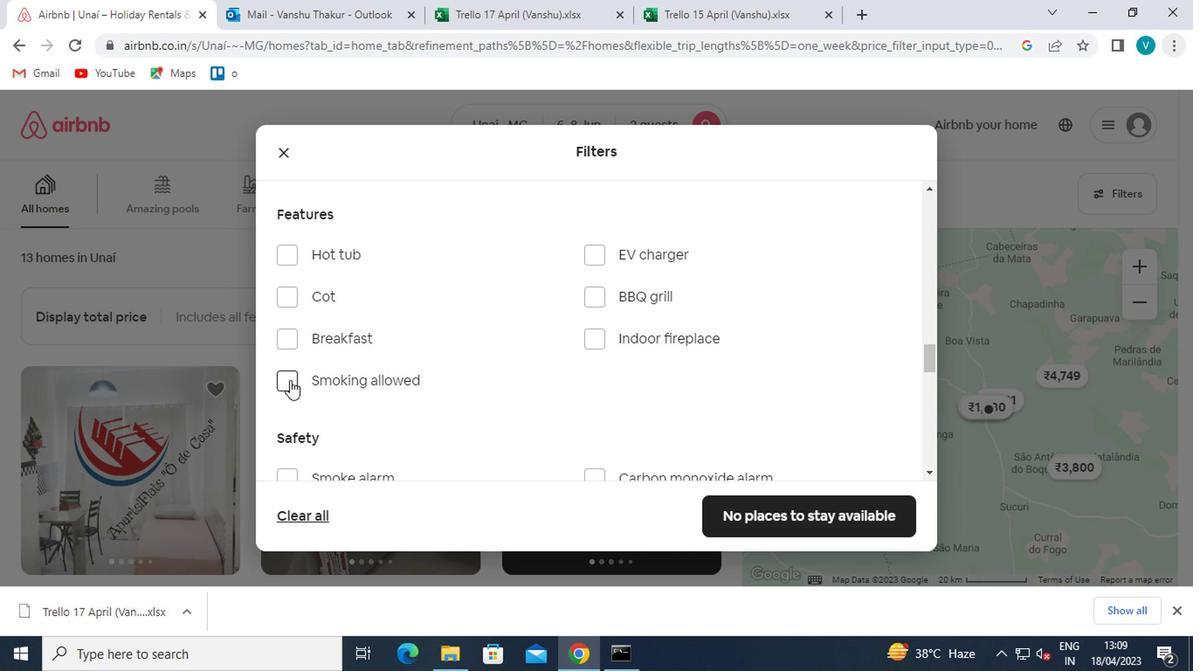 
Action: Mouse moved to (285, 379)
Screenshot: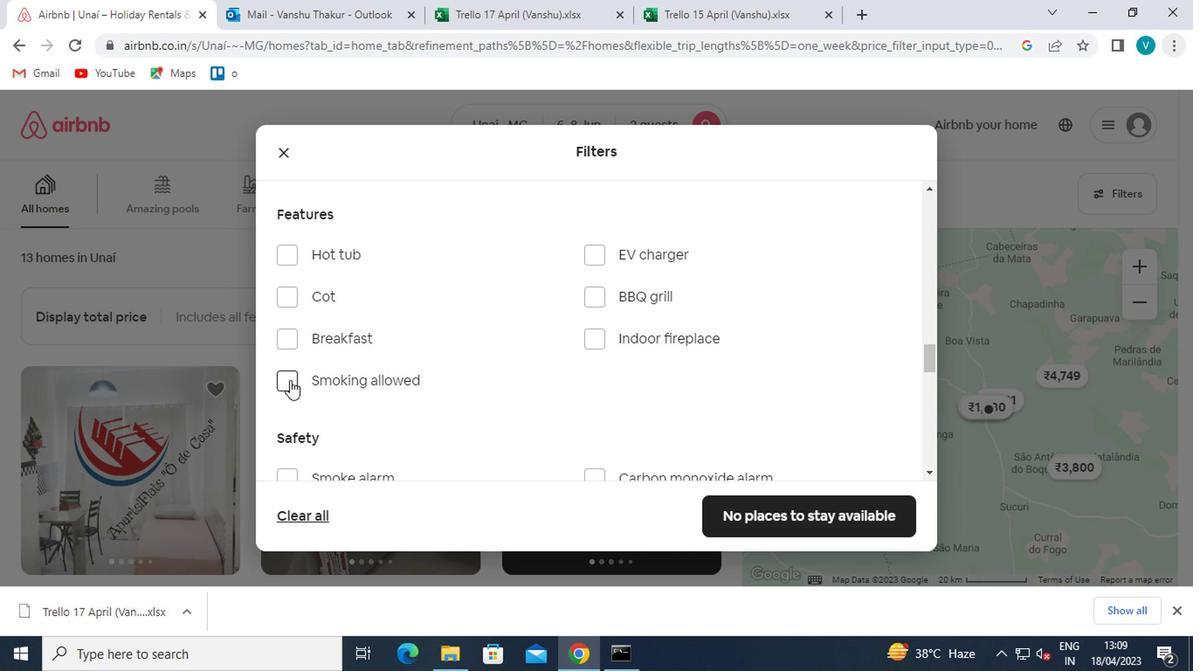 
Action: Mouse scrolled (285, 379) with delta (0, 0)
Screenshot: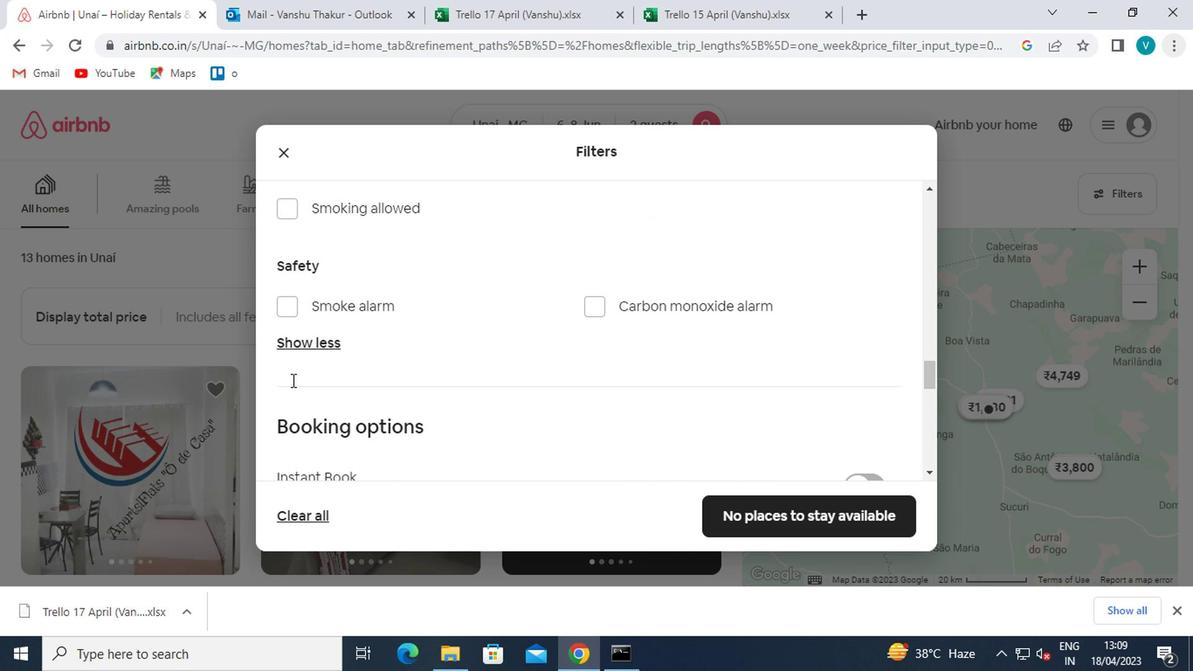 
Action: Mouse moved to (285, 379)
Screenshot: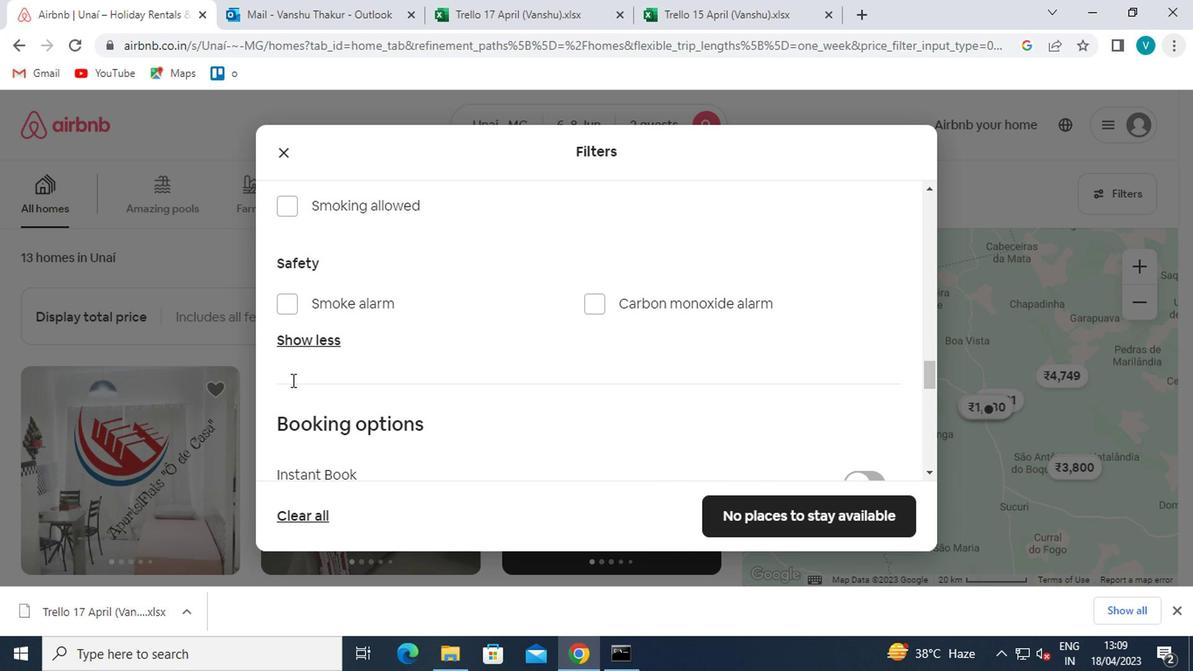 
Action: Mouse scrolled (285, 379) with delta (0, 0)
Screenshot: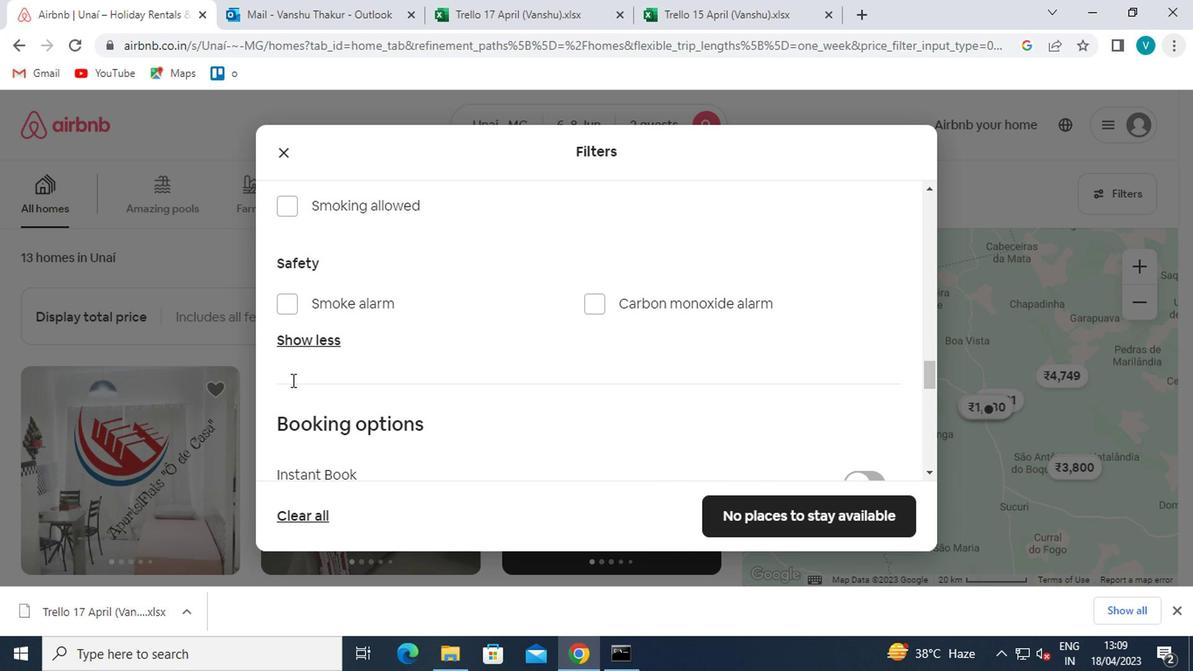
Action: Mouse moved to (850, 364)
Screenshot: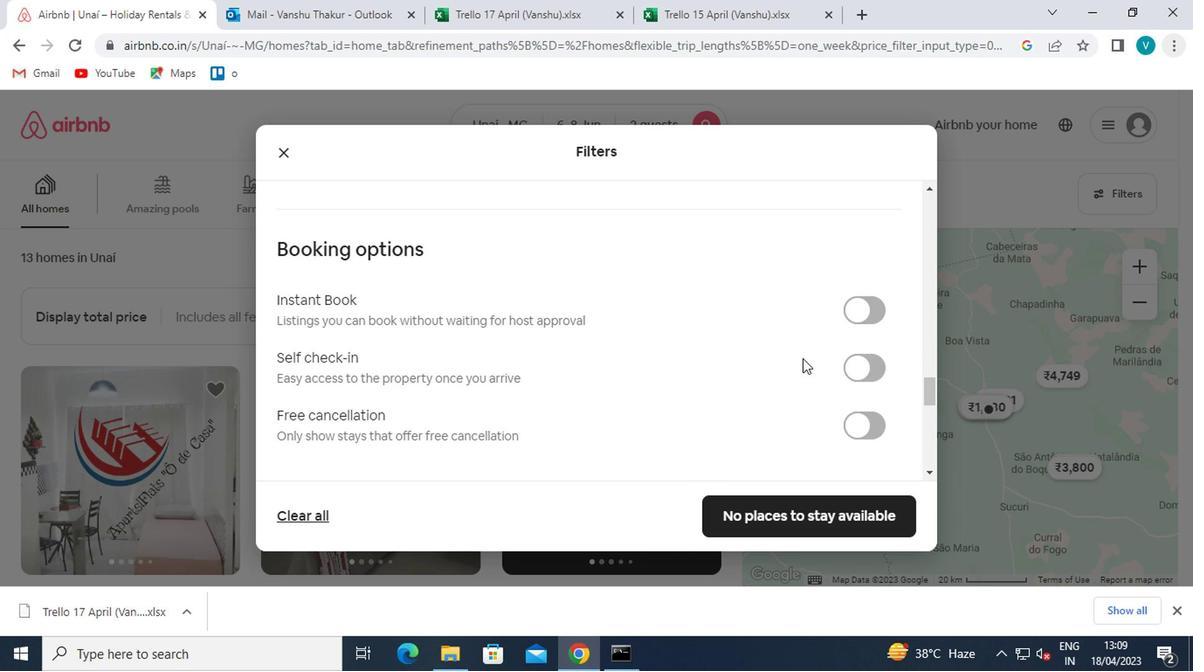 
Action: Mouse pressed left at (850, 364)
Screenshot: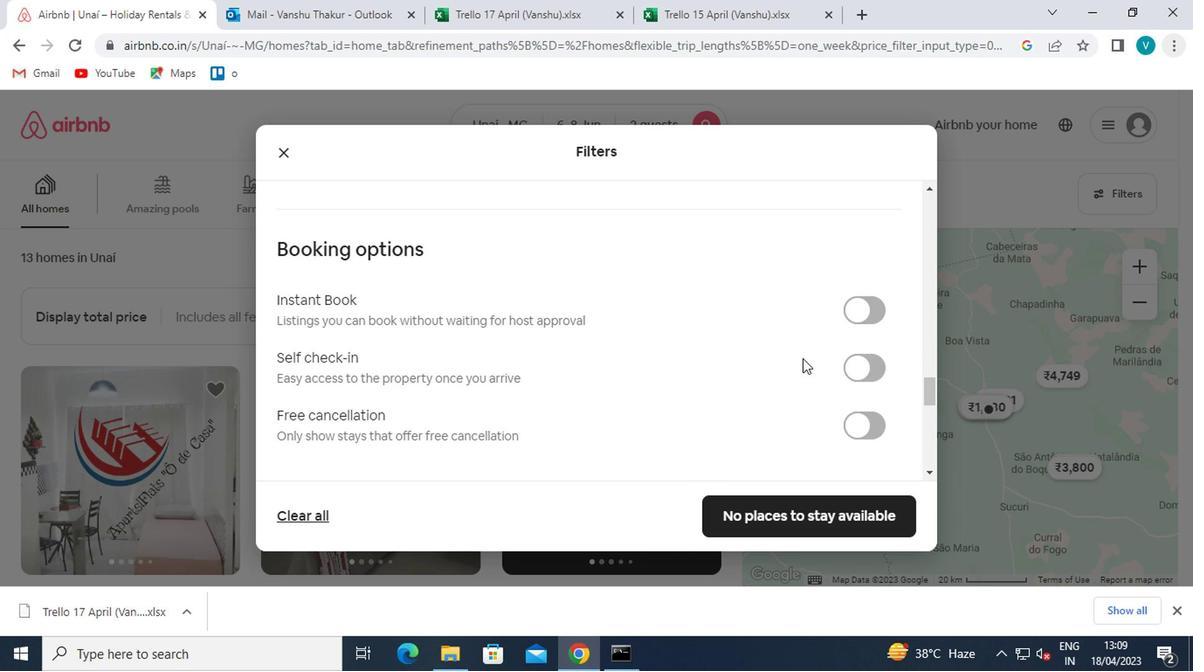
Action: Mouse moved to (807, 364)
Screenshot: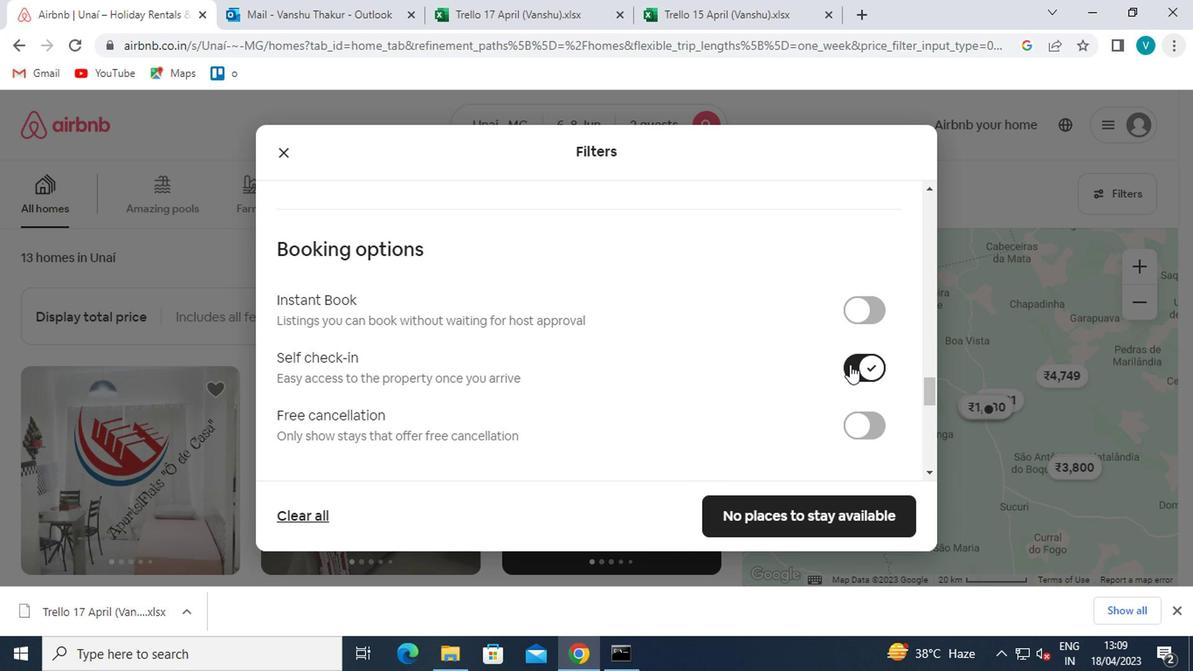 
Action: Mouse scrolled (807, 363) with delta (0, 0)
Screenshot: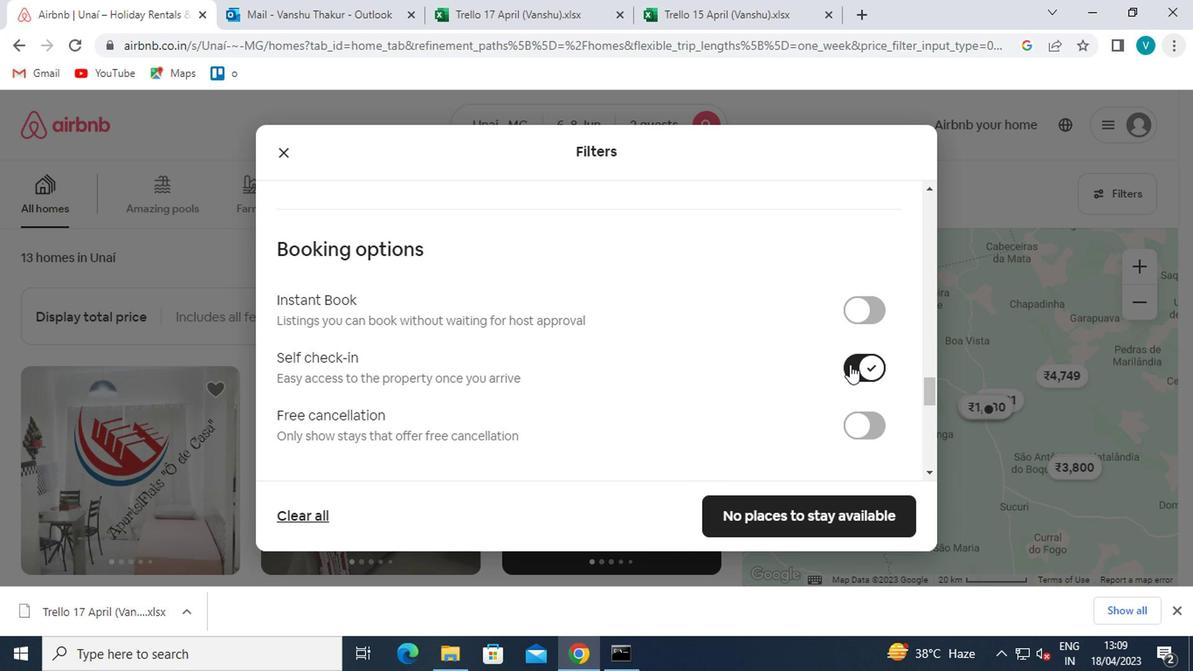 
Action: Mouse moved to (785, 369)
Screenshot: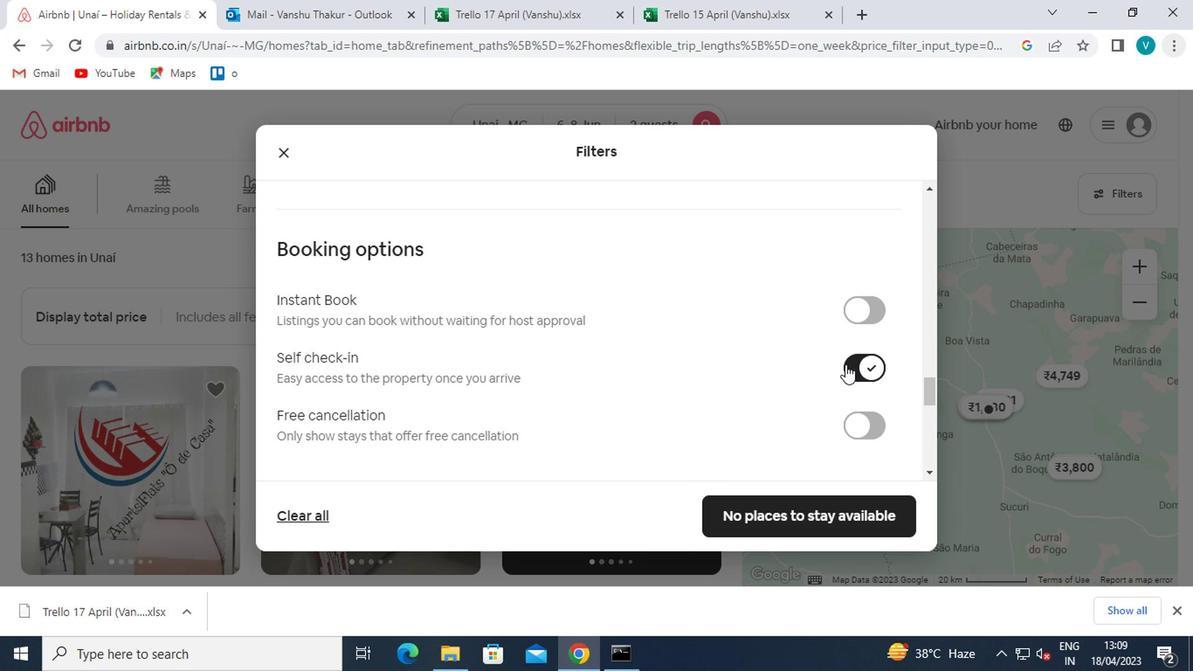 
Action: Mouse scrolled (785, 368) with delta (0, -1)
Screenshot: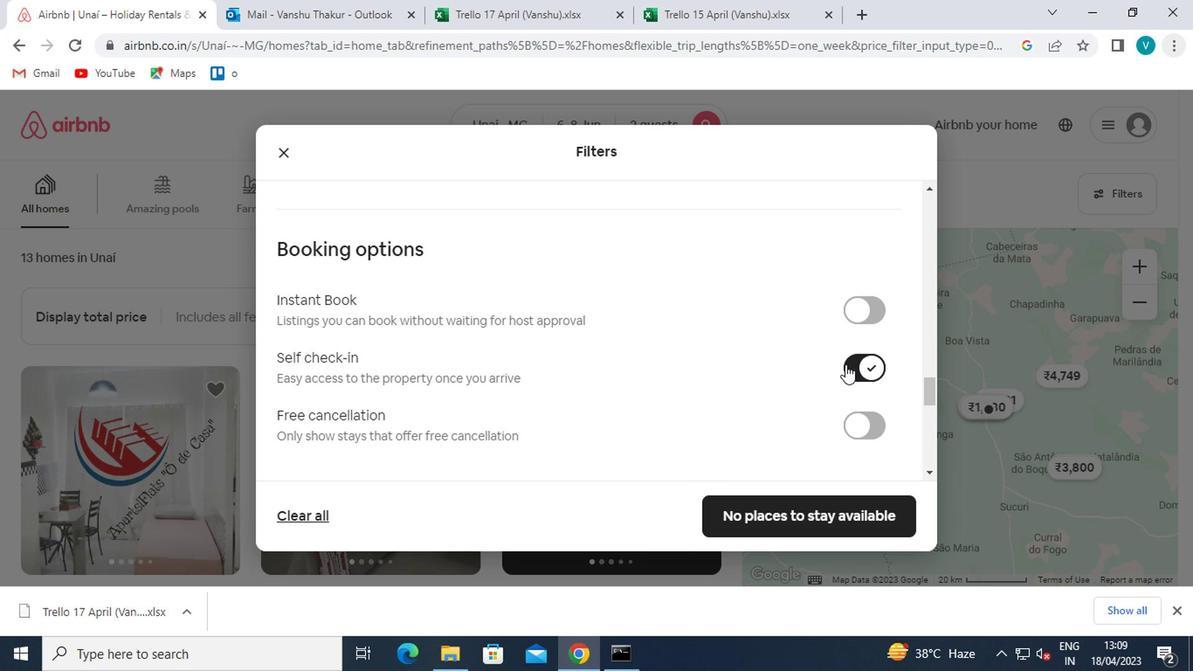 
Action: Mouse moved to (734, 374)
Screenshot: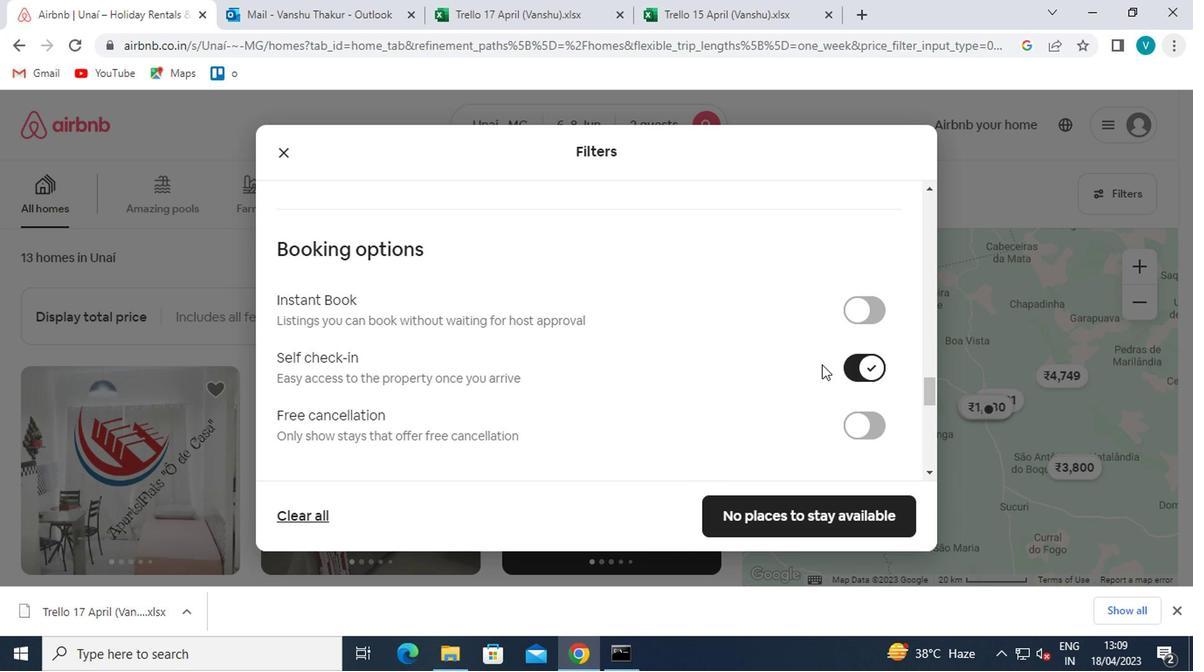 
Action: Mouse scrolled (734, 374) with delta (0, 0)
Screenshot: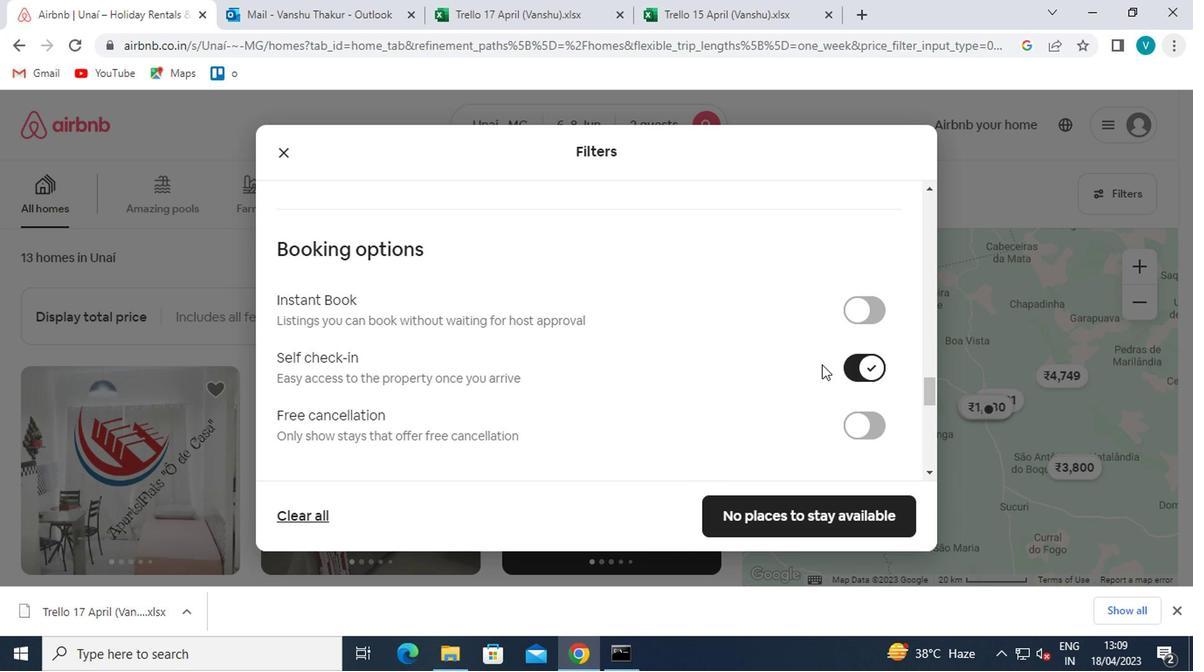 
Action: Mouse moved to (408, 368)
Screenshot: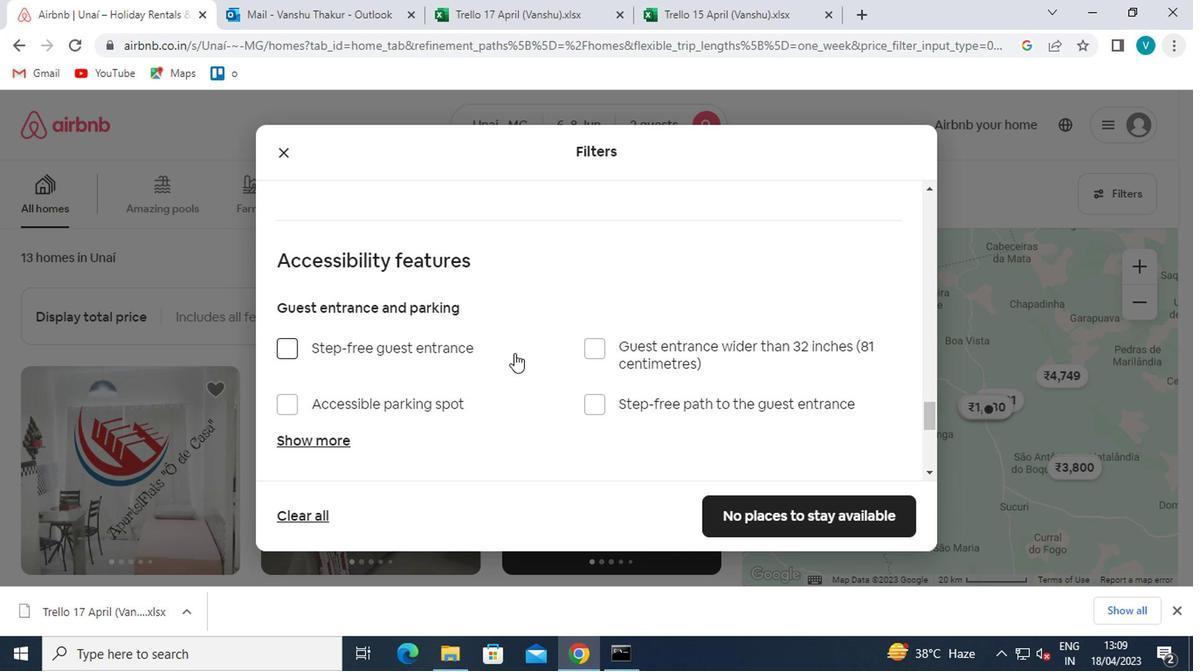 
Action: Mouse scrolled (408, 367) with delta (0, 0)
Screenshot: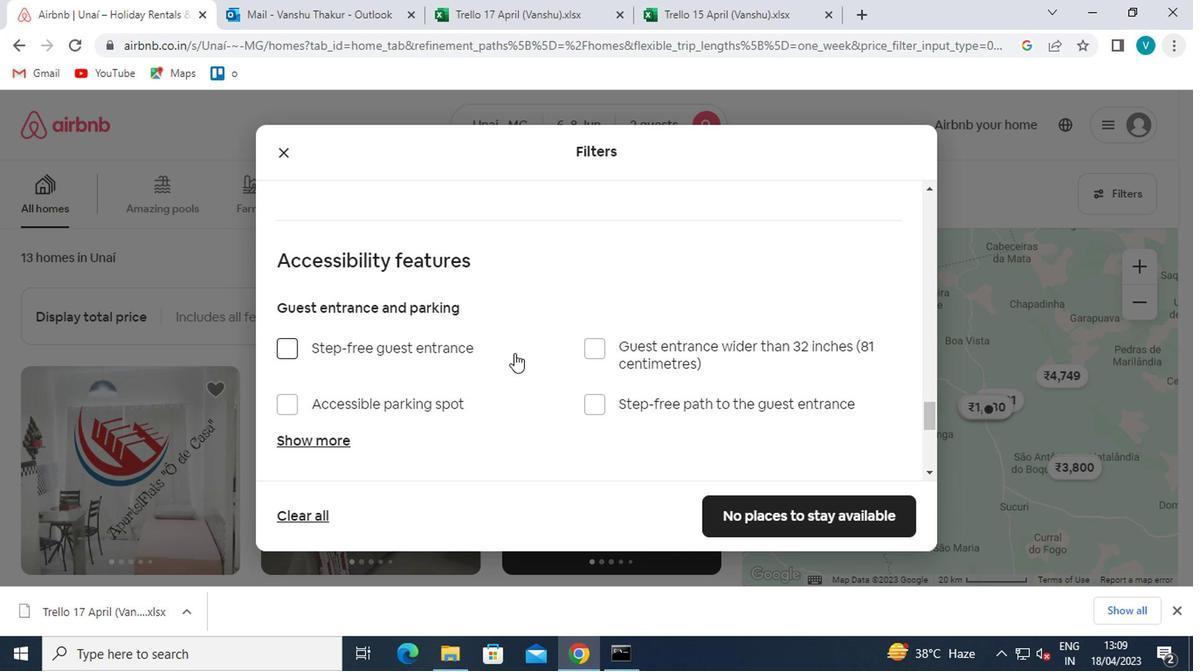 
Action: Mouse scrolled (408, 367) with delta (0, 0)
Screenshot: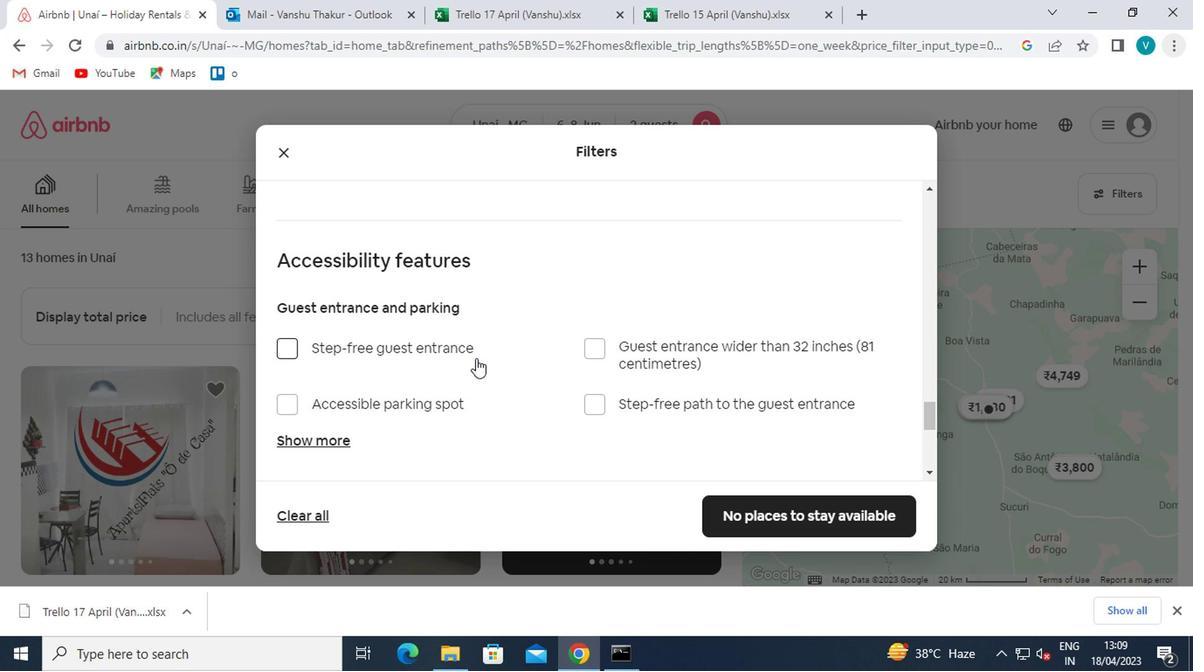 
Action: Mouse scrolled (408, 367) with delta (0, 0)
Screenshot: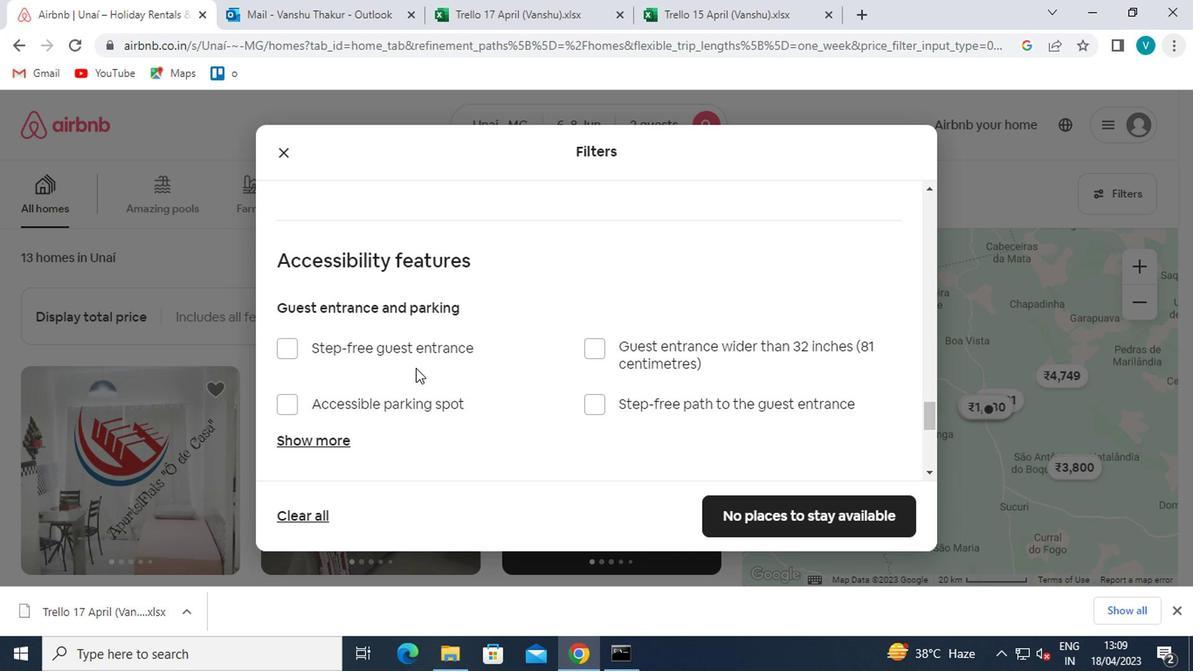 
Action: Mouse scrolled (408, 367) with delta (0, 0)
Screenshot: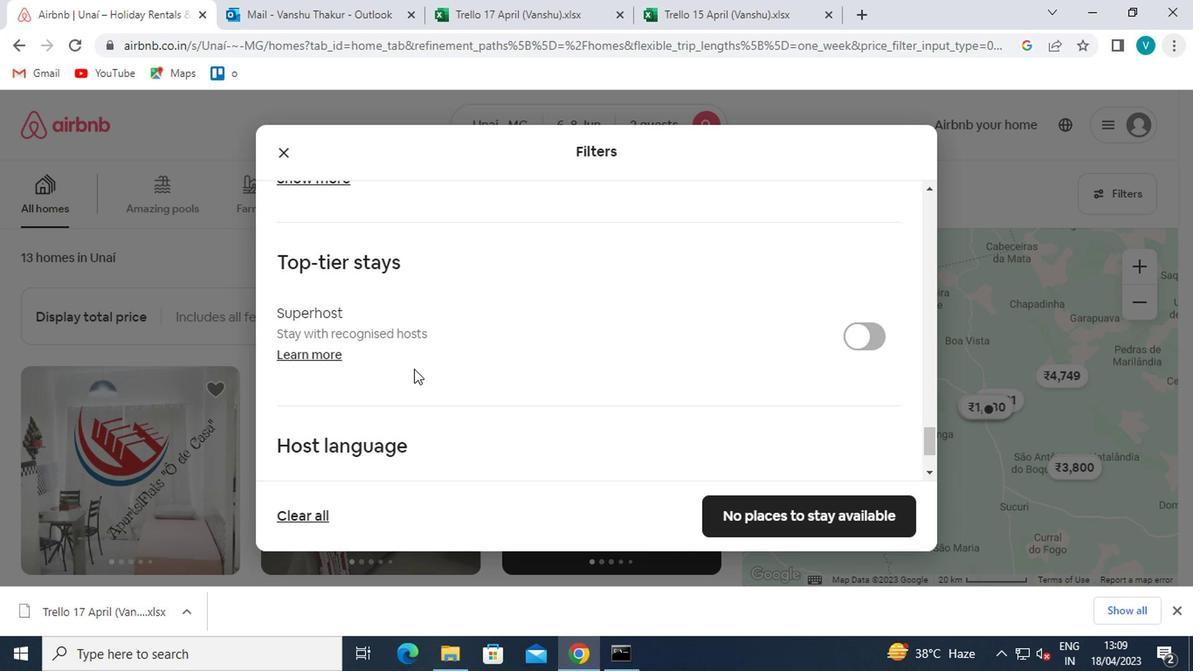 
Action: Mouse scrolled (408, 367) with delta (0, 0)
Screenshot: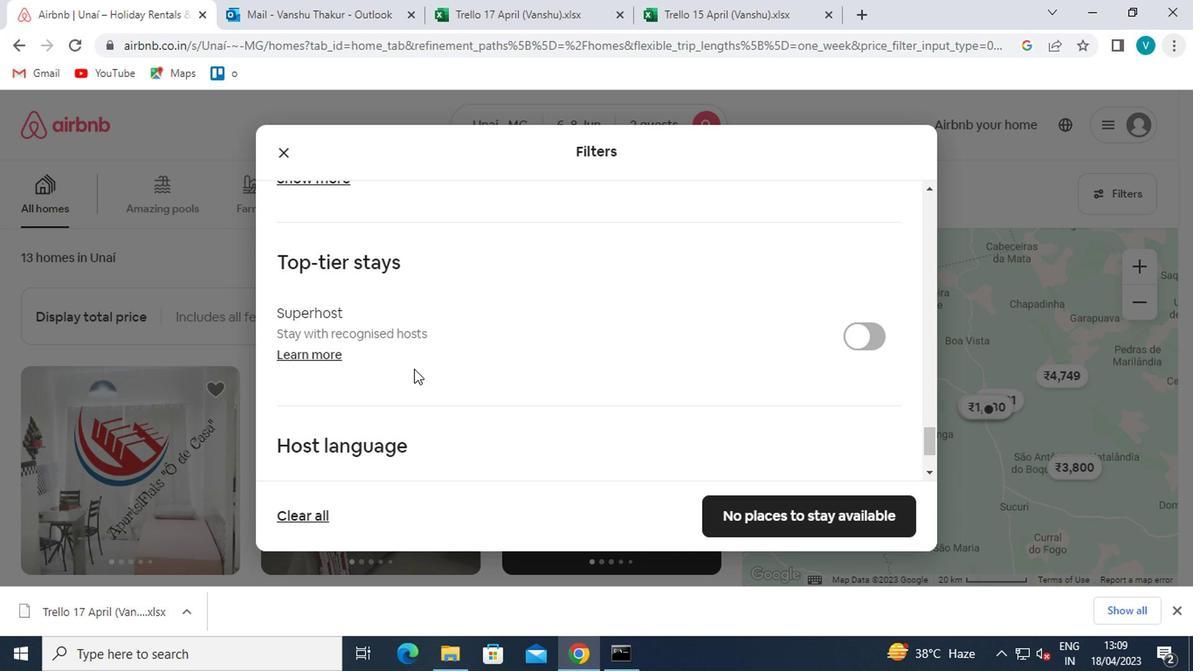 
Action: Mouse scrolled (408, 367) with delta (0, 0)
Screenshot: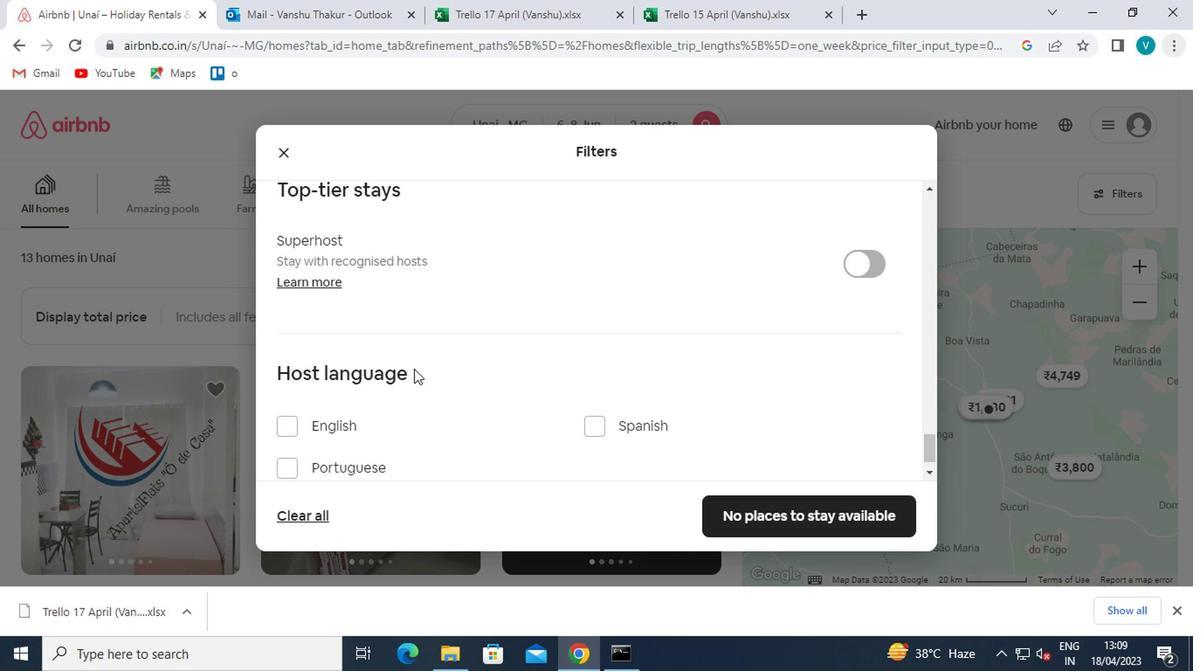 
Action: Mouse moved to (586, 390)
Screenshot: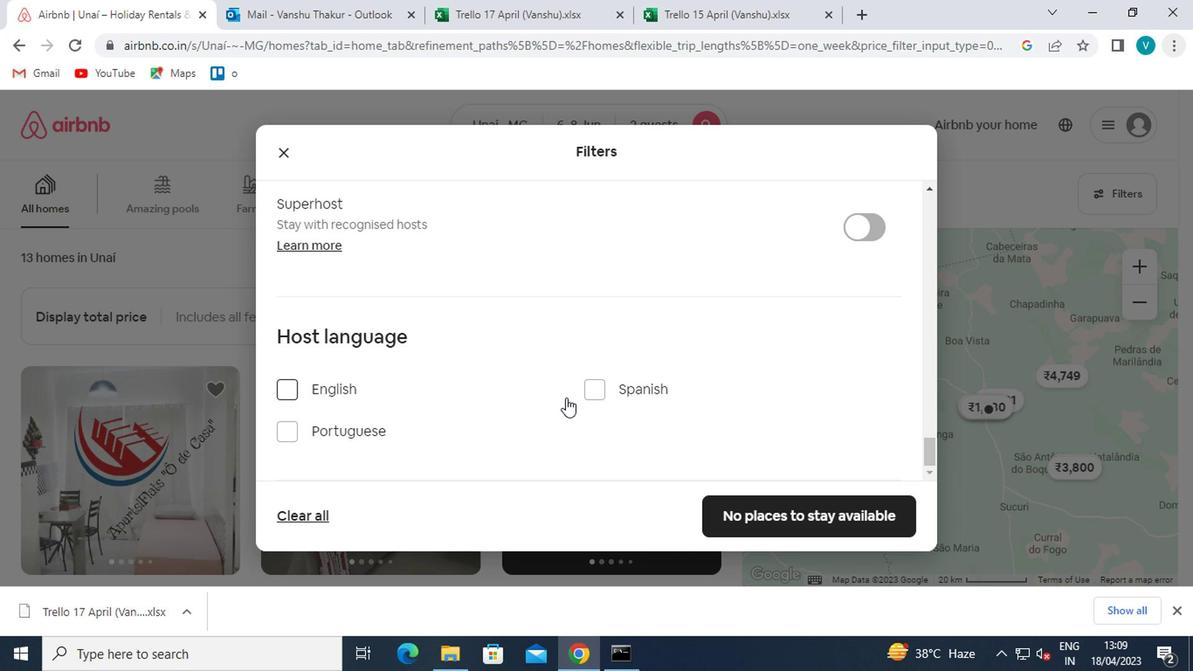 
Action: Mouse pressed left at (586, 390)
Screenshot: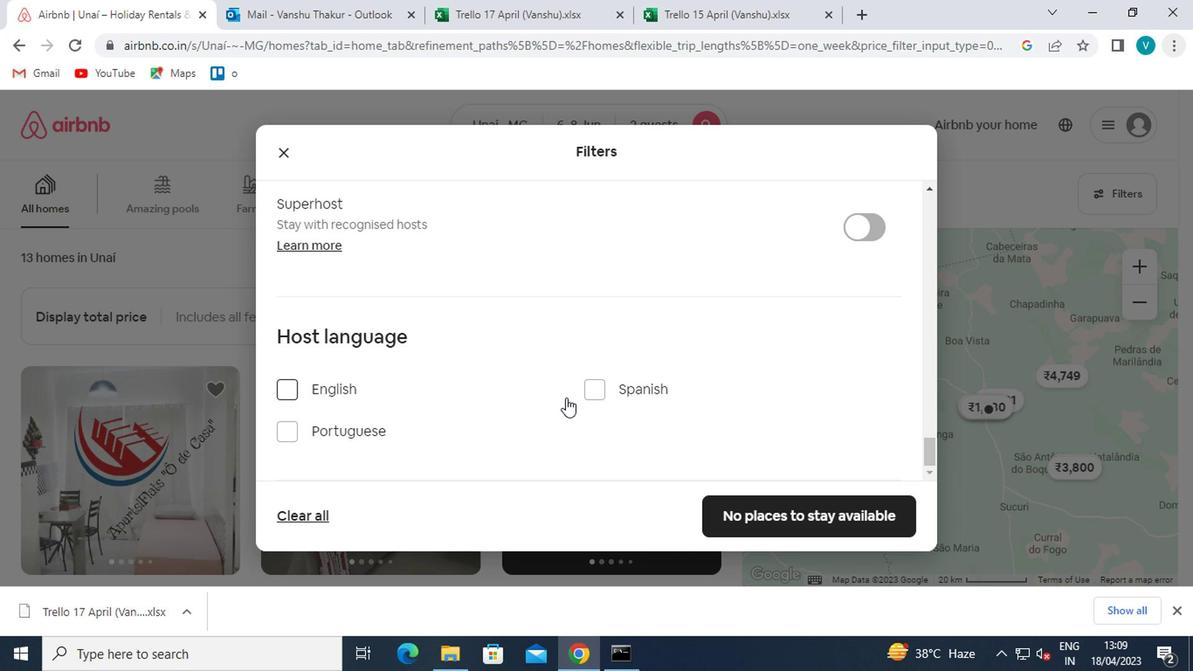 
Action: Mouse moved to (725, 508)
Screenshot: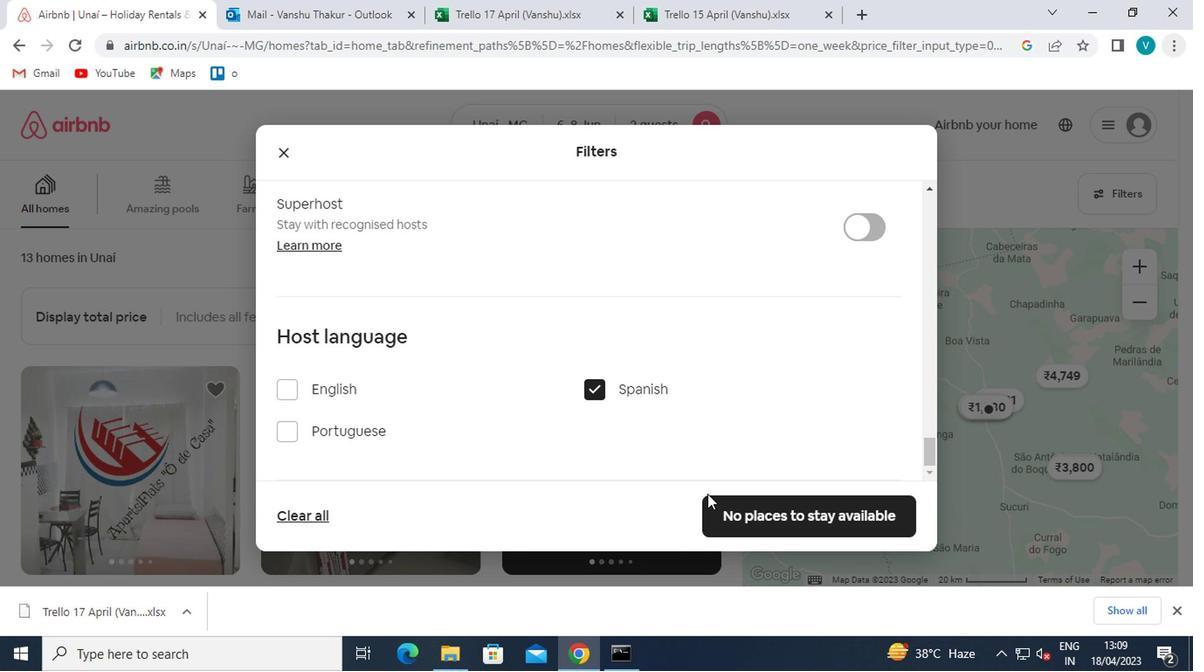
Action: Mouse pressed left at (725, 508)
Screenshot: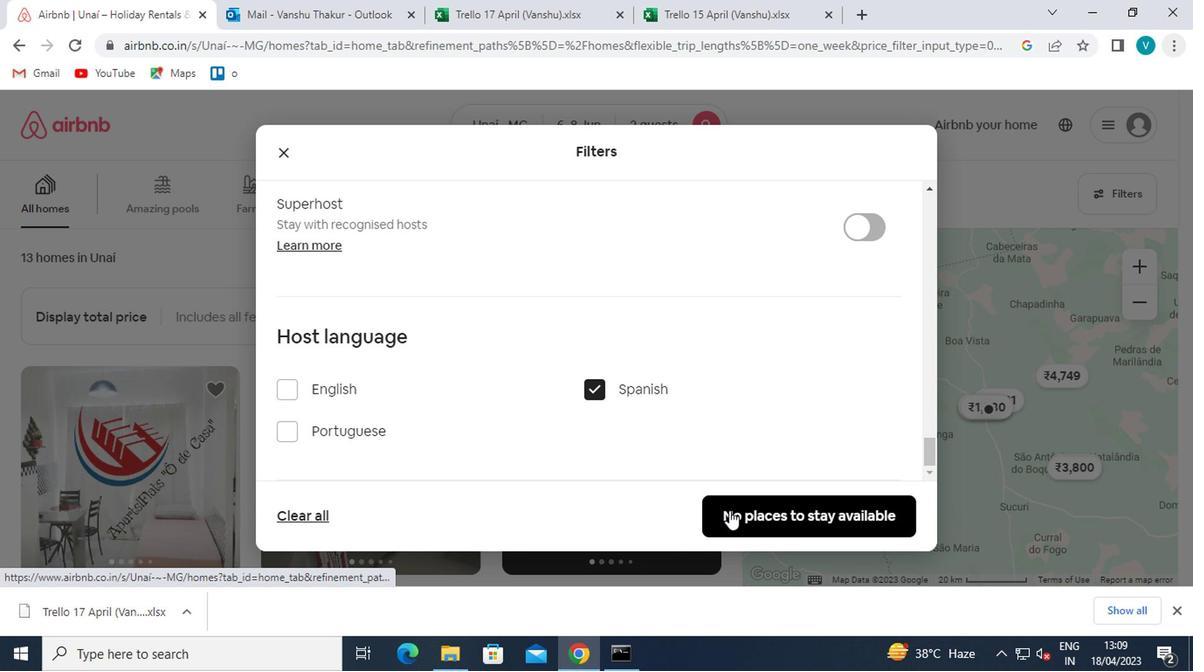 
Action: Mouse moved to (725, 508)
Screenshot: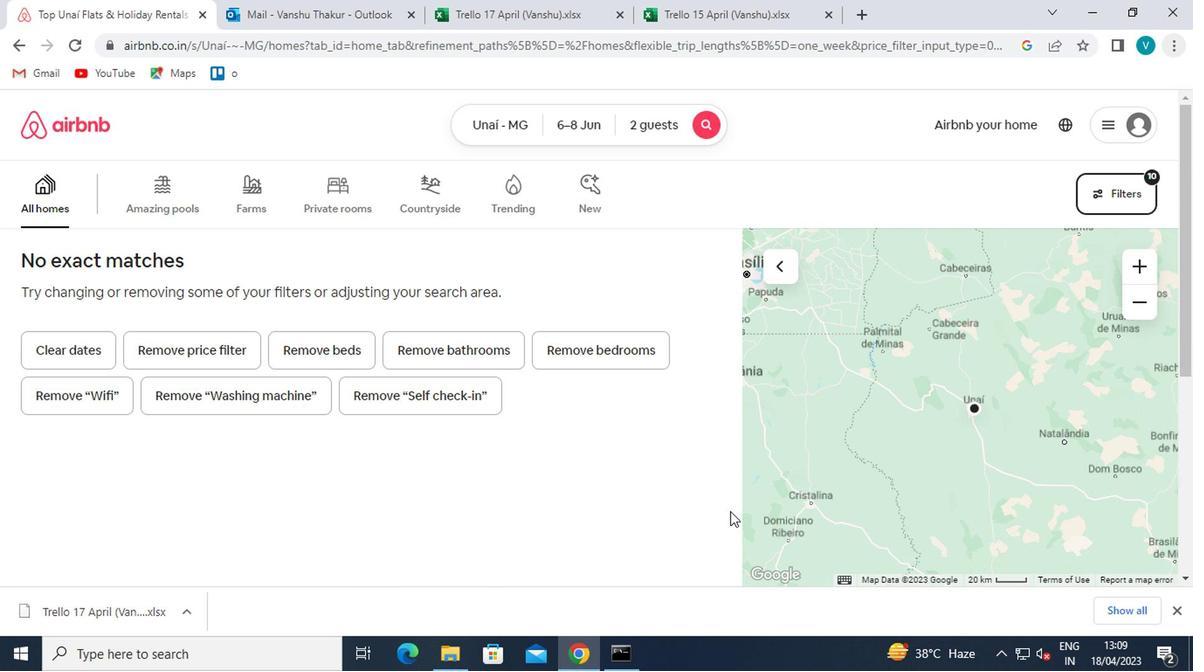 
